 Task: Look for Airbnb properties in Starominskaya, Russia from 12nd December, 2023 to 16th December, 2023 for 2 adults. Place can be entire room with 1  bedroom having 1 bed and 1 bathroom. Property type can be hotel.
Action: Mouse moved to (474, 80)
Screenshot: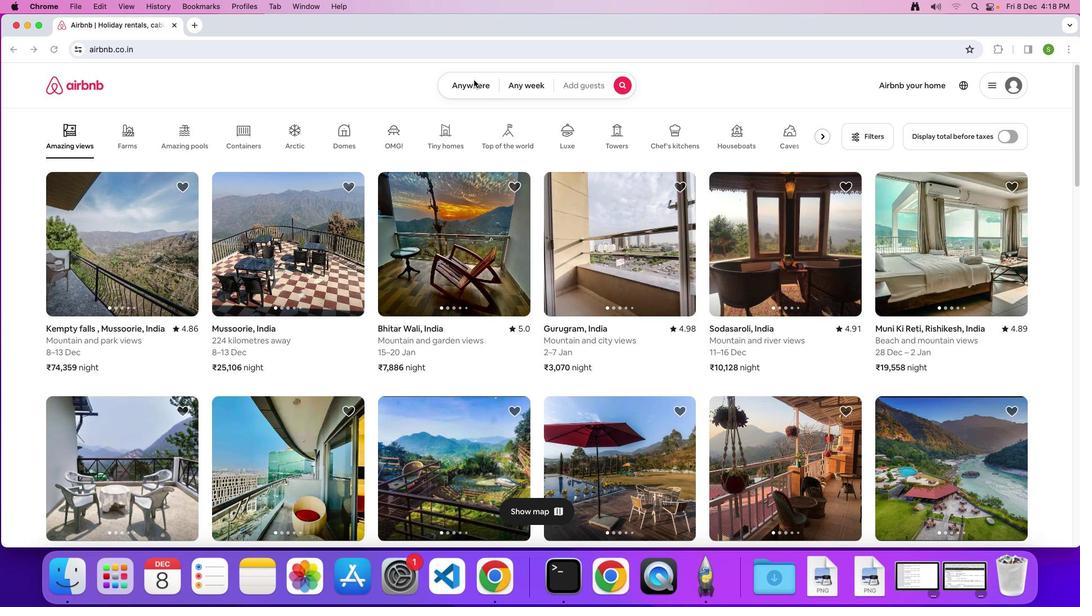 
Action: Mouse pressed left at (474, 80)
Screenshot: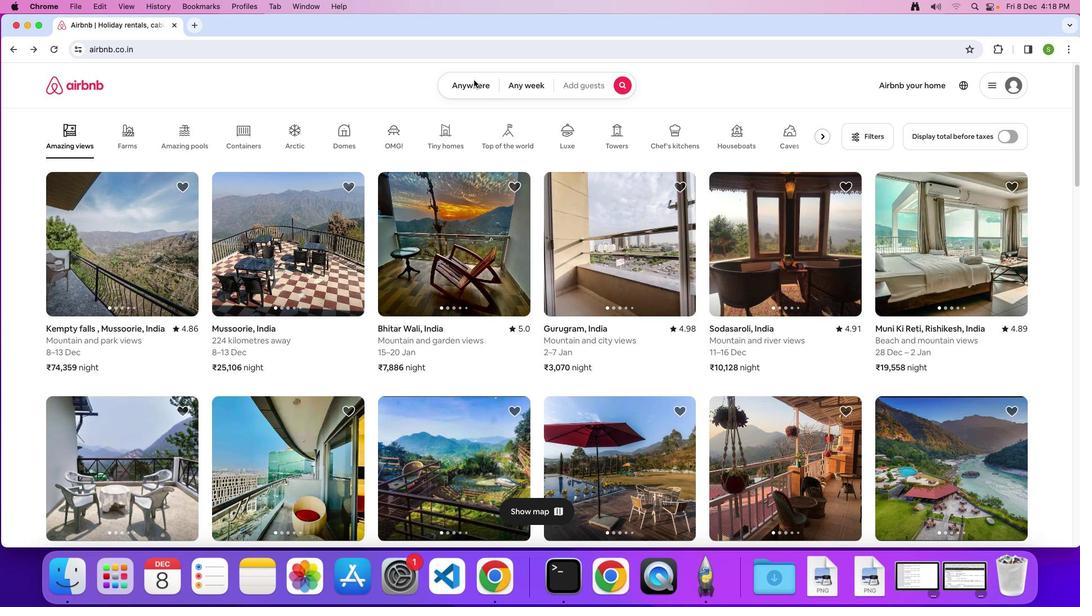 
Action: Mouse moved to (468, 85)
Screenshot: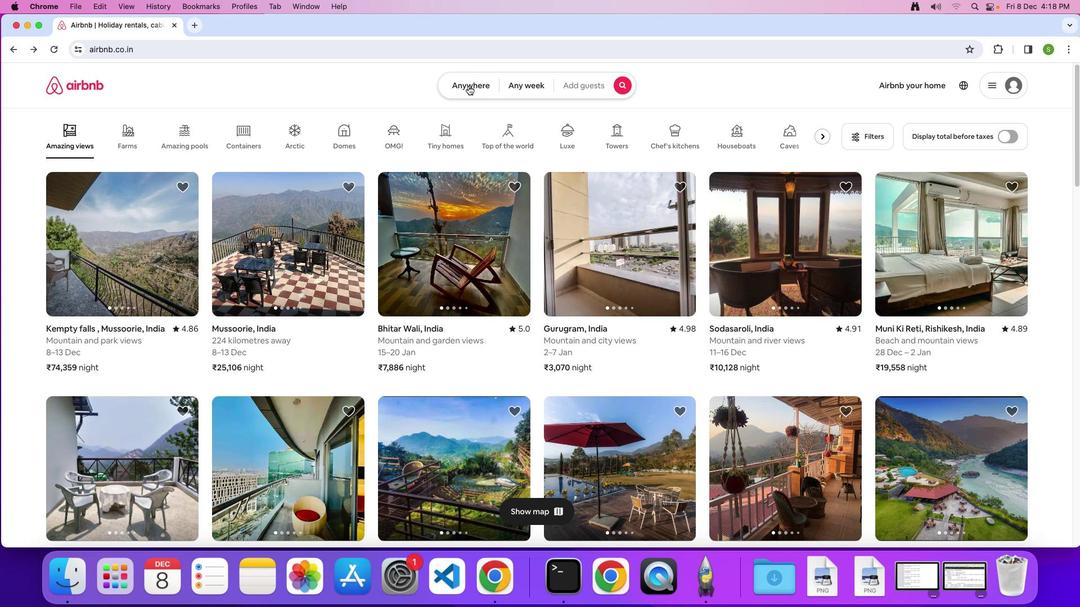 
Action: Mouse pressed left at (468, 85)
Screenshot: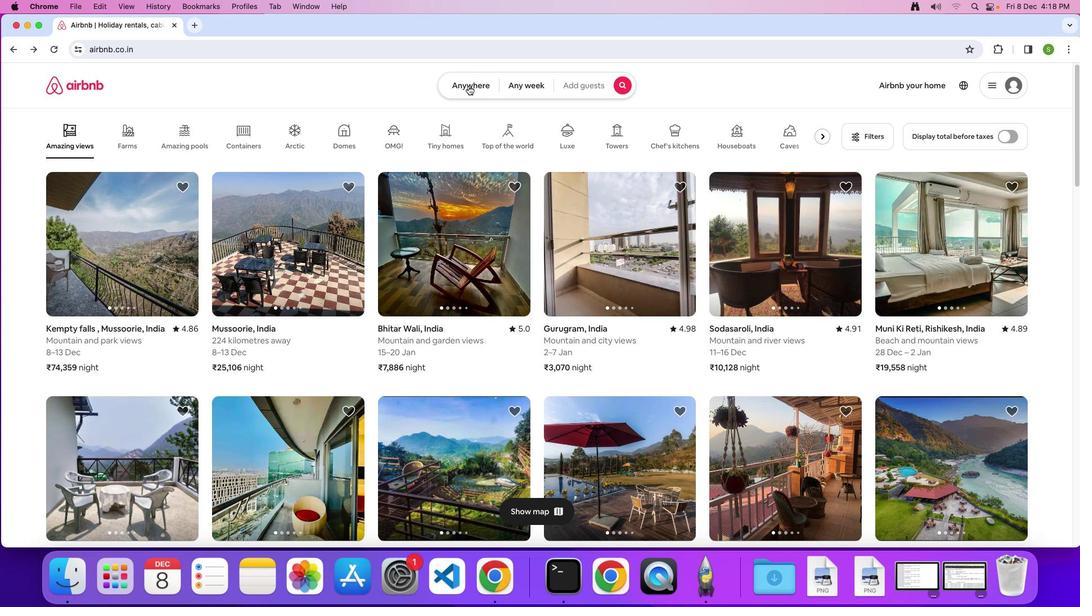 
Action: Mouse moved to (400, 132)
Screenshot: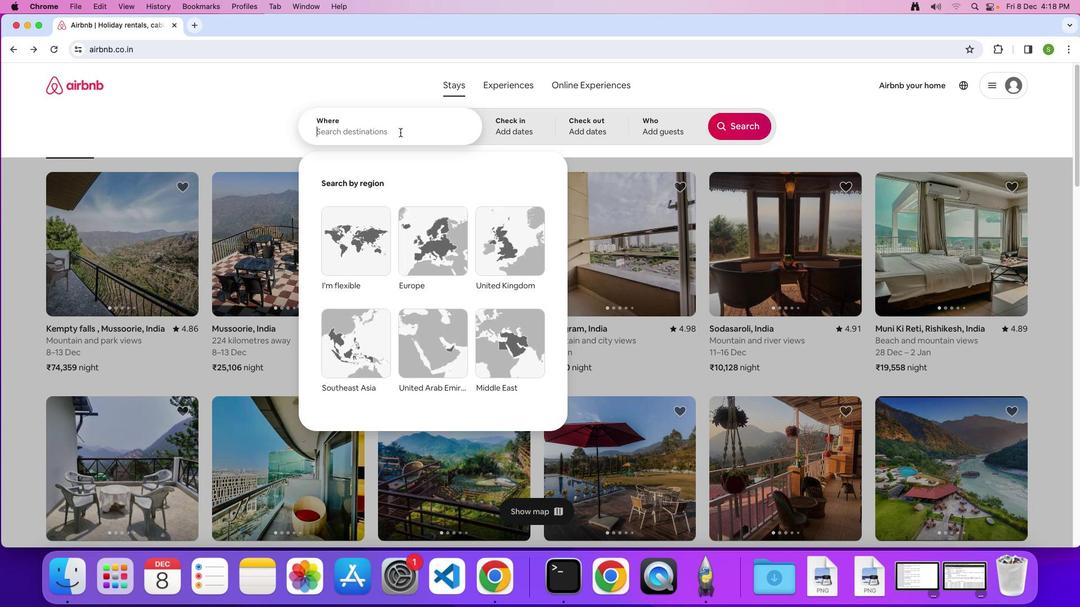 
Action: Mouse pressed left at (400, 132)
Screenshot: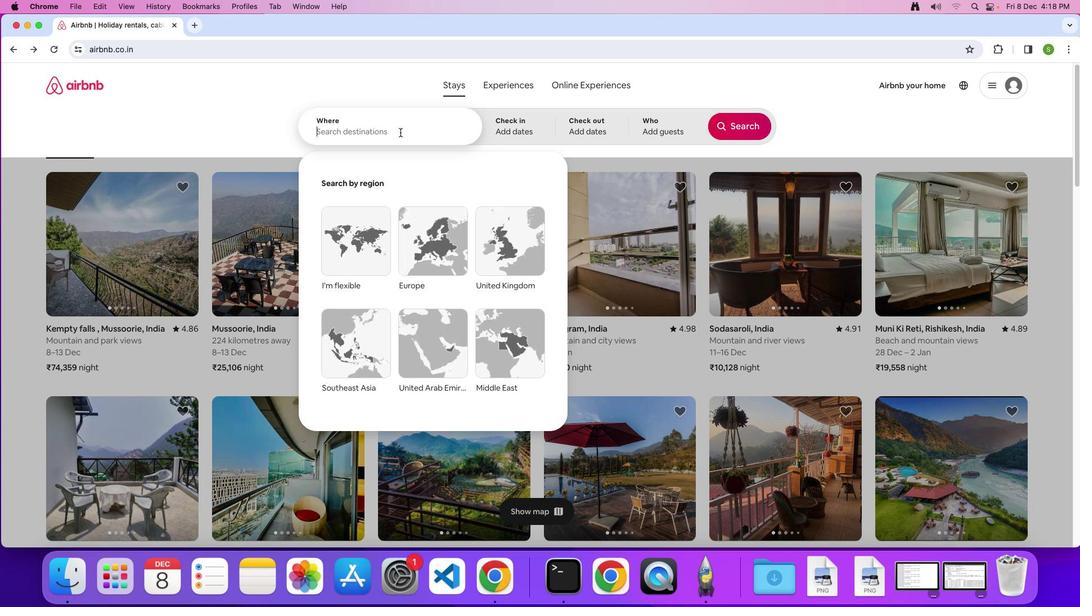 
Action: Mouse moved to (402, 131)
Screenshot: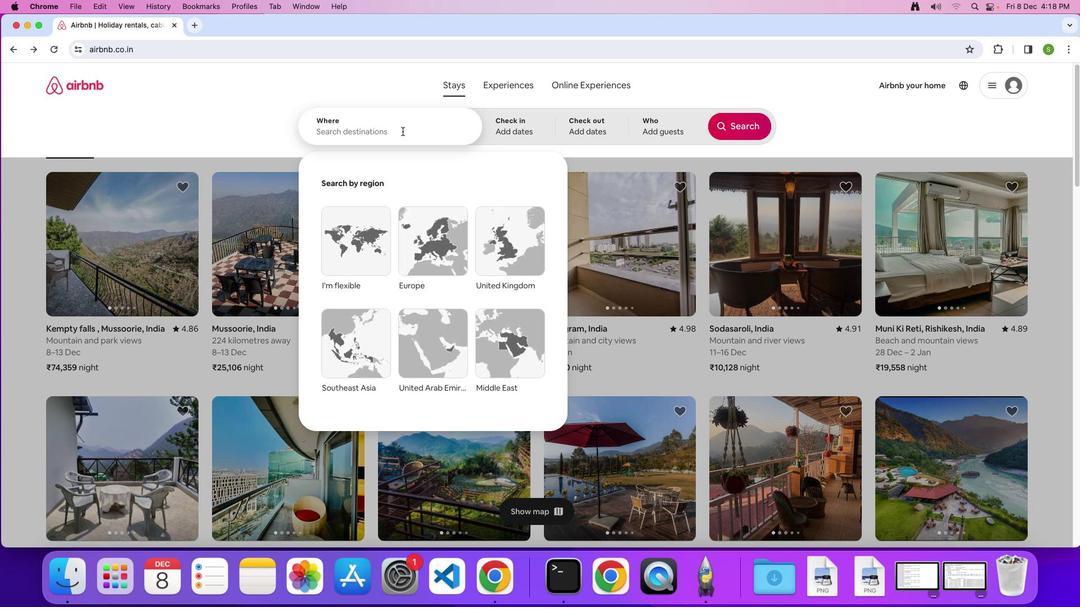 
Action: Key pressed 'S'Key.caps_lock't''a''r''o''m''i''n''s''k''a''y''a'','Key.spaceKey.shift'r'Key.backspaceKey.shift'R''u''s''s''i''a'Key.enter
Screenshot: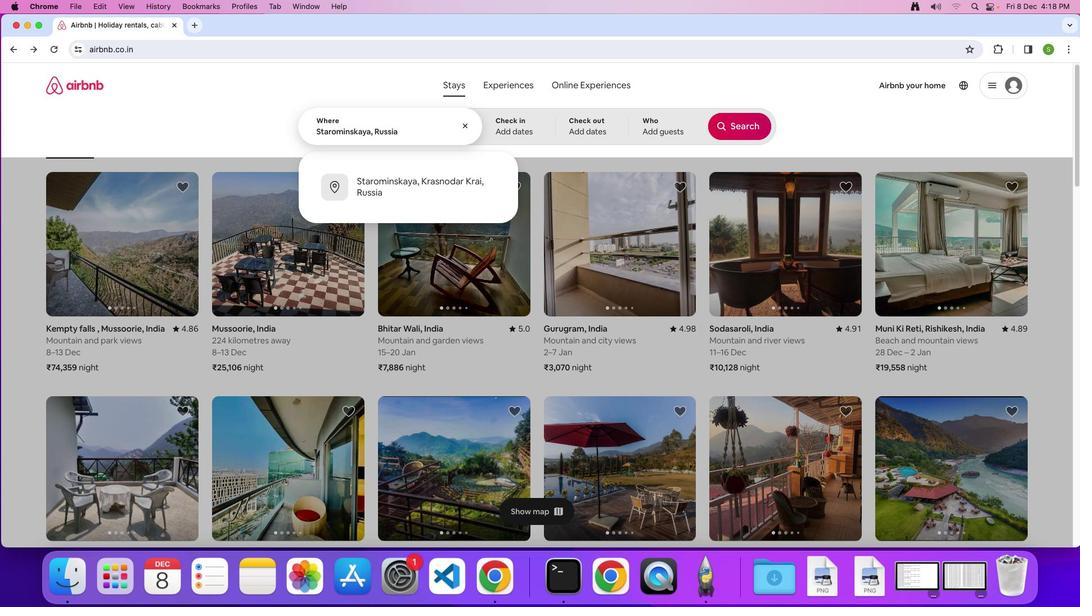 
Action: Mouse moved to (401, 324)
Screenshot: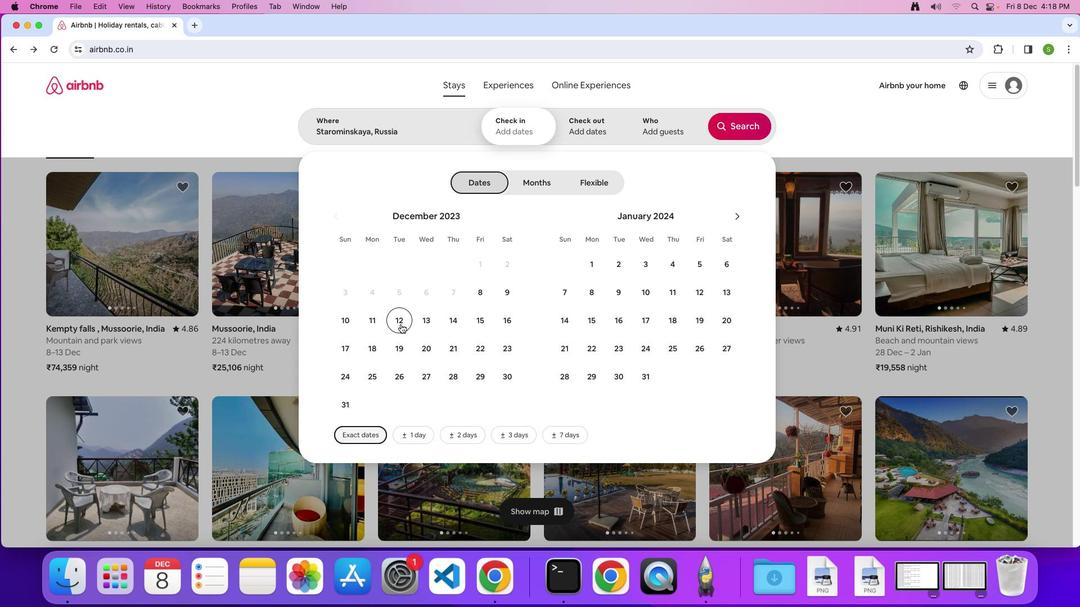 
Action: Mouse pressed left at (401, 324)
Screenshot: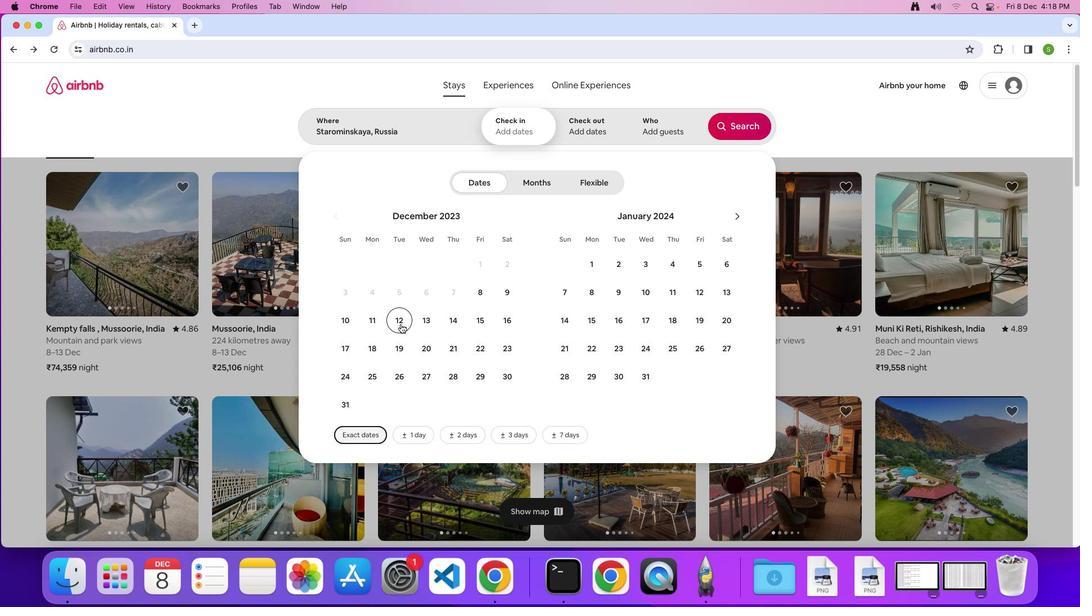 
Action: Mouse moved to (510, 326)
Screenshot: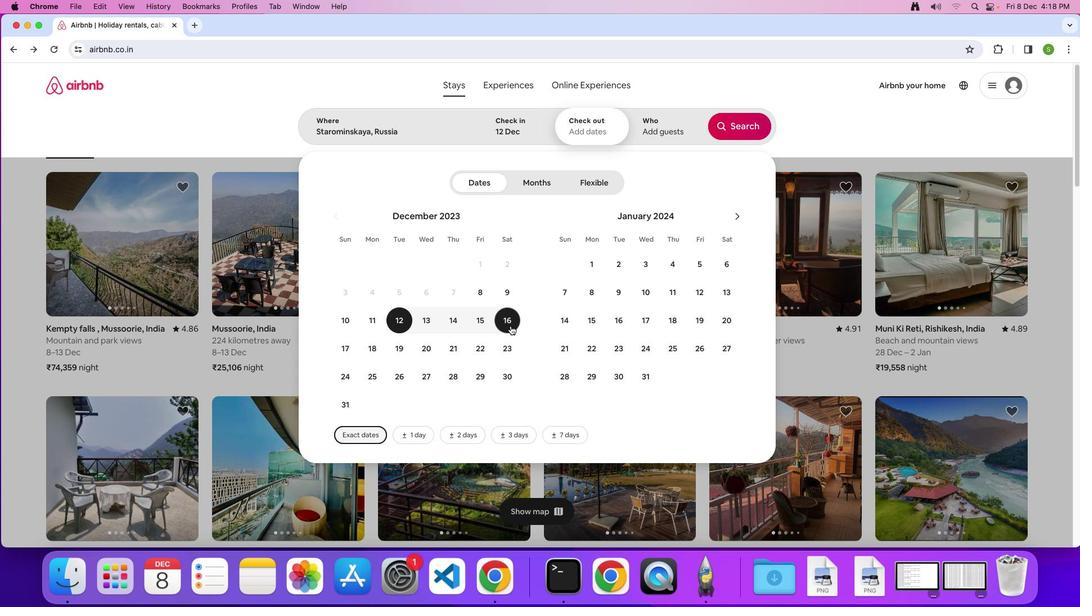 
Action: Mouse pressed left at (510, 326)
Screenshot: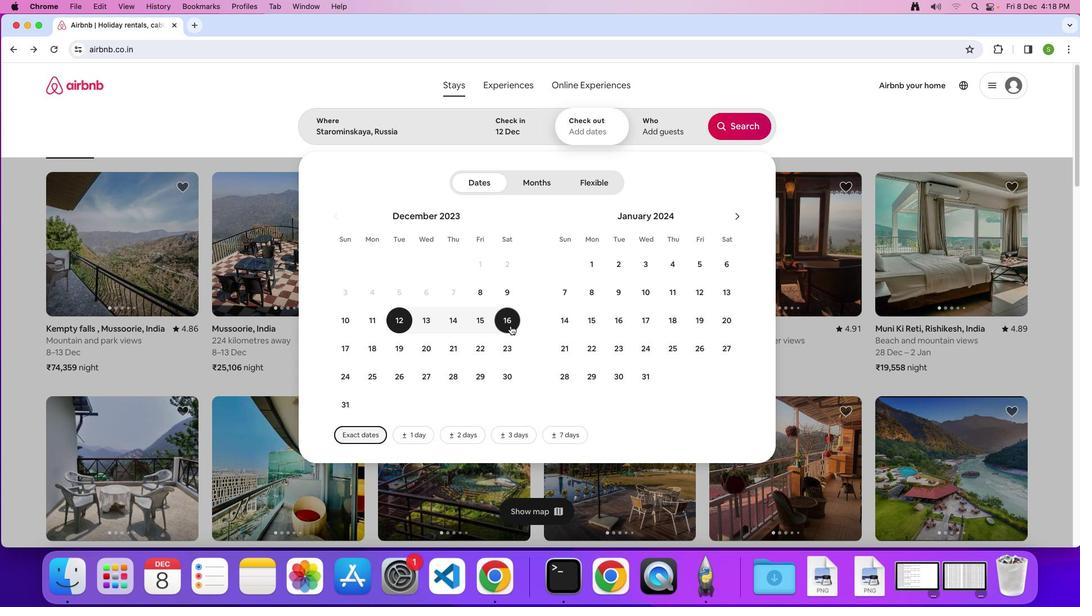 
Action: Mouse moved to (656, 135)
Screenshot: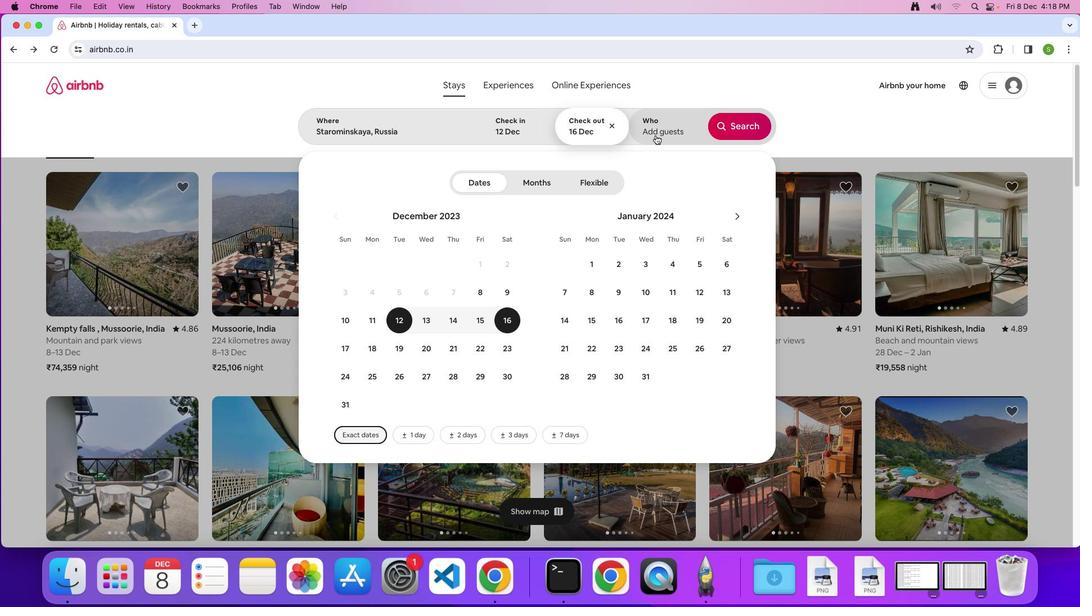 
Action: Mouse pressed left at (656, 135)
Screenshot: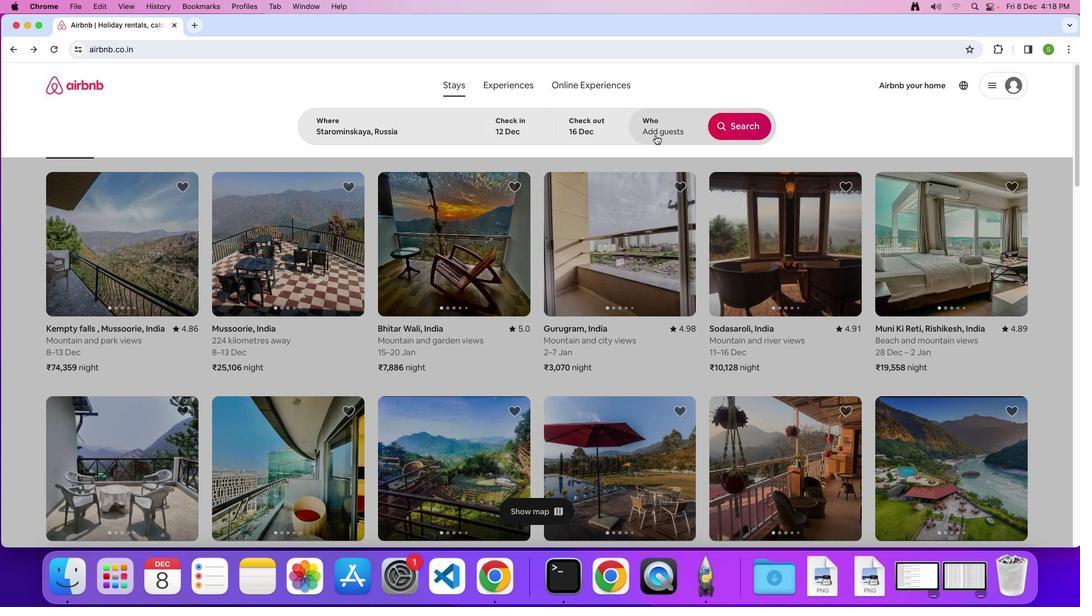
Action: Mouse moved to (743, 187)
Screenshot: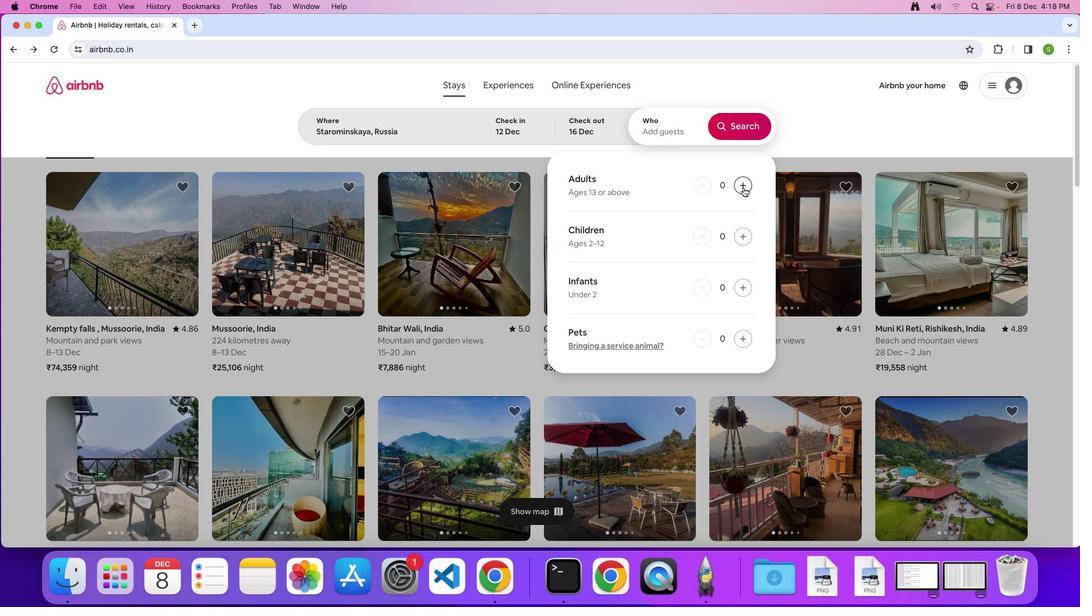 
Action: Mouse pressed left at (743, 187)
Screenshot: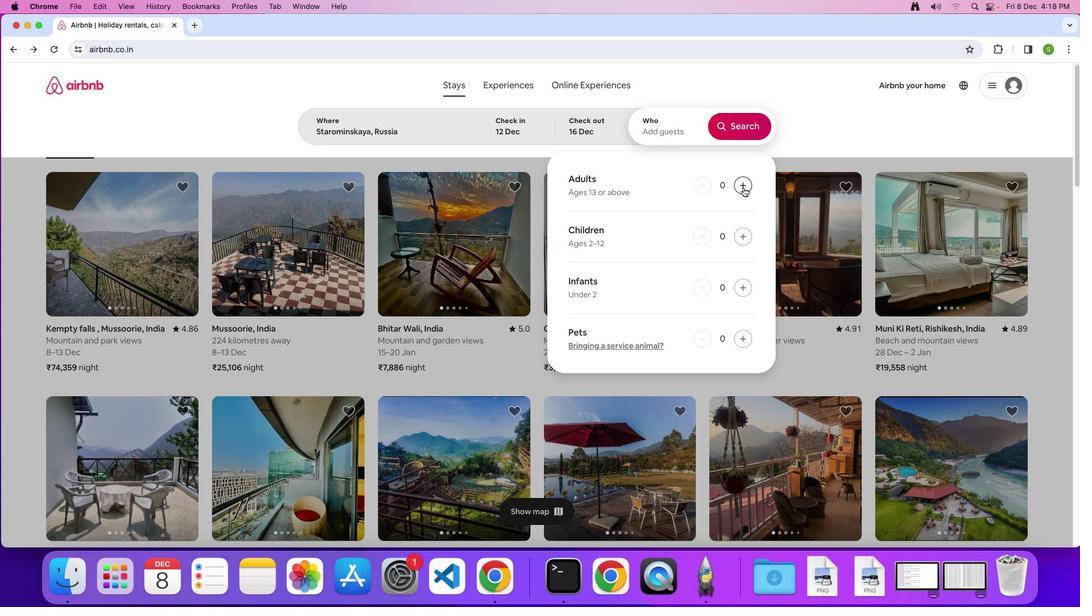 
Action: Mouse pressed left at (743, 187)
Screenshot: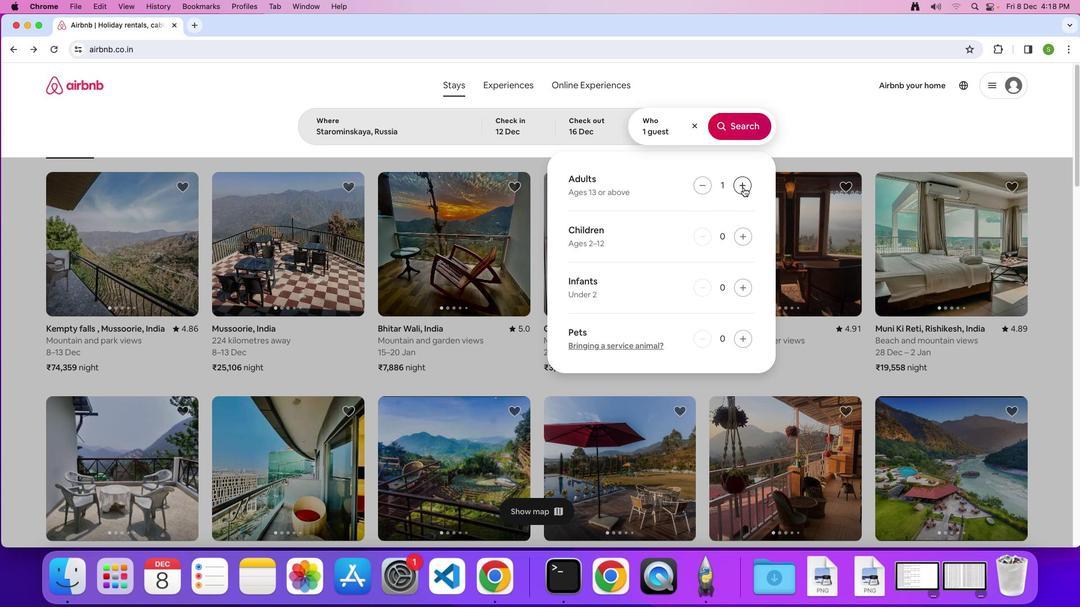 
Action: Mouse pressed left at (743, 187)
Screenshot: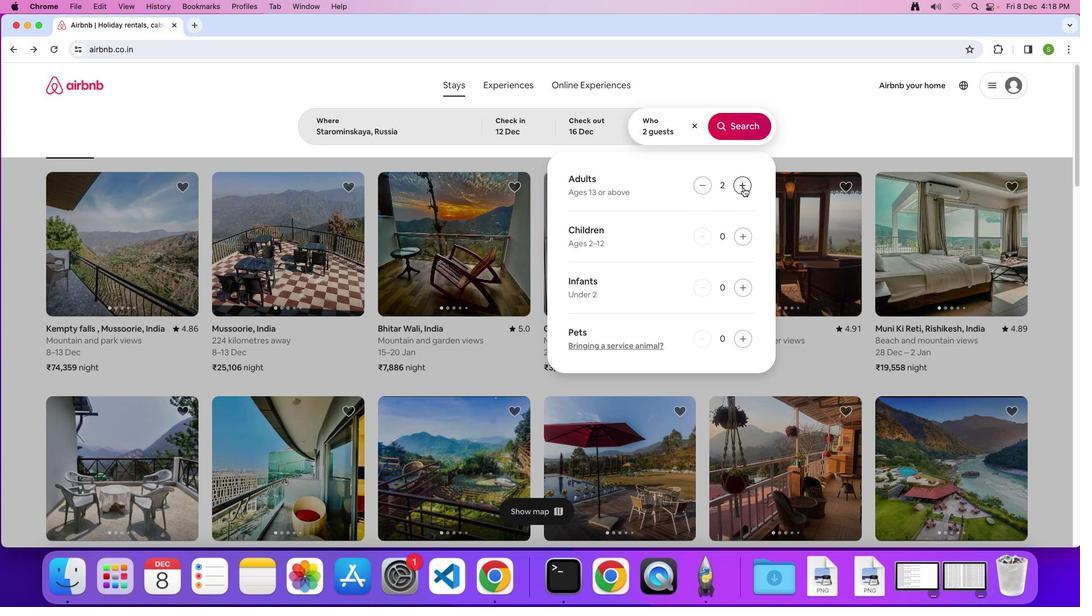 
Action: Mouse pressed left at (743, 187)
Screenshot: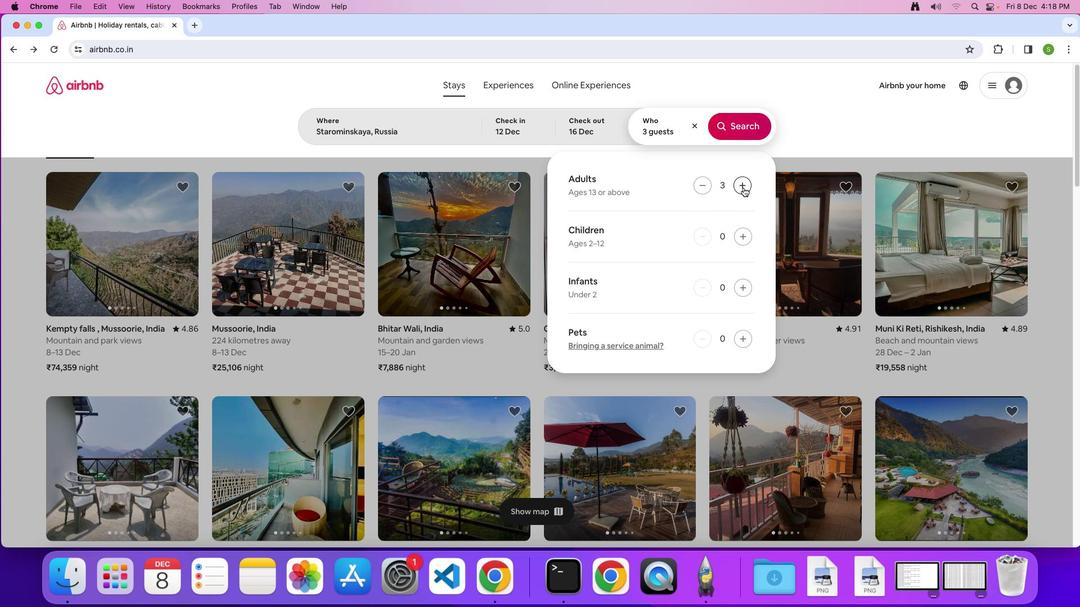 
Action: Mouse pressed left at (743, 187)
Screenshot: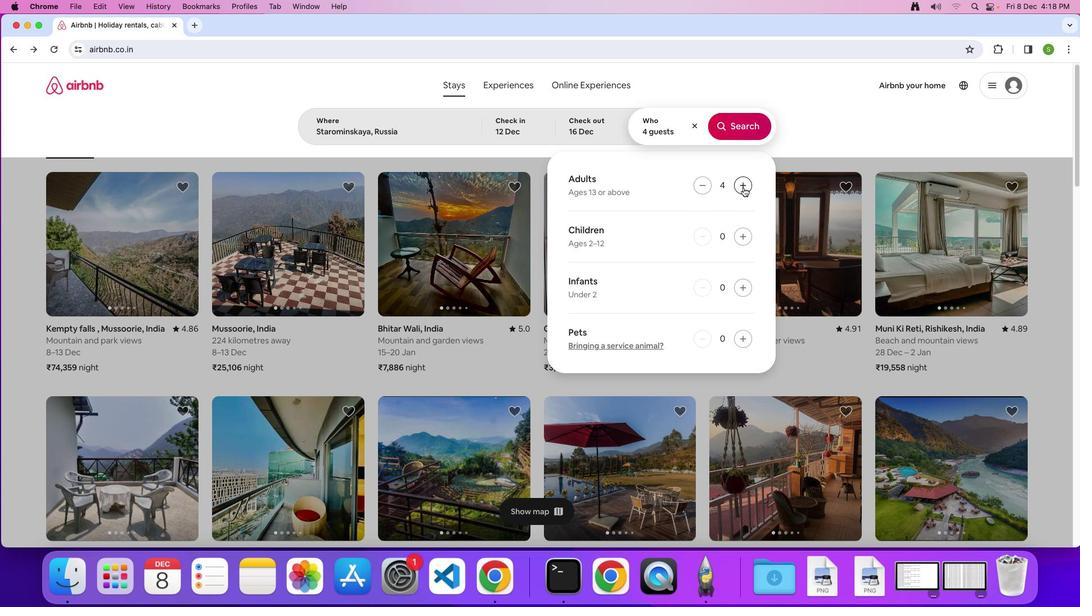 
Action: Mouse pressed left at (743, 187)
Screenshot: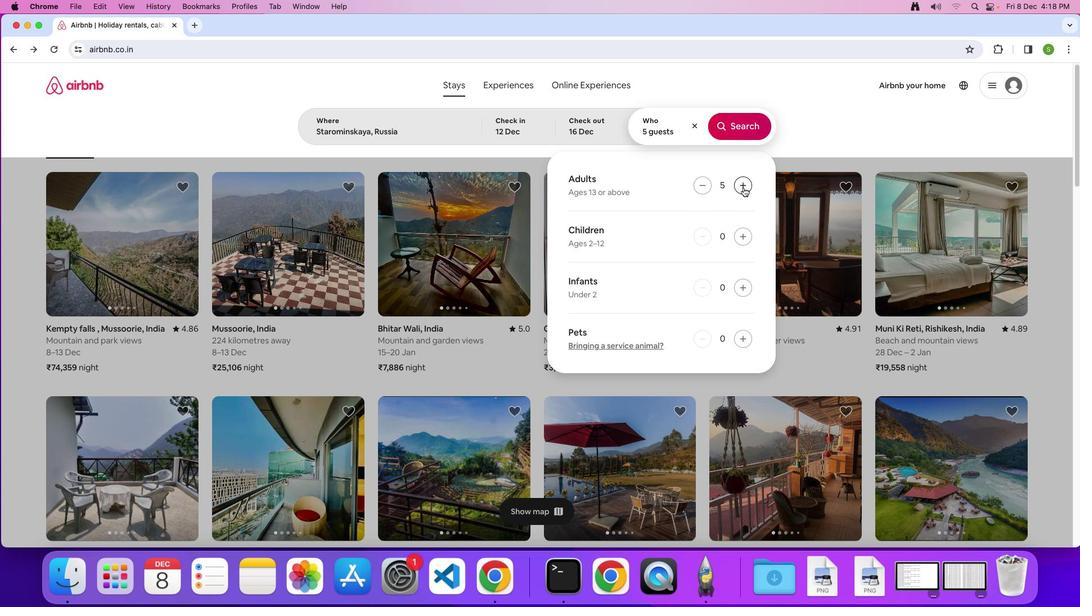 
Action: Mouse moved to (740, 129)
Screenshot: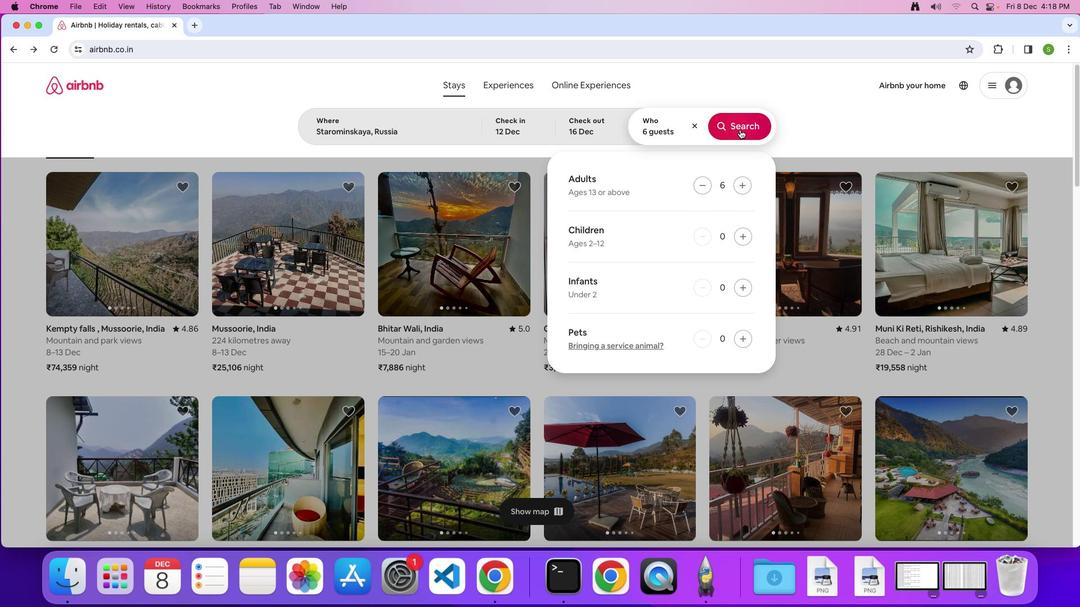 
Action: Mouse pressed left at (740, 129)
Screenshot: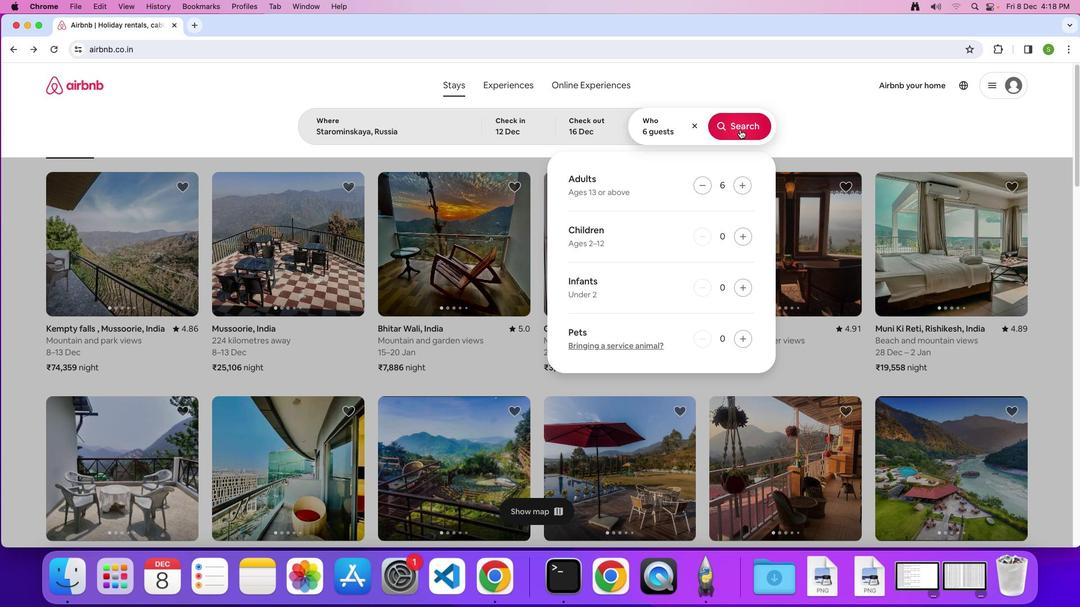 
Action: Mouse moved to (602, 89)
Screenshot: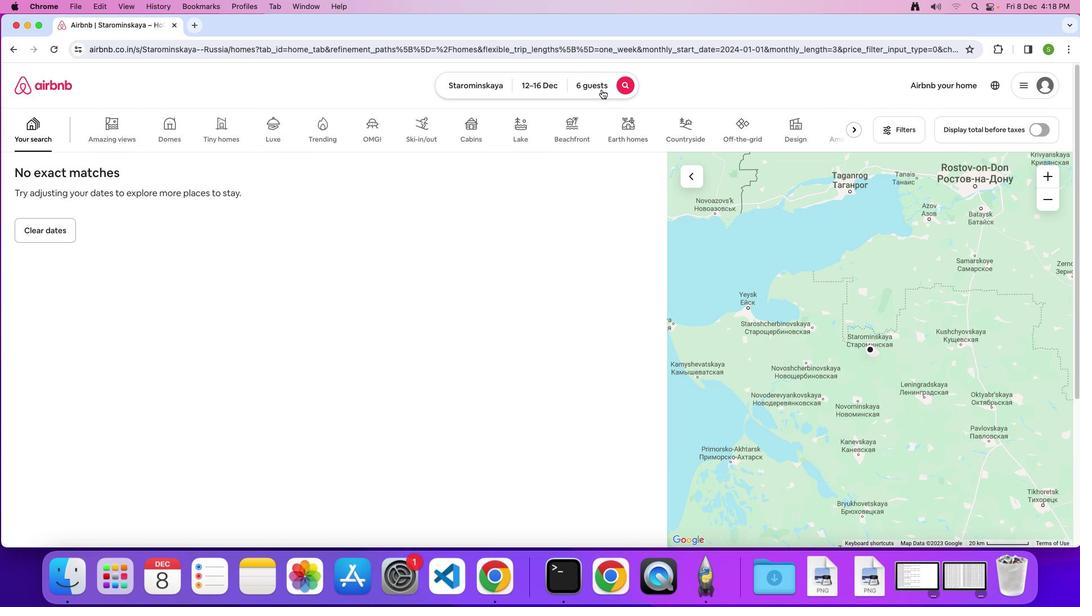 
Action: Mouse pressed left at (602, 89)
Screenshot: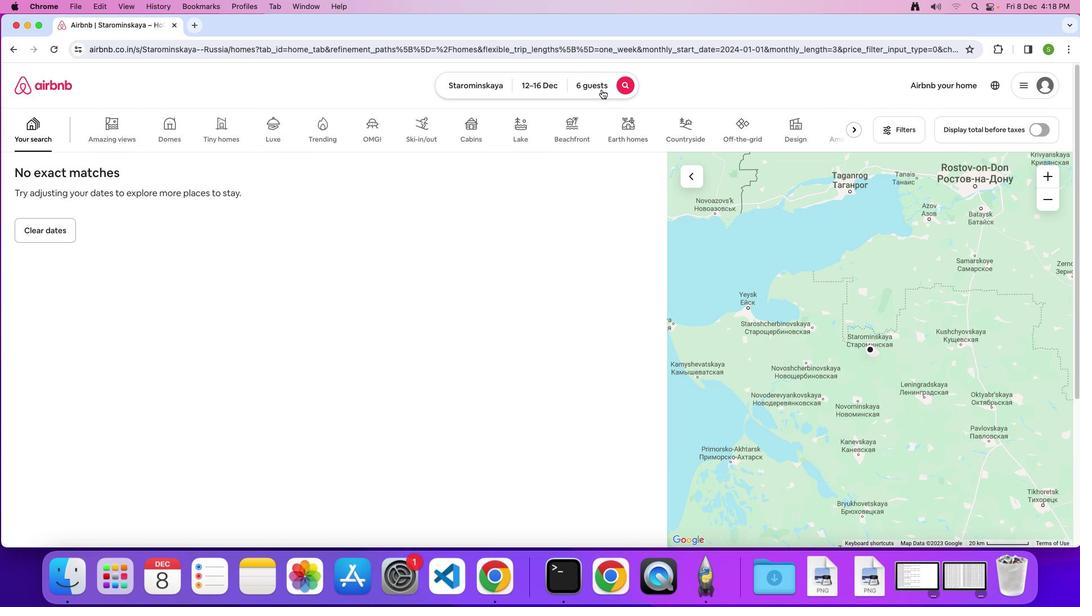 
Action: Mouse moved to (708, 185)
Screenshot: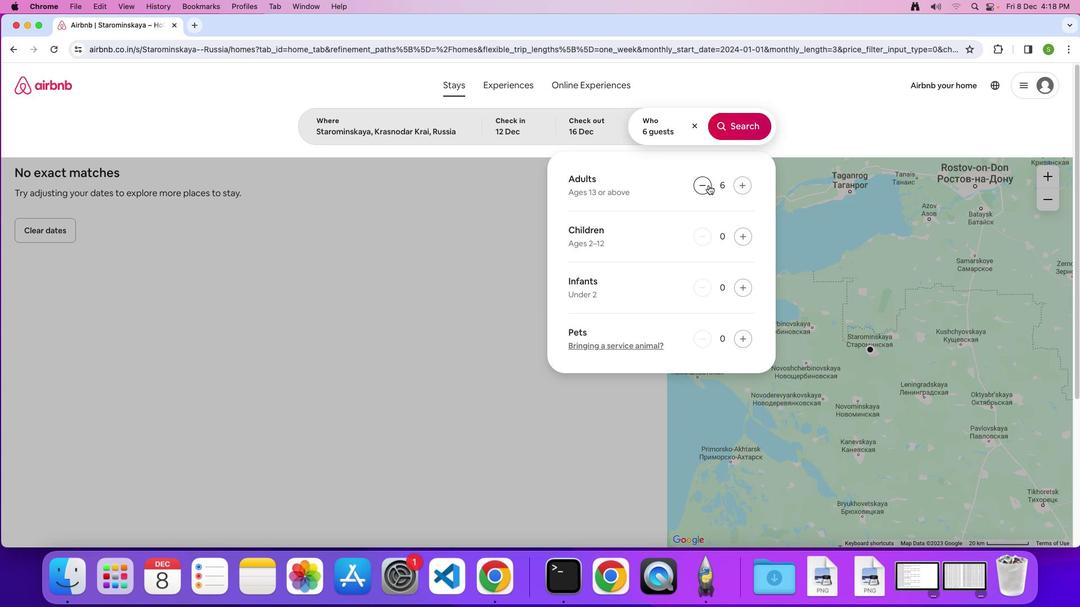 
Action: Mouse pressed left at (708, 185)
Screenshot: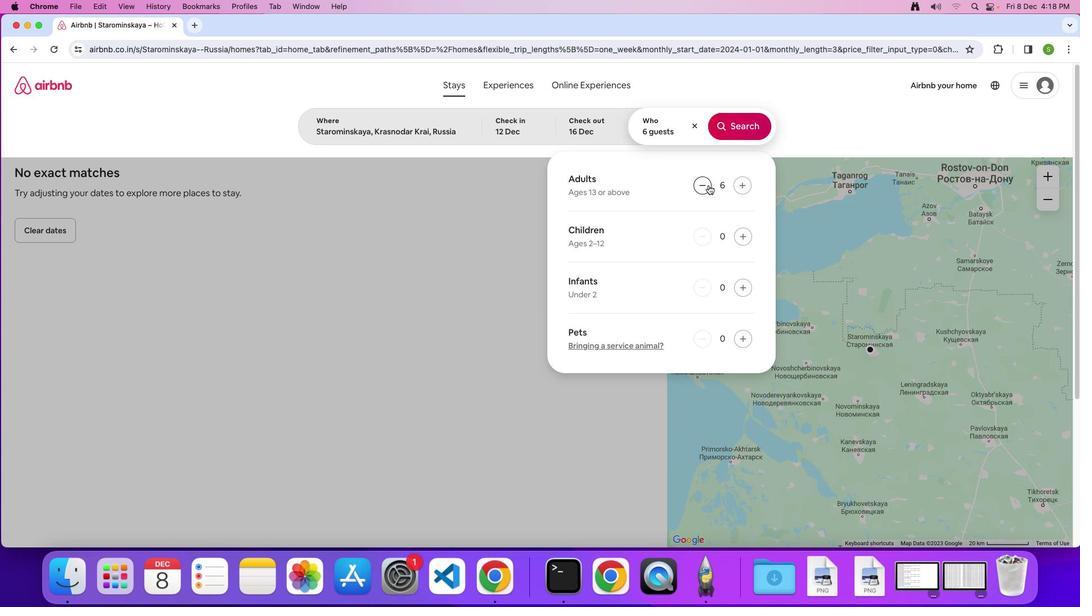 
Action: Mouse pressed left at (708, 185)
Screenshot: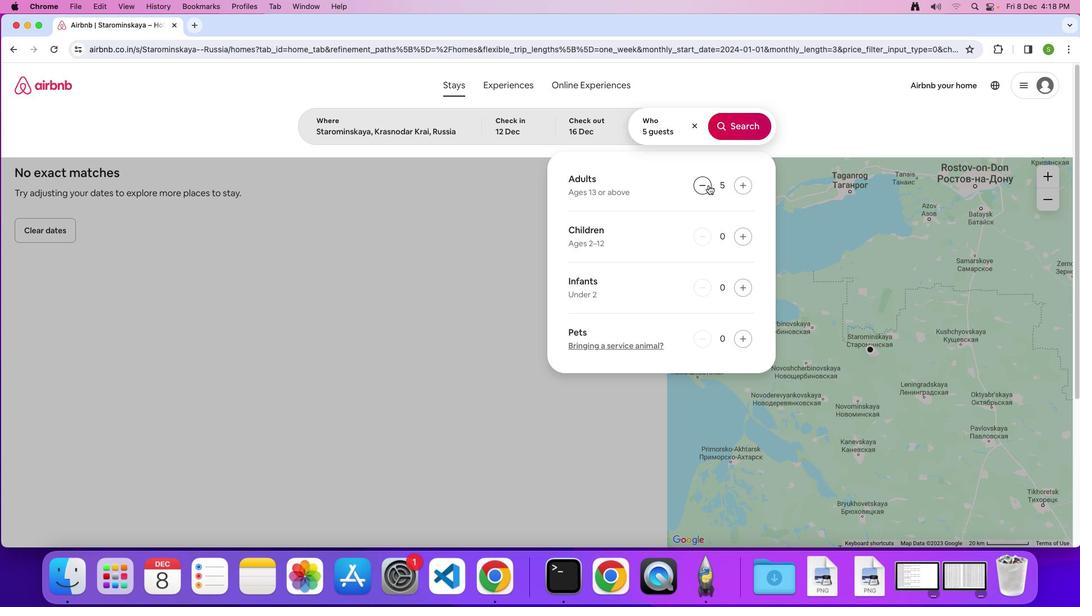 
Action: Mouse pressed left at (708, 185)
Screenshot: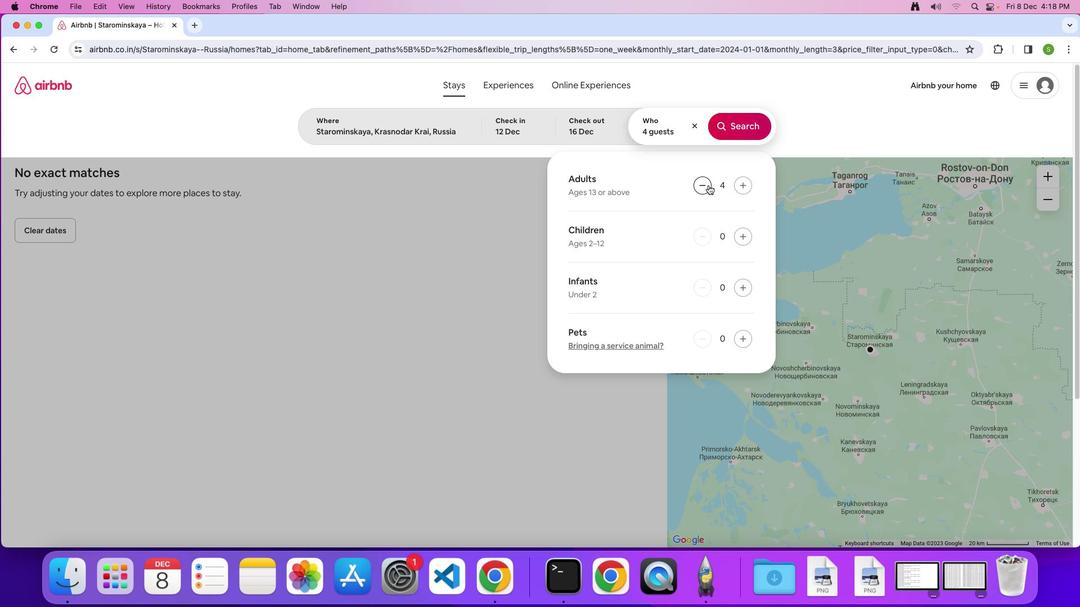 
Action: Mouse pressed left at (708, 185)
Screenshot: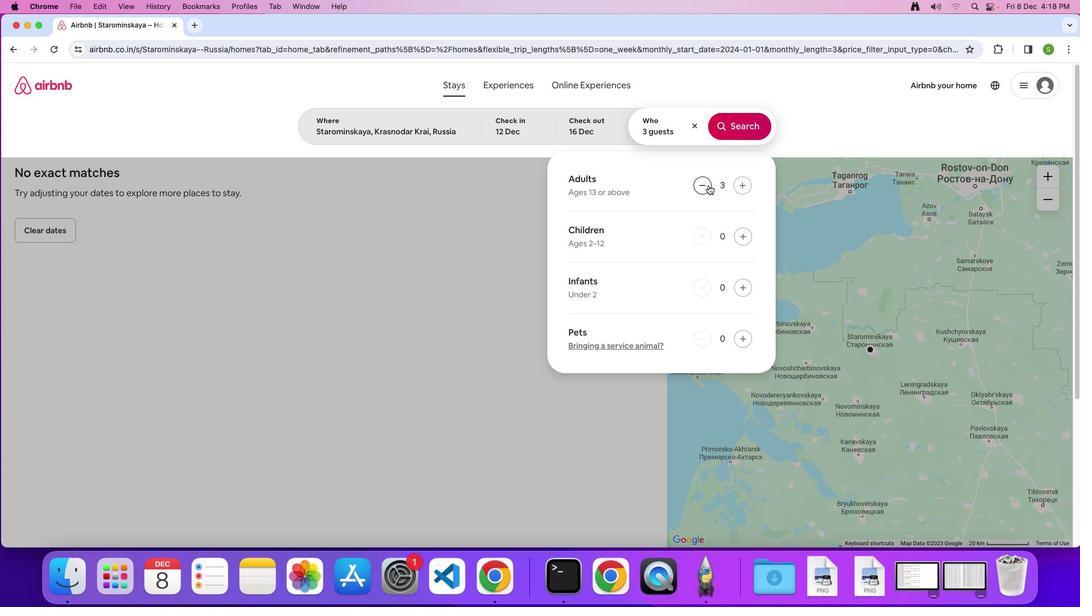 
Action: Mouse moved to (736, 134)
Screenshot: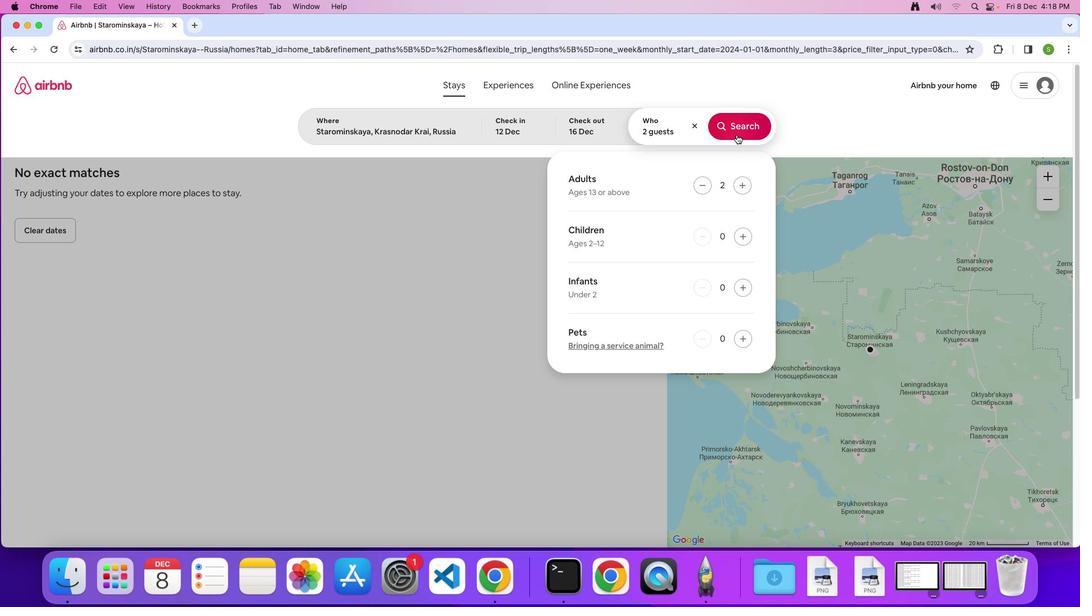 
Action: Mouse pressed left at (736, 134)
Screenshot: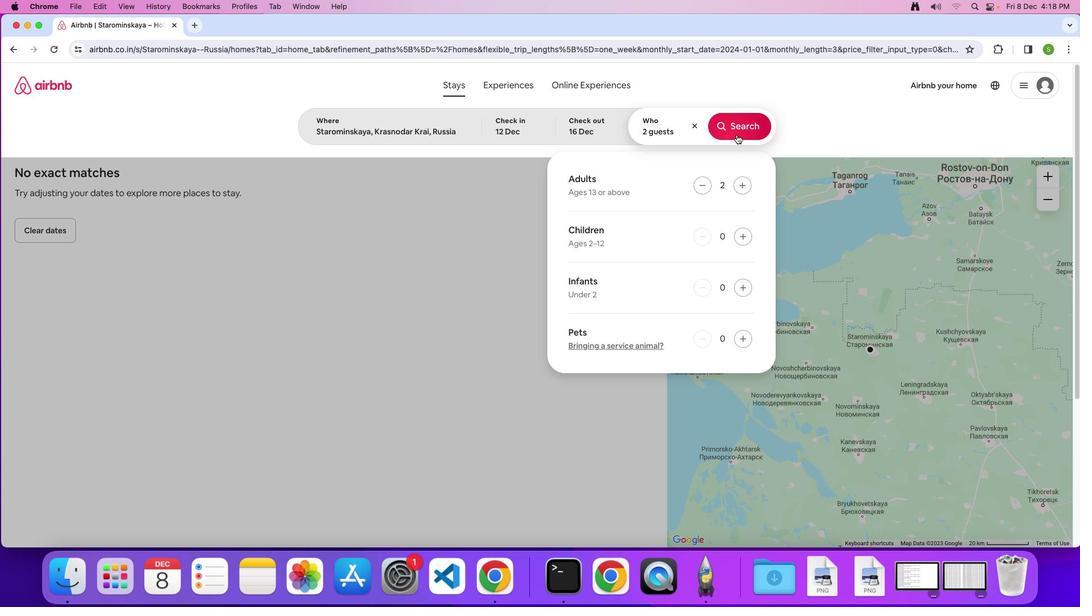 
Action: Mouse moved to (904, 123)
Screenshot: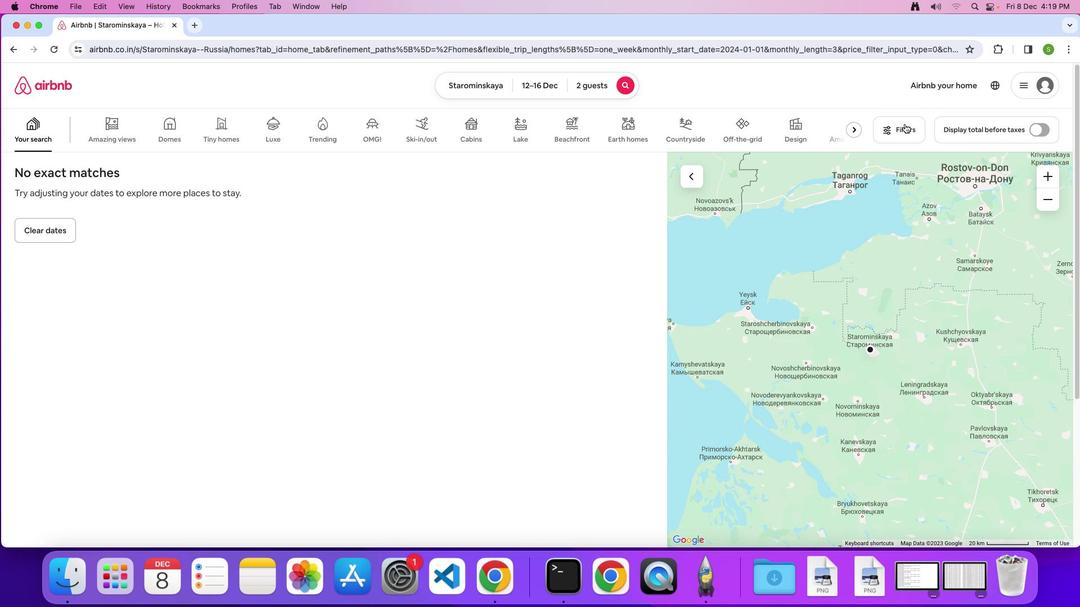 
Action: Mouse pressed left at (904, 123)
Screenshot: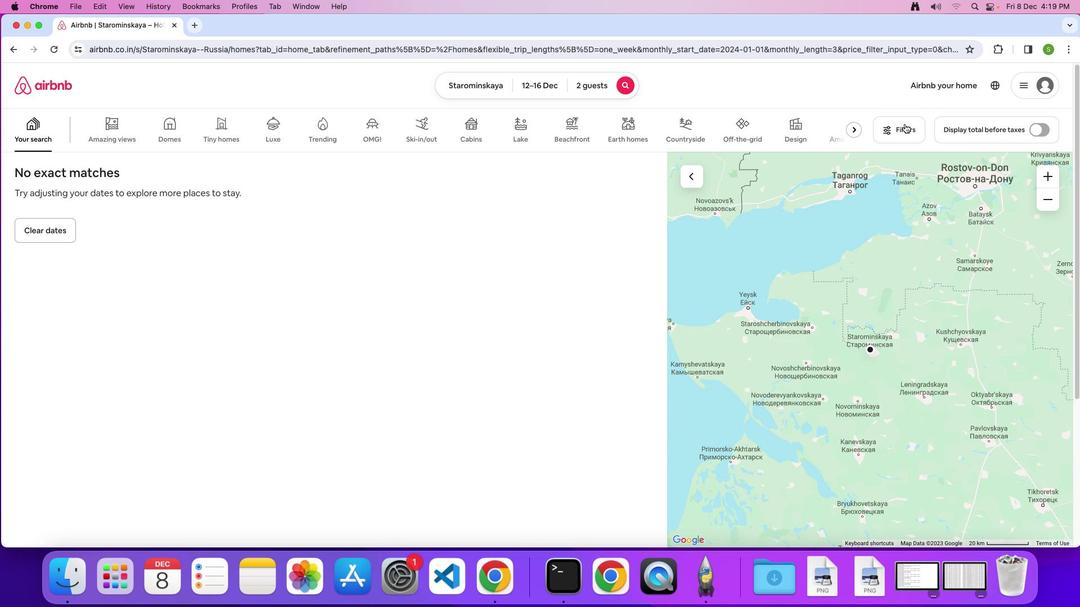 
Action: Mouse moved to (546, 320)
Screenshot: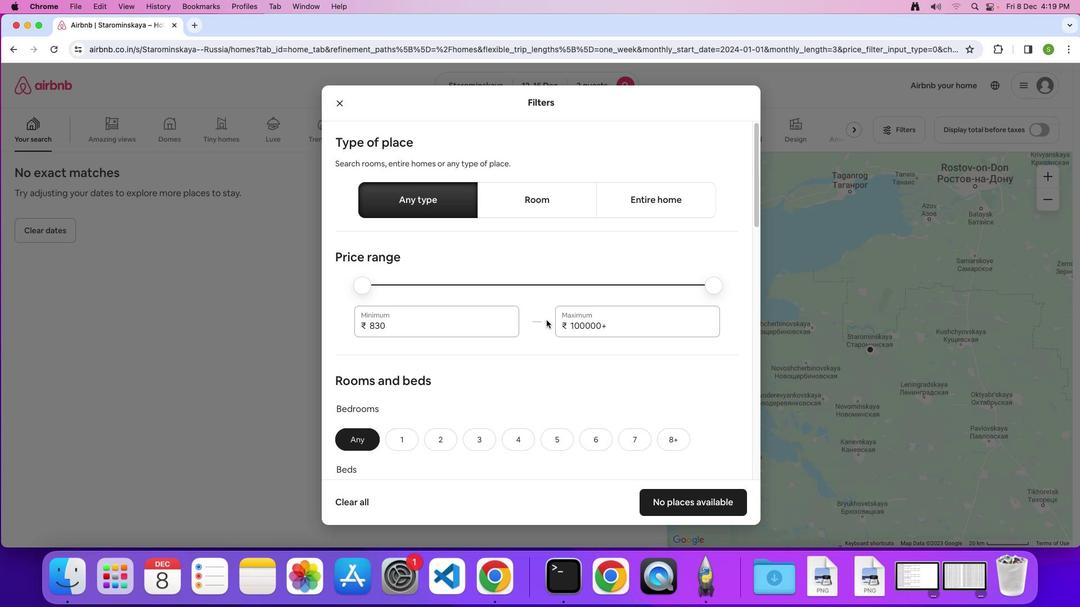 
Action: Mouse scrolled (546, 320) with delta (0, 0)
Screenshot: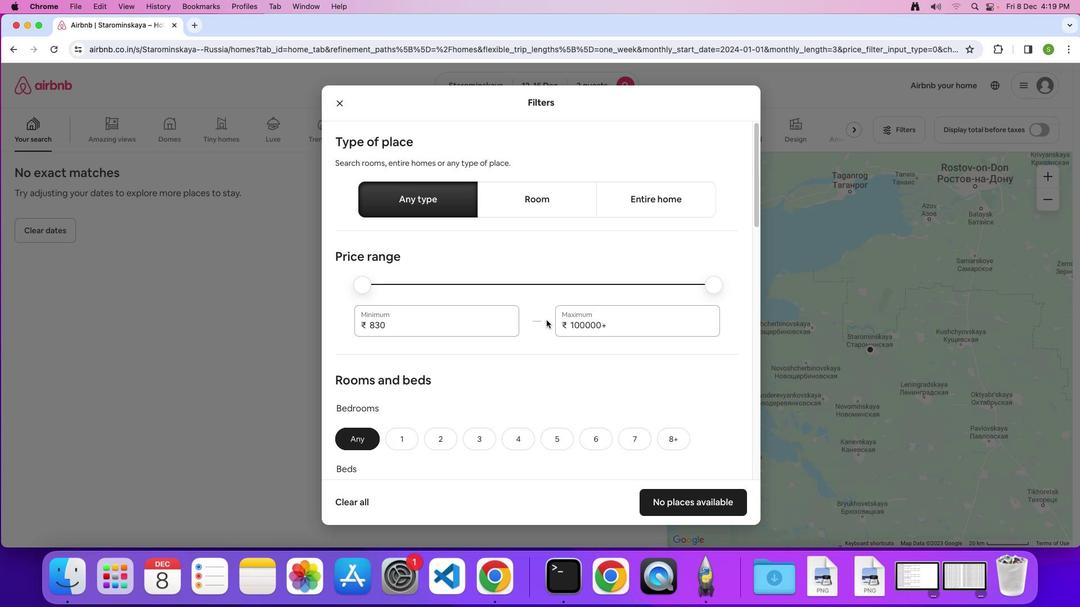 
Action: Mouse scrolled (546, 320) with delta (0, 0)
Screenshot: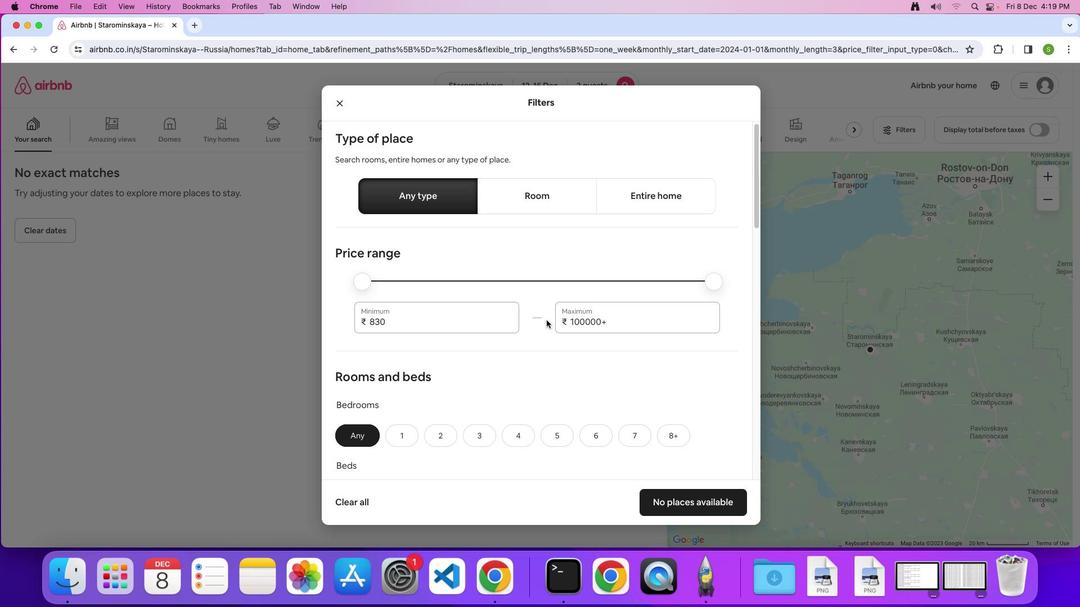 
Action: Mouse scrolled (546, 320) with delta (0, 0)
Screenshot: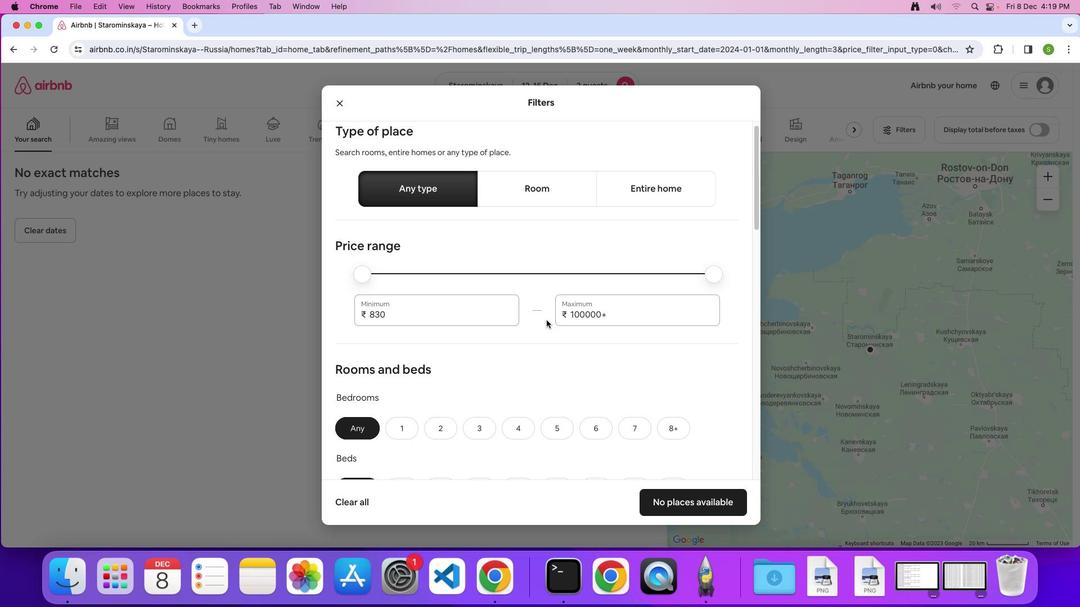 
Action: Mouse scrolled (546, 320) with delta (0, 0)
Screenshot: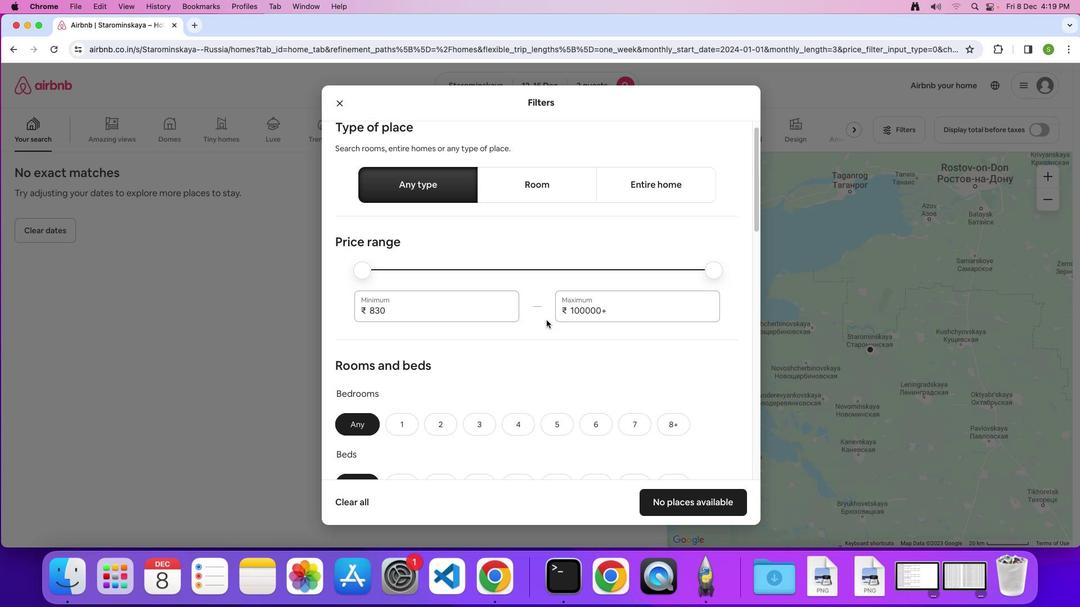 
Action: Mouse scrolled (546, 320) with delta (0, 0)
Screenshot: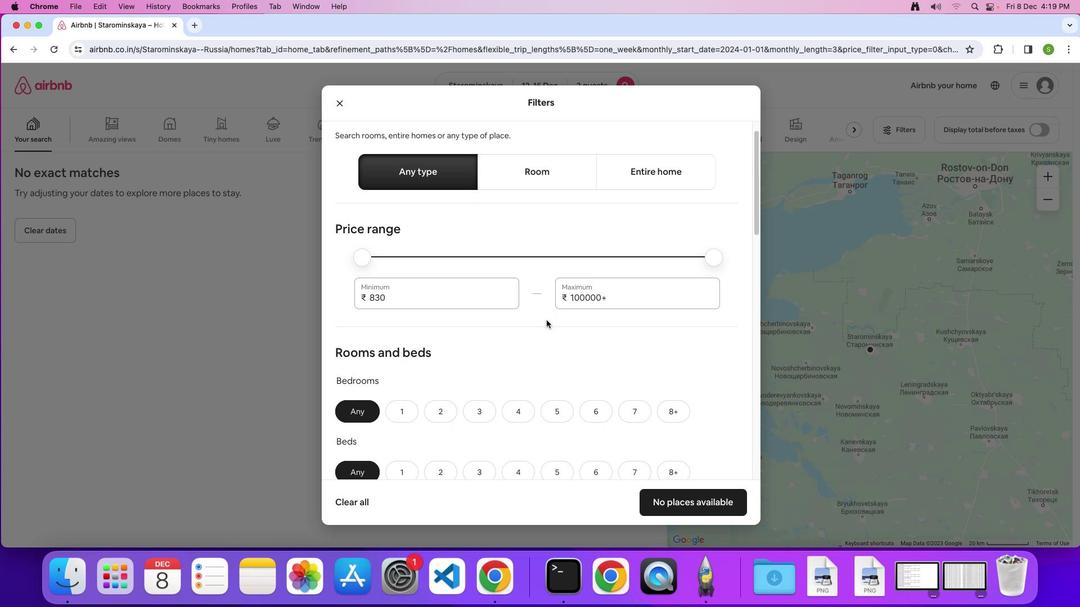 
Action: Mouse scrolled (546, 320) with delta (0, 0)
Screenshot: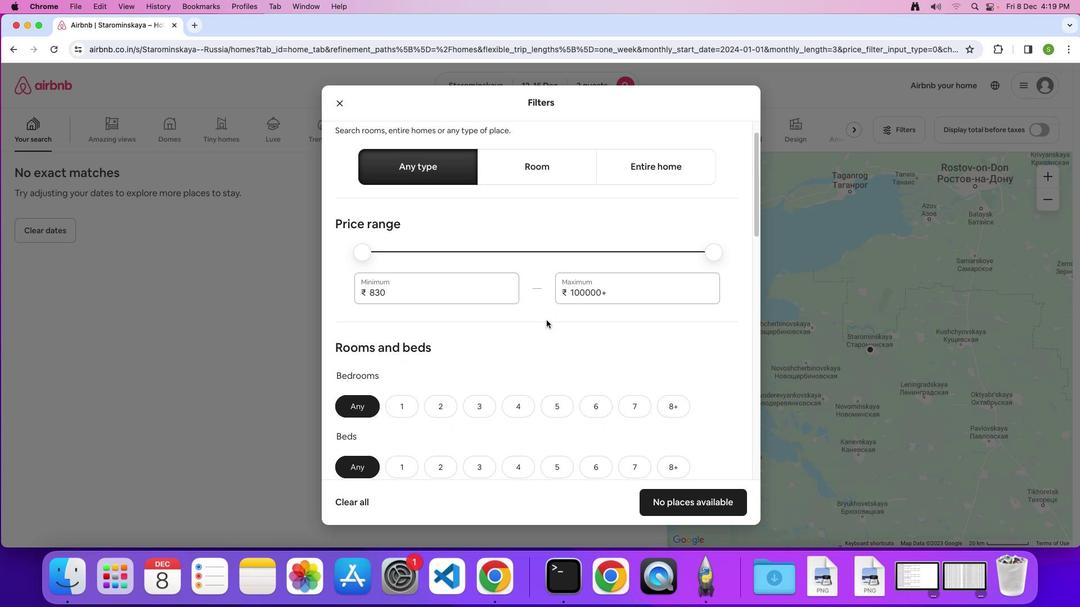 
Action: Mouse scrolled (546, 320) with delta (0, 0)
Screenshot: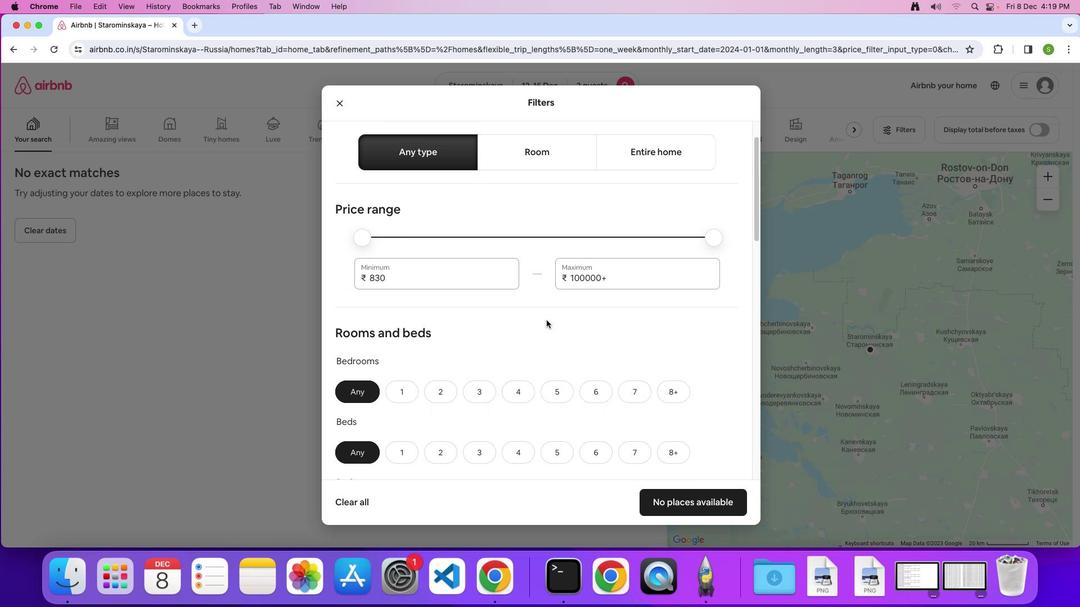 
Action: Mouse scrolled (546, 320) with delta (0, 0)
Screenshot: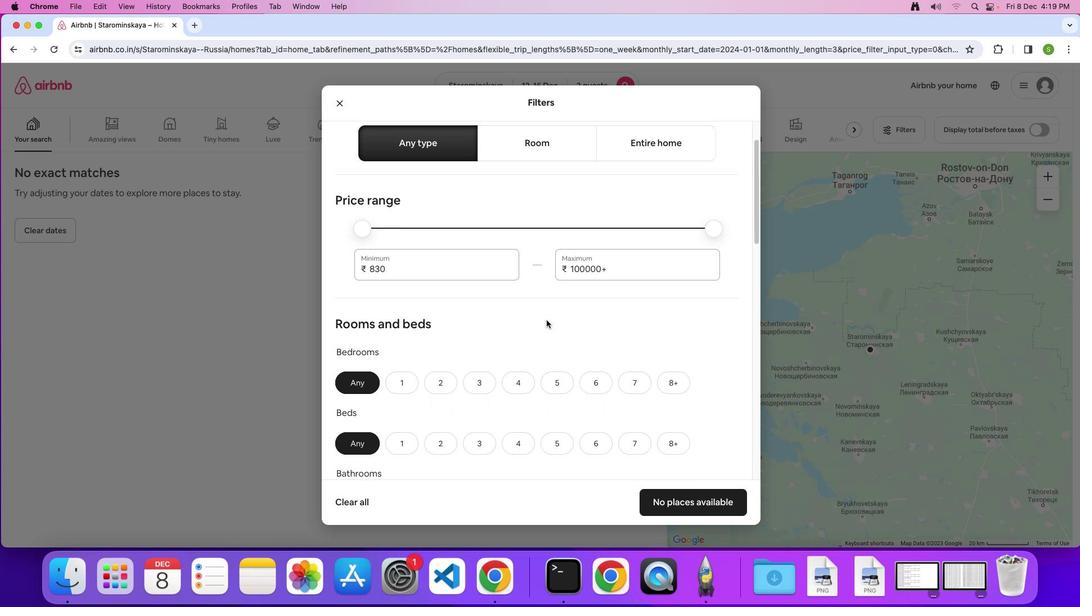 
Action: Mouse scrolled (546, 320) with delta (0, 0)
Screenshot: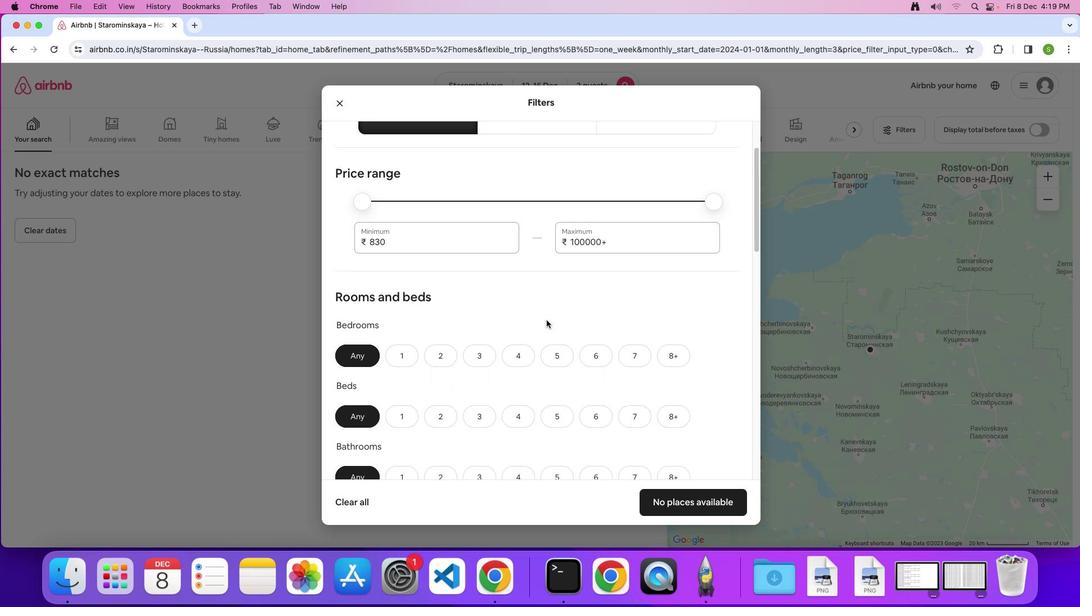 
Action: Mouse scrolled (546, 320) with delta (0, 0)
Screenshot: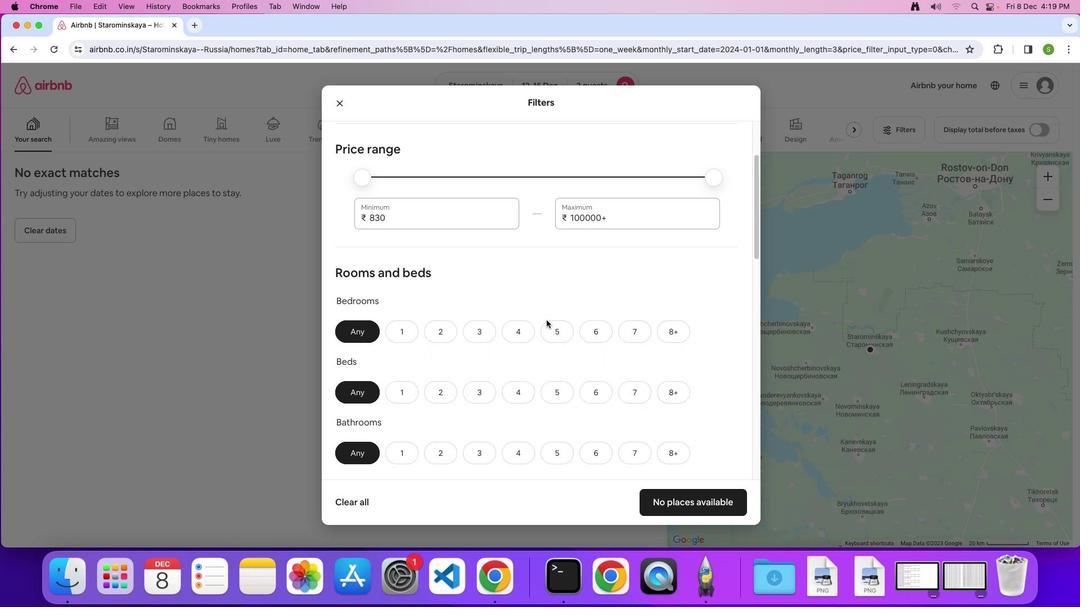 
Action: Mouse scrolled (546, 320) with delta (0, 0)
Screenshot: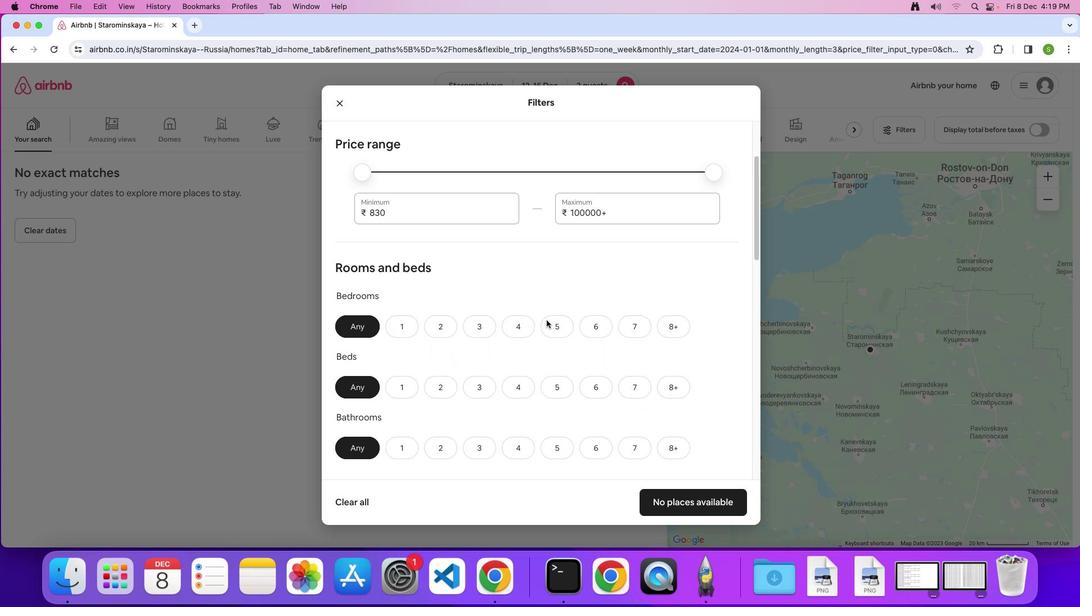 
Action: Mouse scrolled (546, 320) with delta (0, 0)
Screenshot: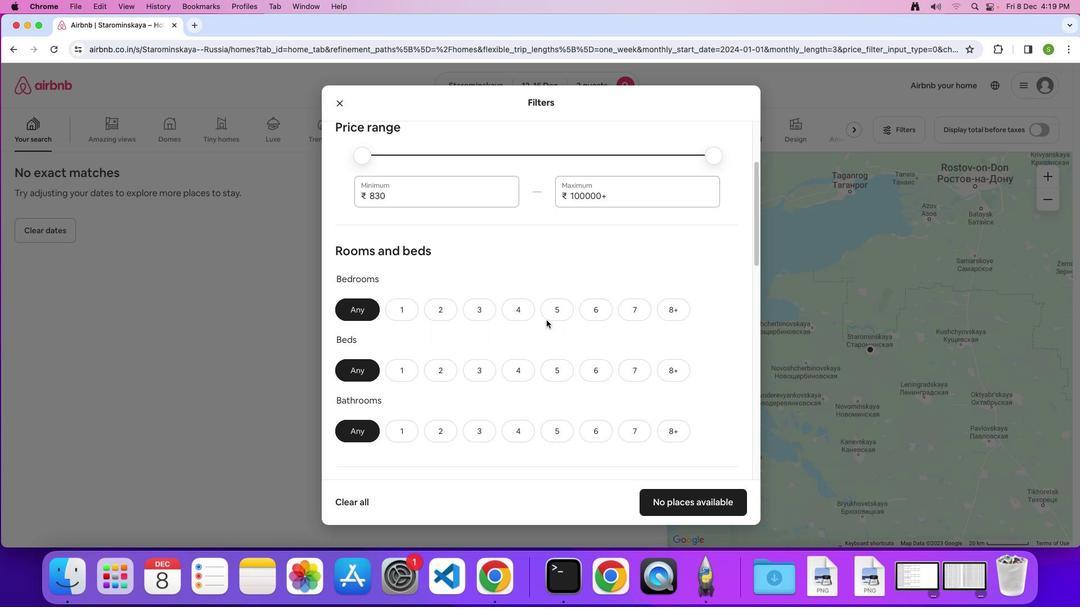 
Action: Mouse scrolled (546, 320) with delta (0, 0)
Screenshot: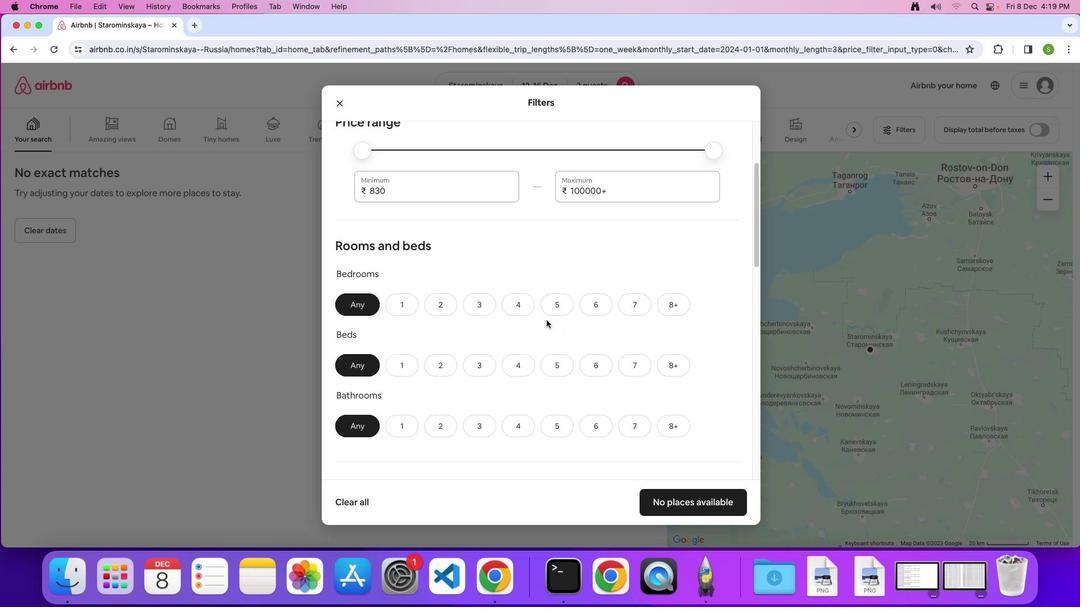 
Action: Mouse scrolled (546, 320) with delta (0, 0)
Screenshot: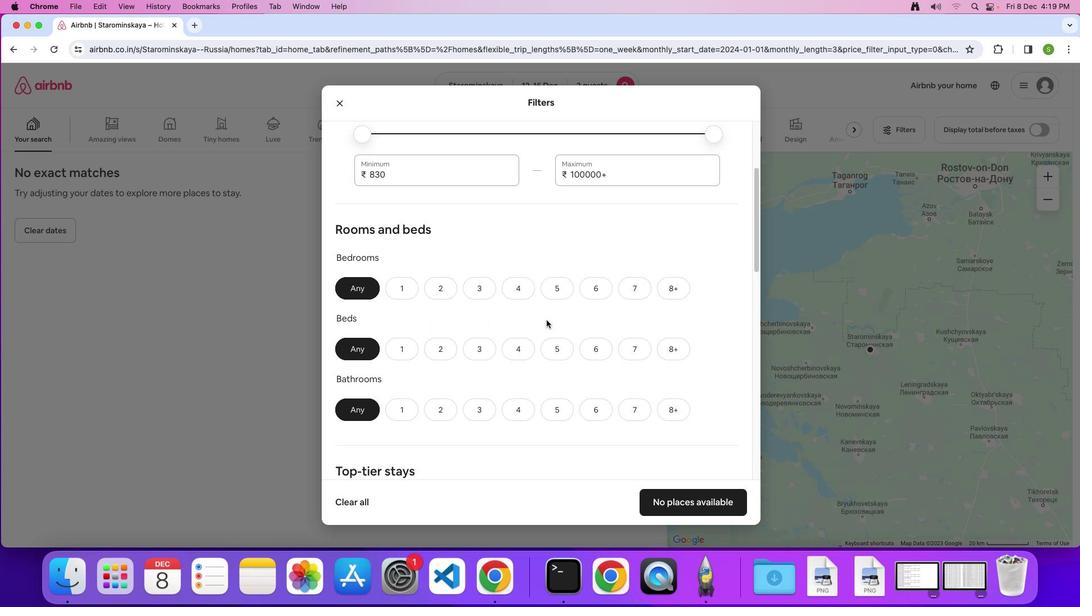 
Action: Mouse scrolled (546, 320) with delta (0, 0)
Screenshot: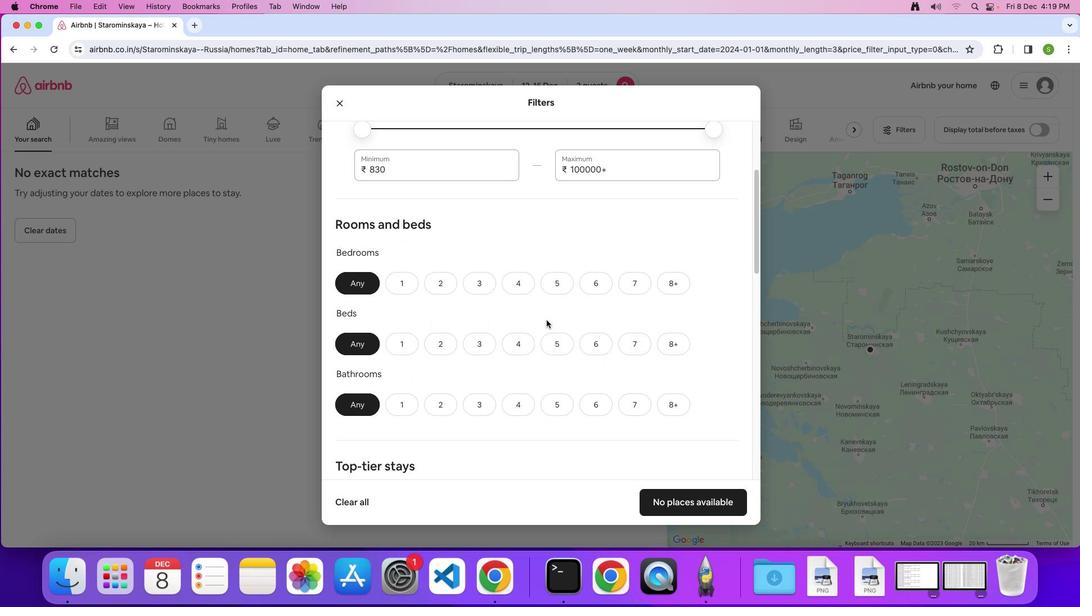 
Action: Mouse scrolled (546, 320) with delta (0, 0)
Screenshot: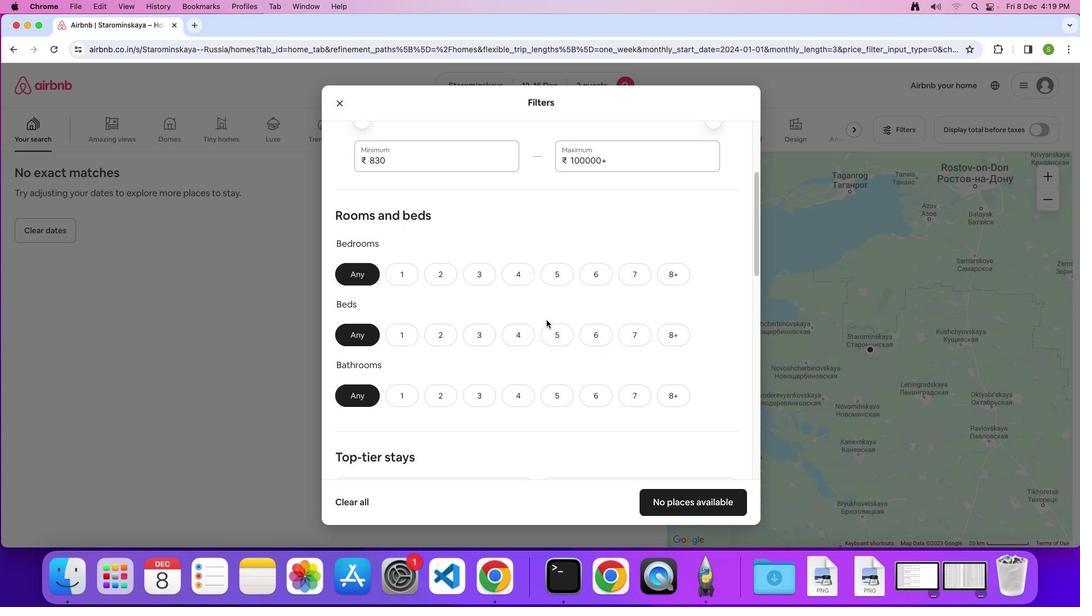 
Action: Mouse scrolled (546, 320) with delta (0, 0)
Screenshot: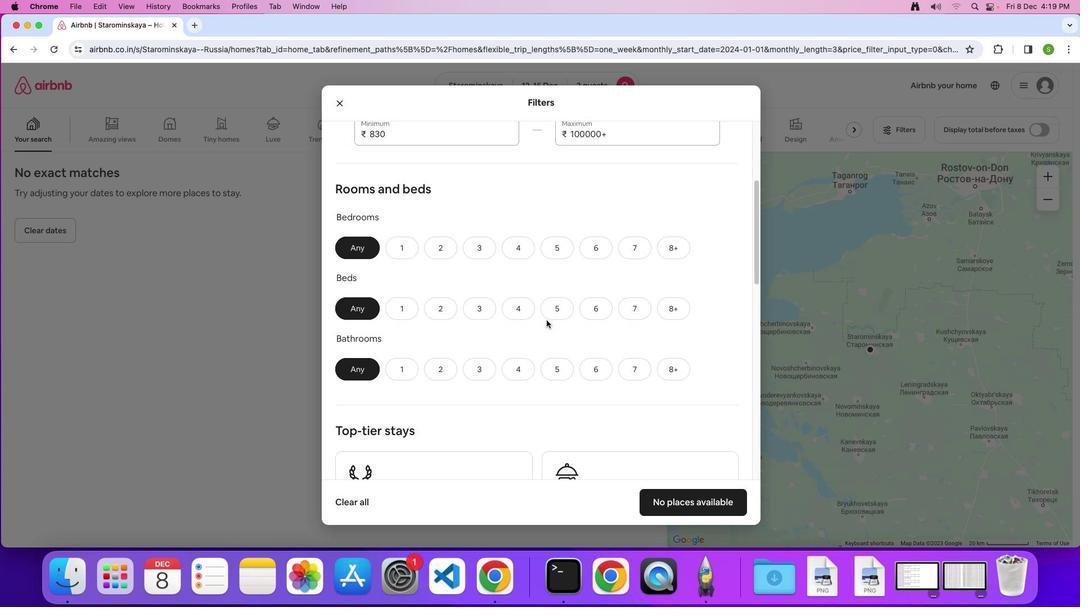 
Action: Mouse scrolled (546, 320) with delta (0, 0)
Screenshot: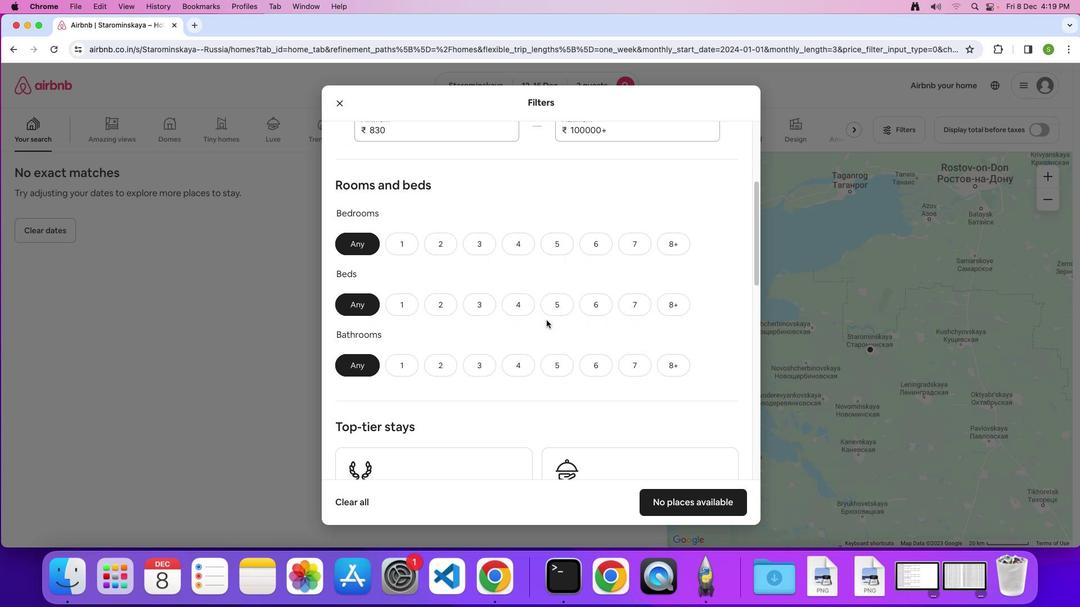 
Action: Mouse moved to (411, 237)
Screenshot: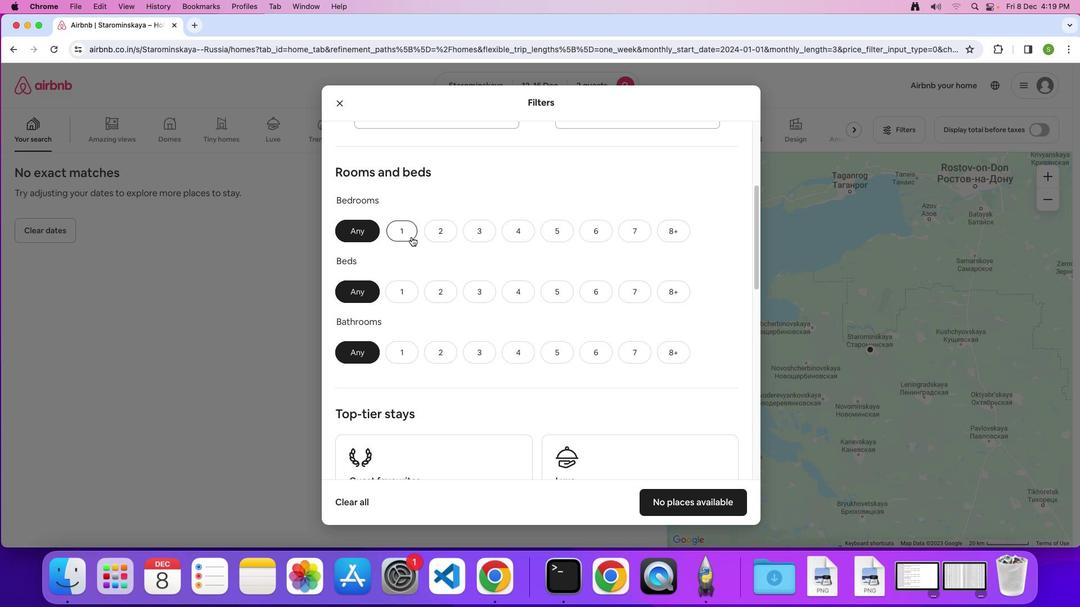 
Action: Mouse pressed left at (411, 237)
Screenshot: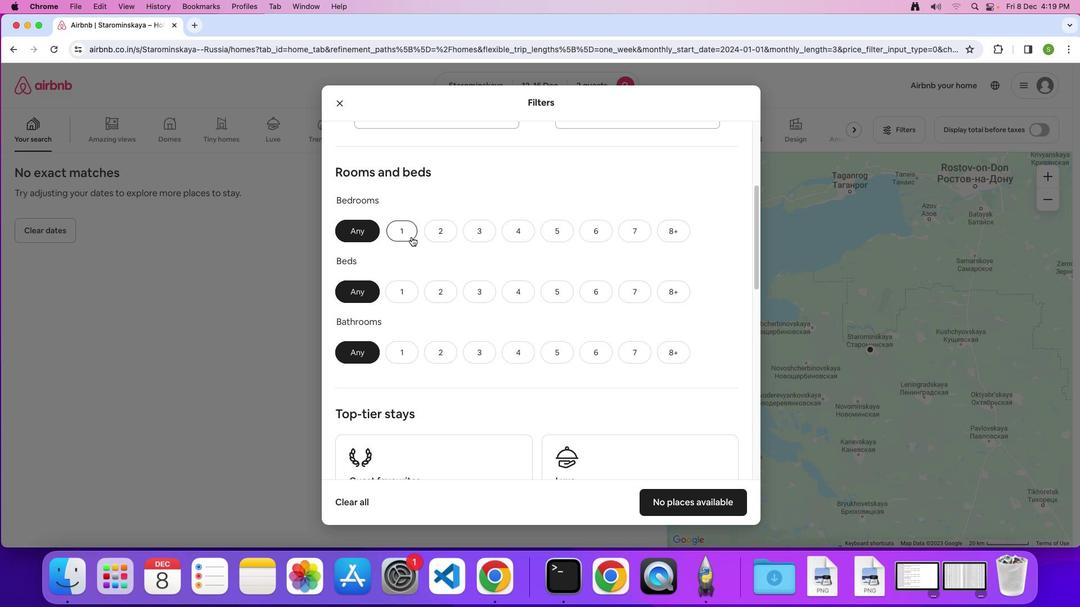 
Action: Mouse moved to (407, 296)
Screenshot: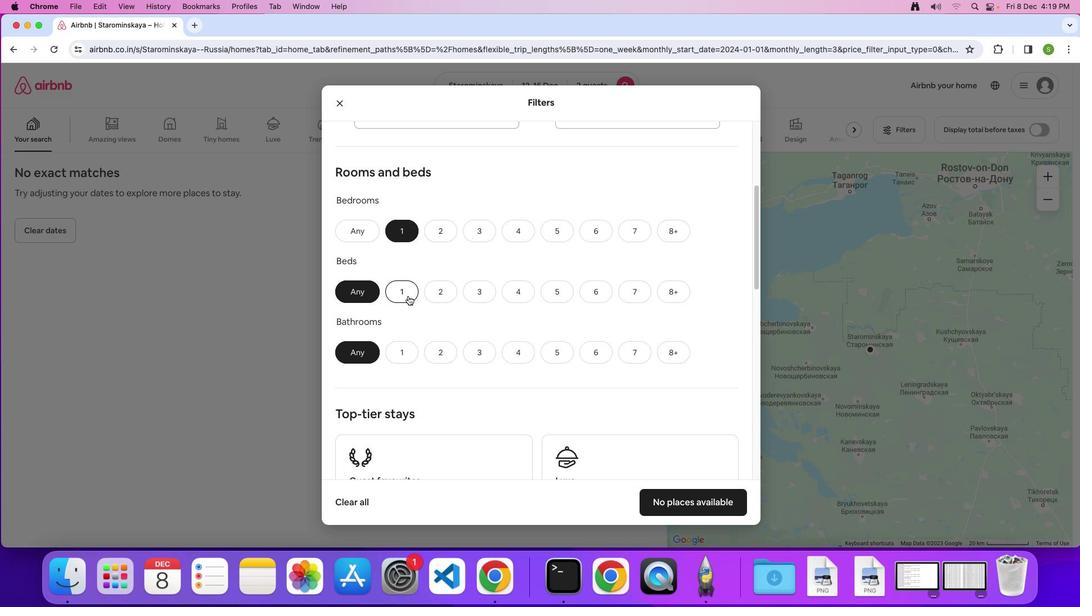 
Action: Mouse pressed left at (407, 296)
Screenshot: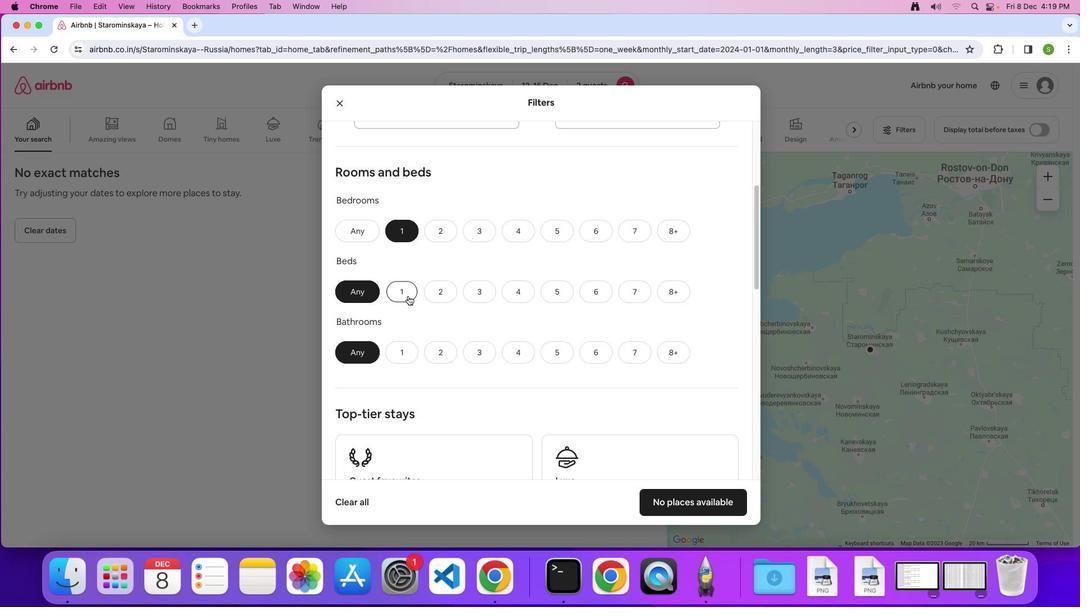 
Action: Mouse moved to (408, 351)
Screenshot: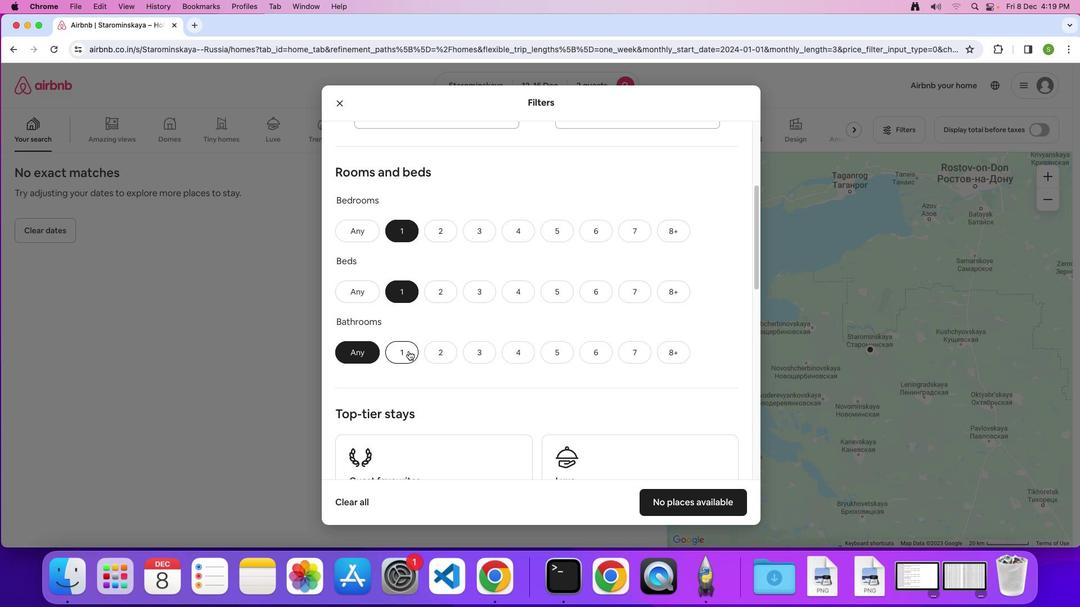 
Action: Mouse pressed left at (408, 351)
Screenshot: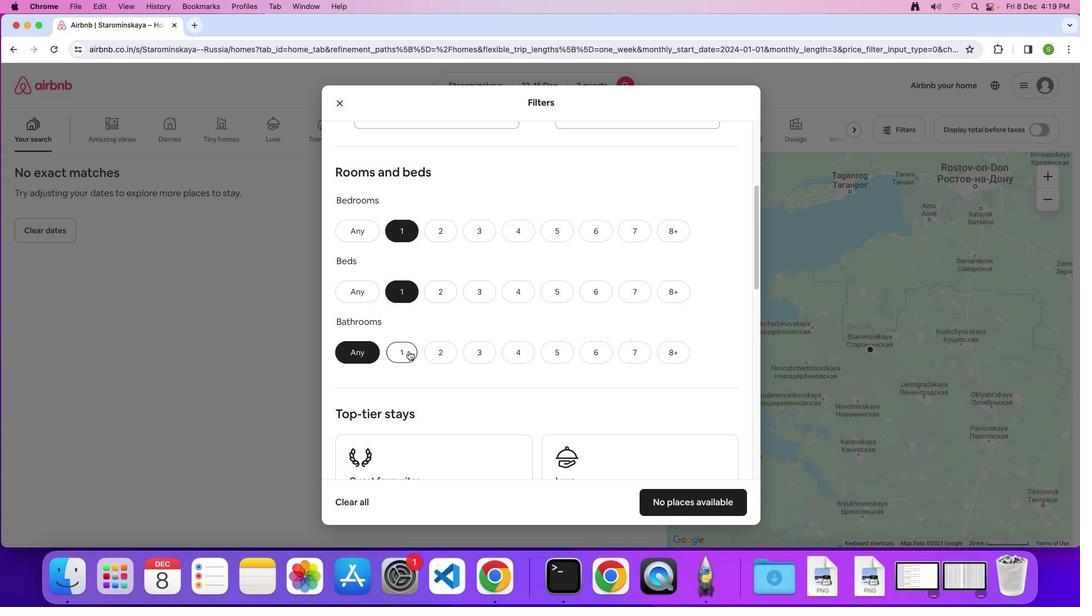 
Action: Mouse moved to (546, 324)
Screenshot: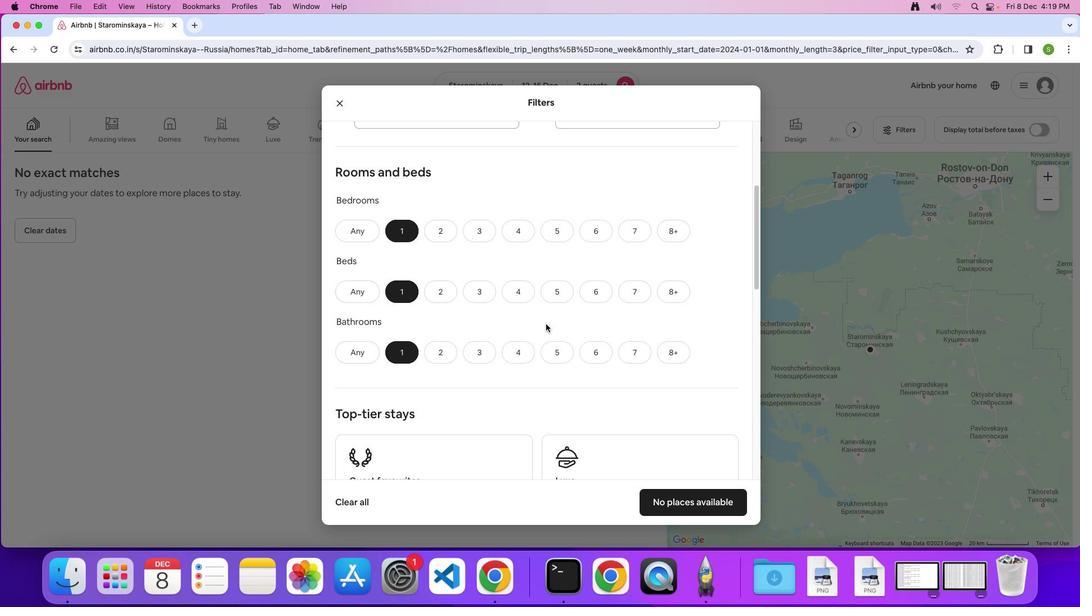 
Action: Mouse scrolled (546, 324) with delta (0, 0)
Screenshot: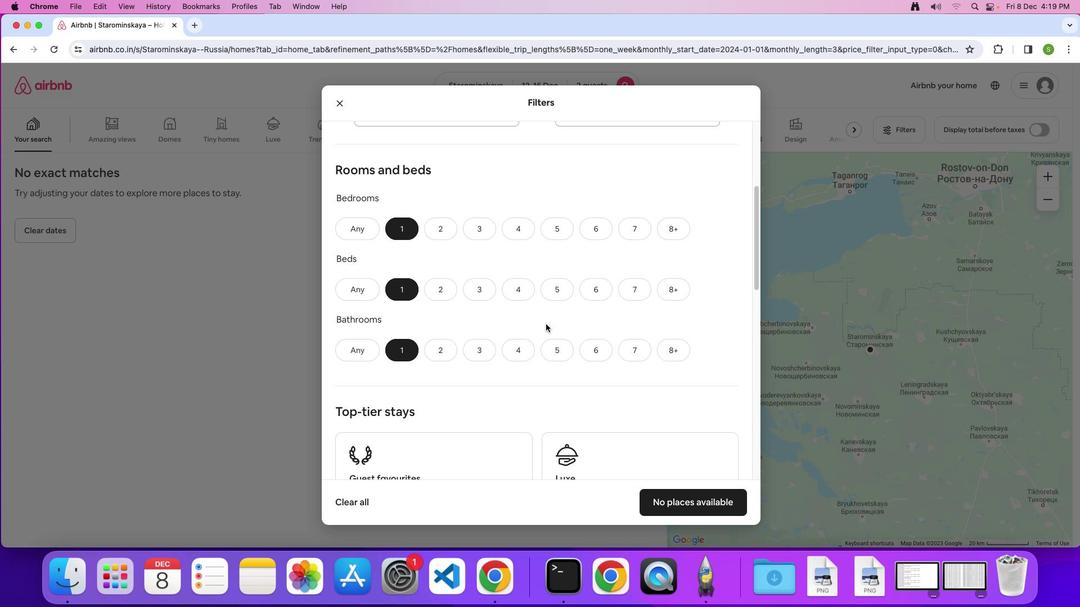 
Action: Mouse scrolled (546, 324) with delta (0, 0)
Screenshot: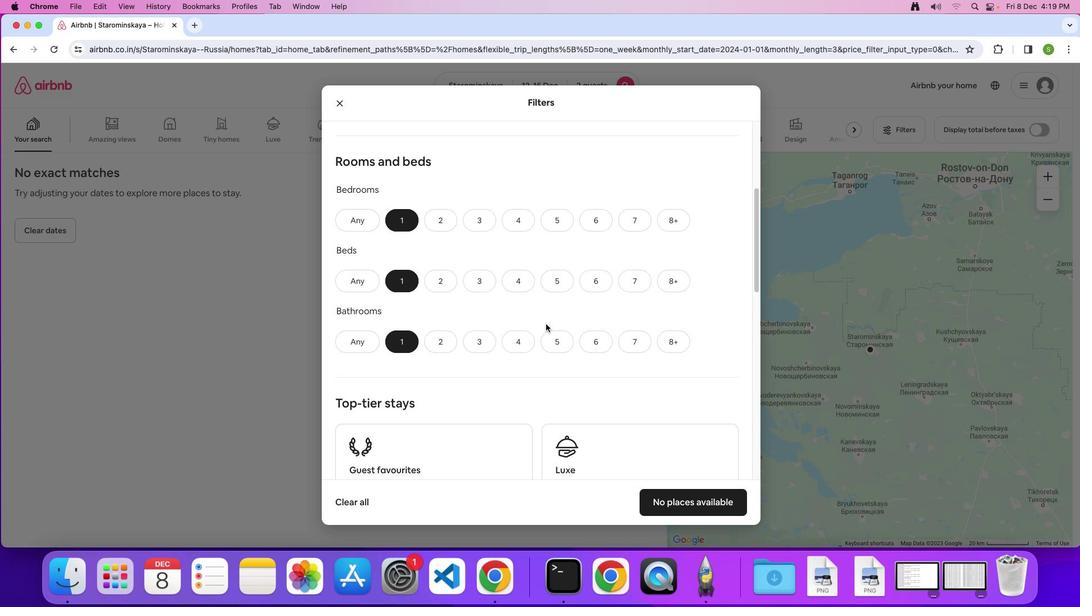 
Action: Mouse moved to (546, 324)
Screenshot: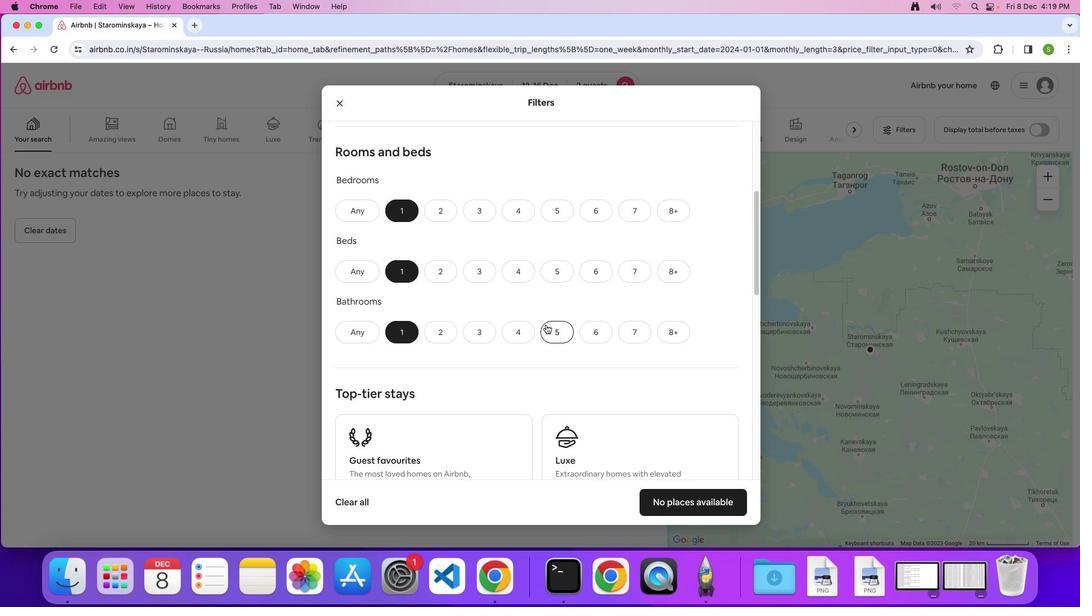 
Action: Mouse scrolled (546, 324) with delta (0, 0)
Screenshot: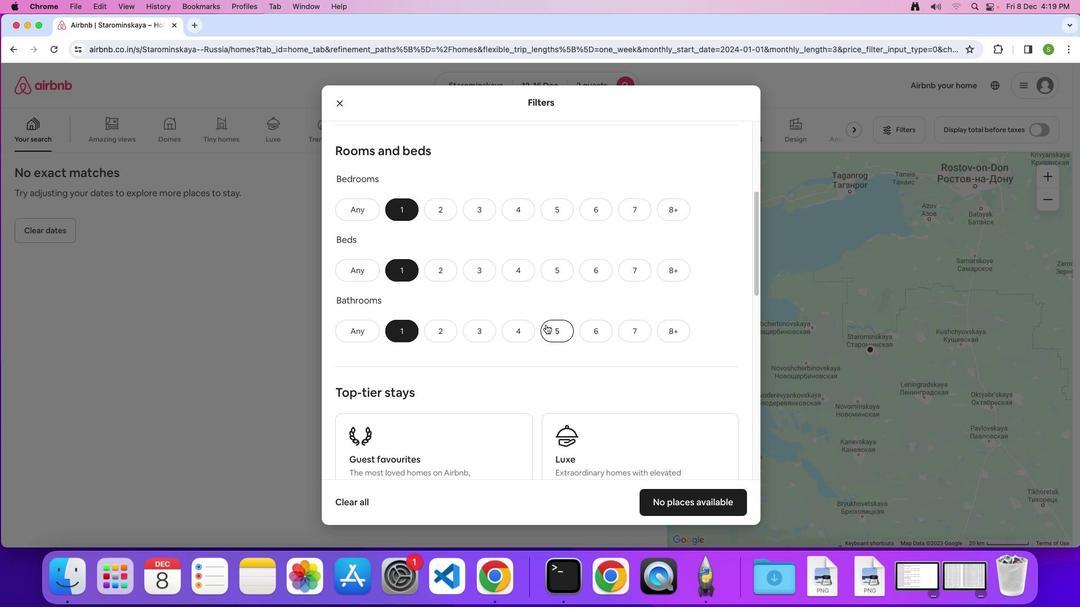 
Action: Mouse scrolled (546, 324) with delta (0, 0)
Screenshot: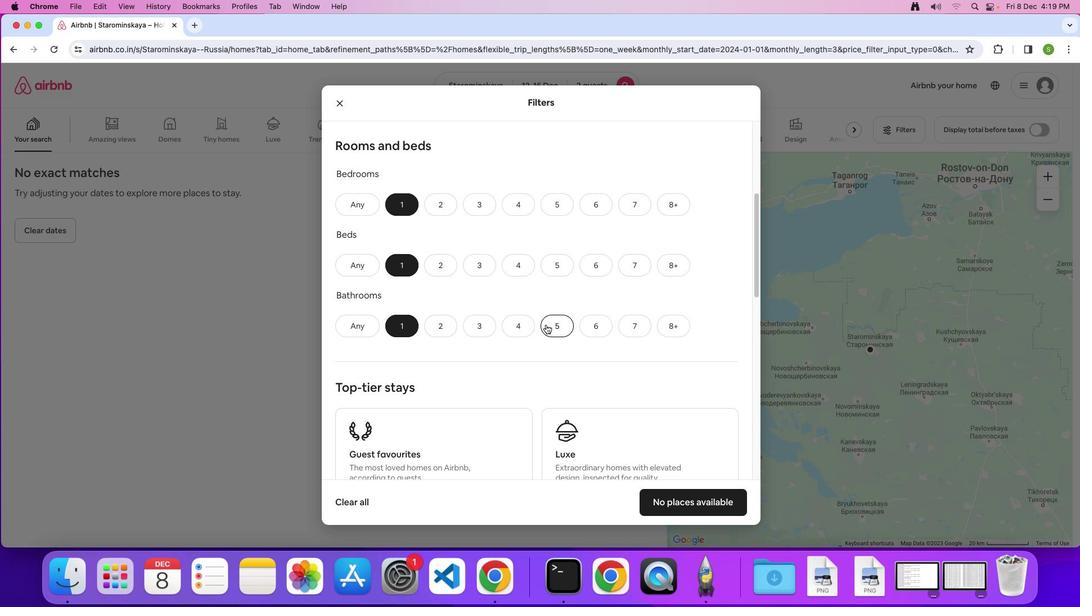 
Action: Mouse scrolled (546, 324) with delta (0, -1)
Screenshot: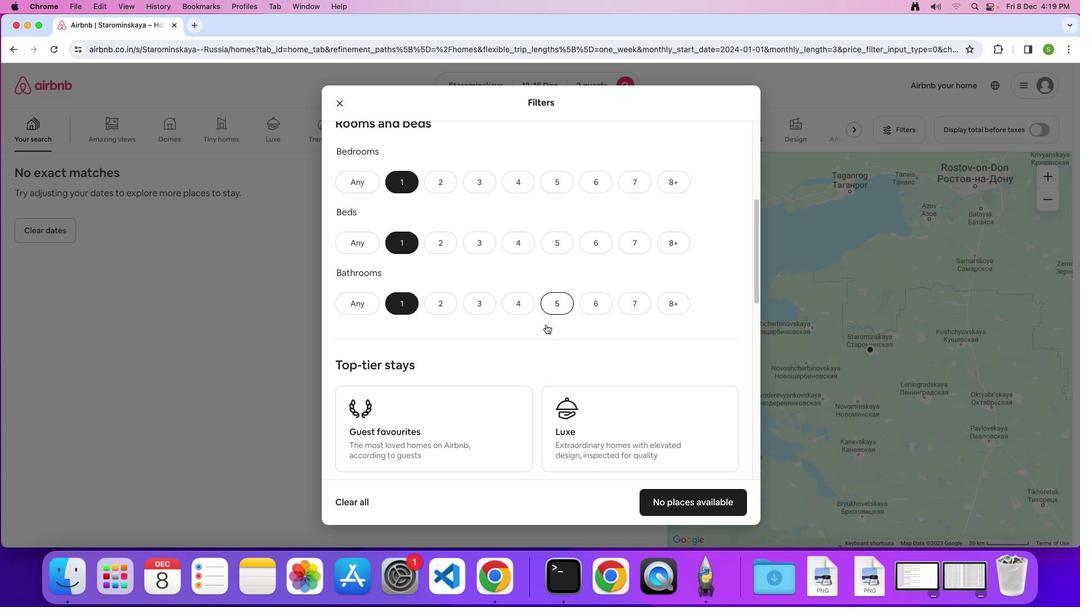 
Action: Mouse scrolled (546, 324) with delta (0, 0)
Screenshot: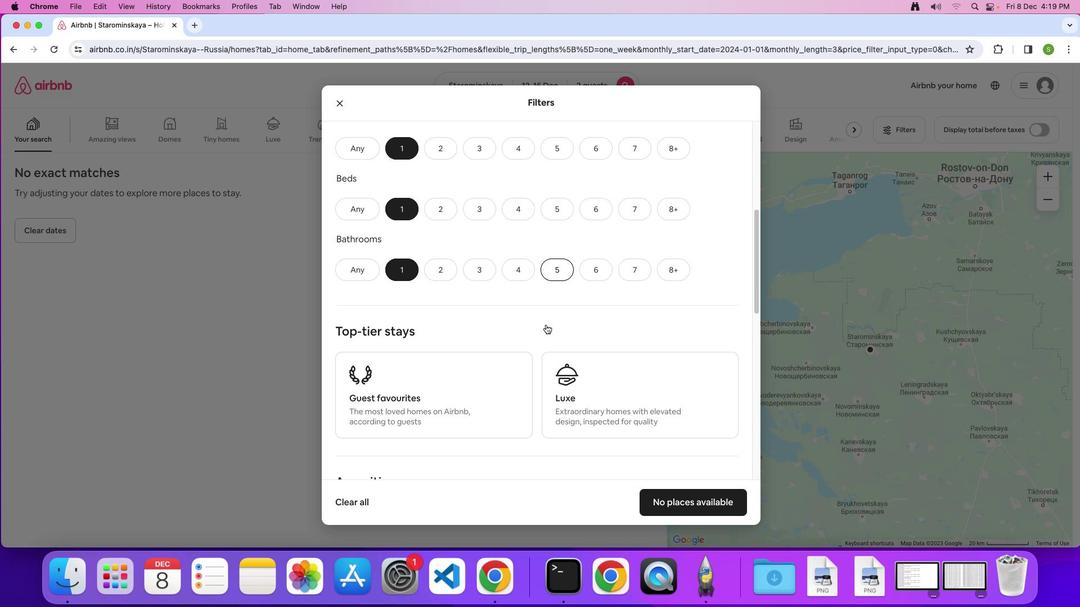 
Action: Mouse scrolled (546, 324) with delta (0, 0)
Screenshot: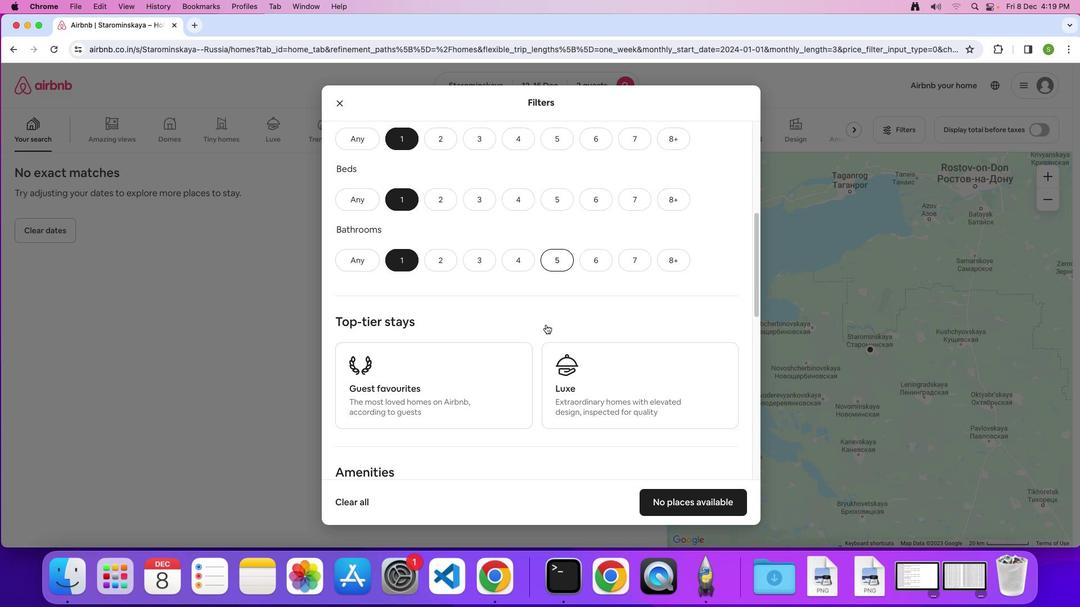 
Action: Mouse scrolled (546, 324) with delta (0, 0)
Screenshot: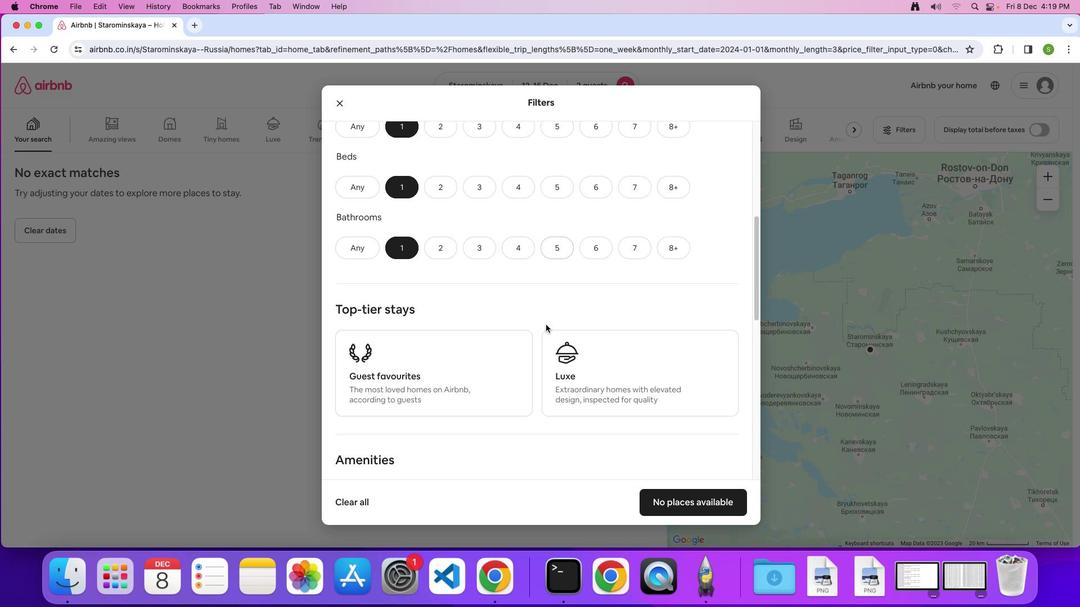 
Action: Mouse scrolled (546, 324) with delta (0, 0)
Screenshot: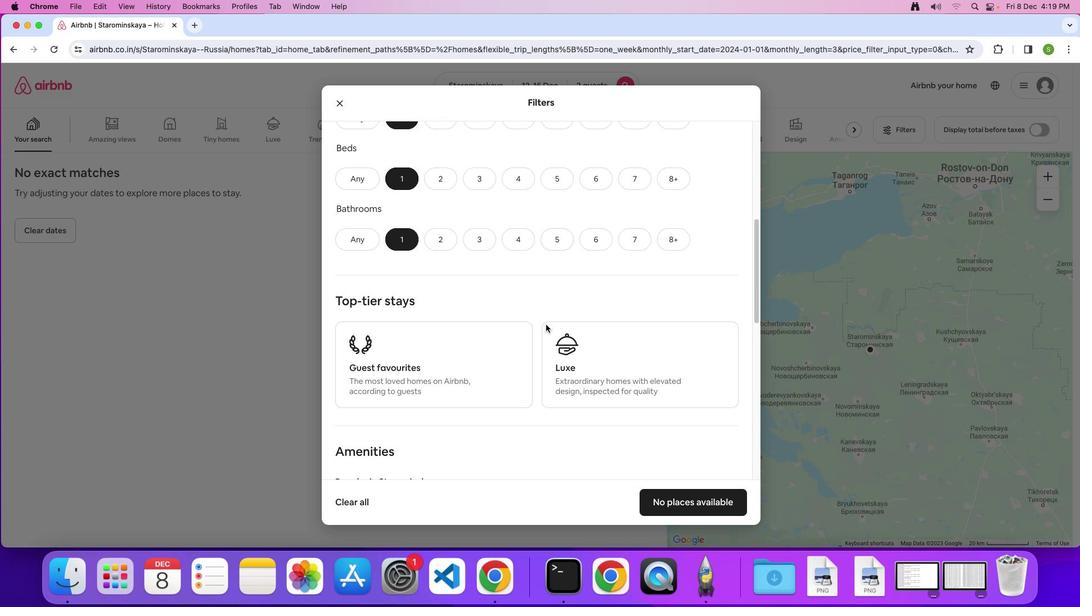 
Action: Mouse scrolled (546, 324) with delta (0, 0)
Screenshot: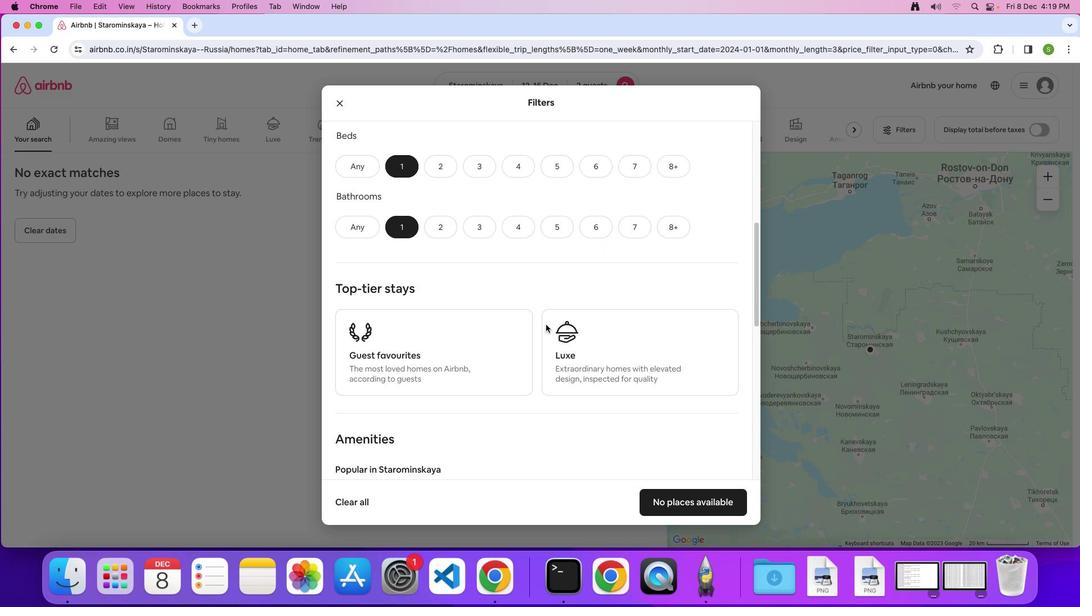 
Action: Mouse scrolled (546, 324) with delta (0, 0)
Screenshot: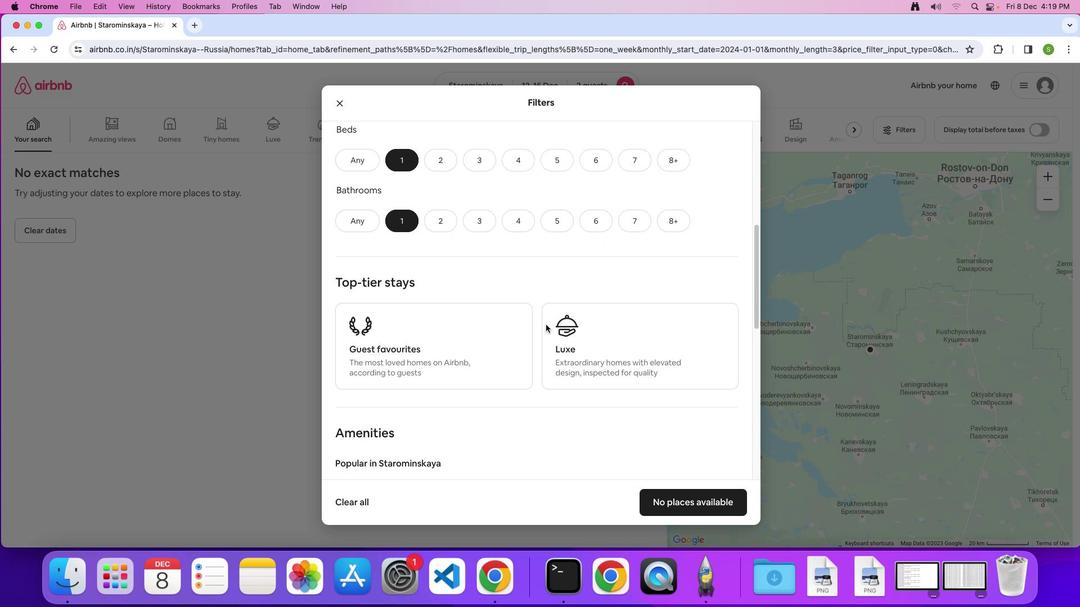 
Action: Mouse scrolled (546, 324) with delta (0, -1)
Screenshot: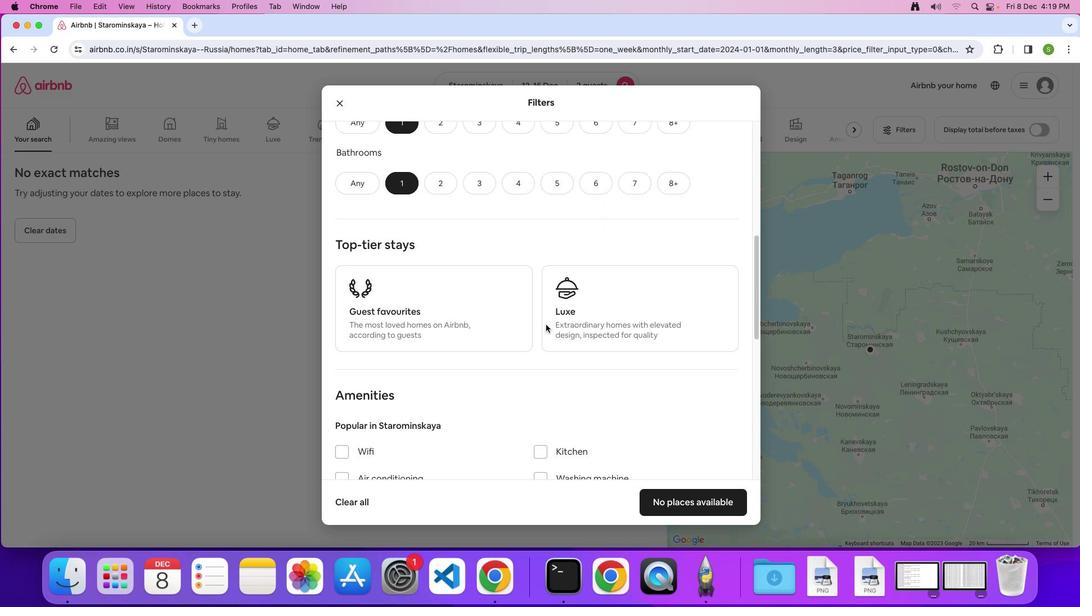 
Action: Mouse scrolled (546, 324) with delta (0, 0)
Screenshot: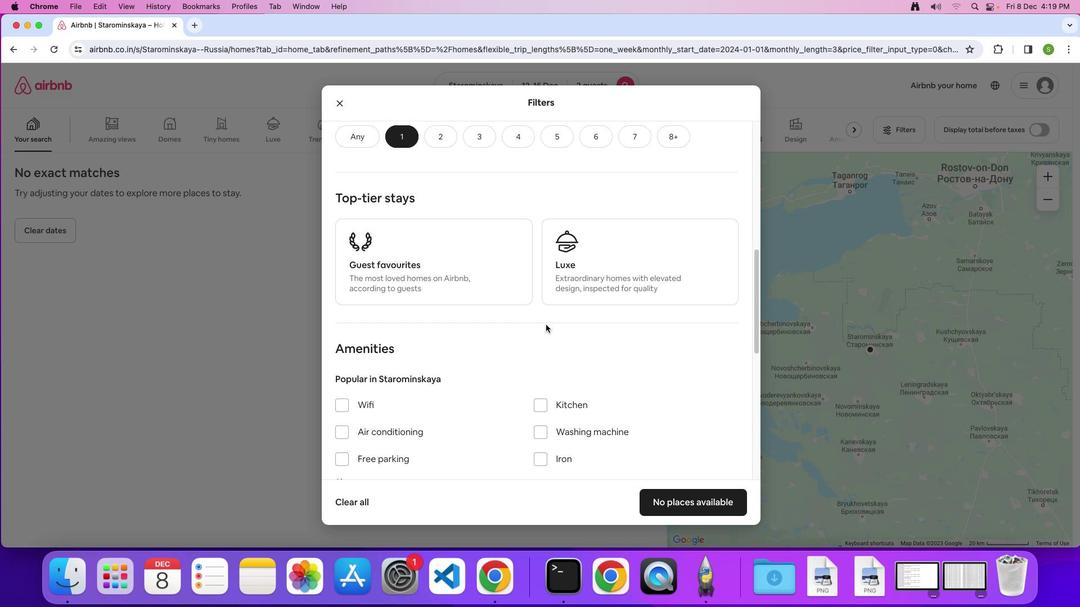 
Action: Mouse scrolled (546, 324) with delta (0, 0)
Screenshot: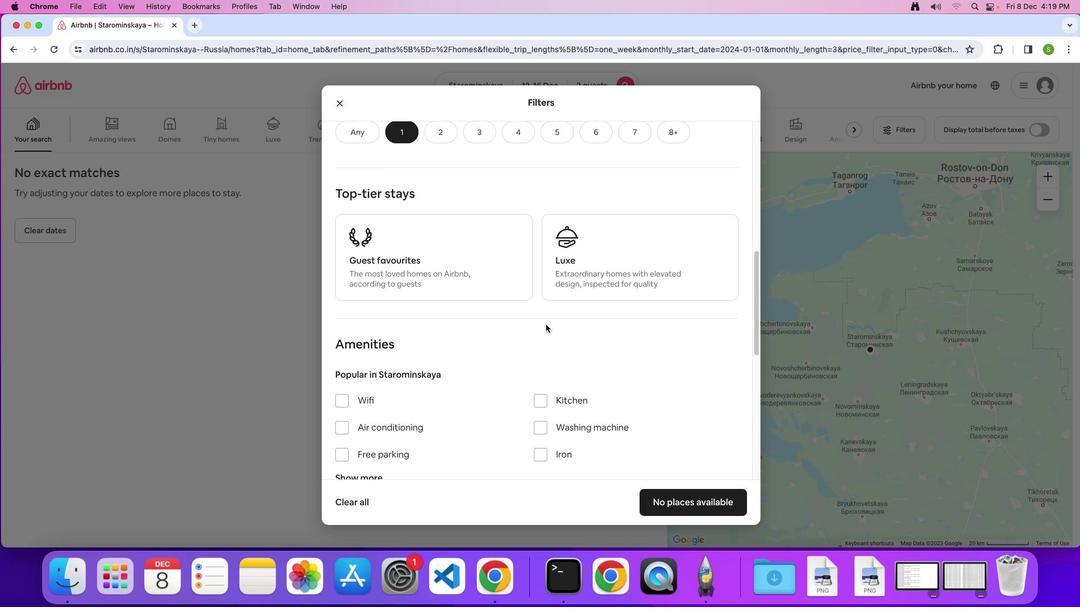 
Action: Mouse scrolled (546, 324) with delta (0, 0)
Screenshot: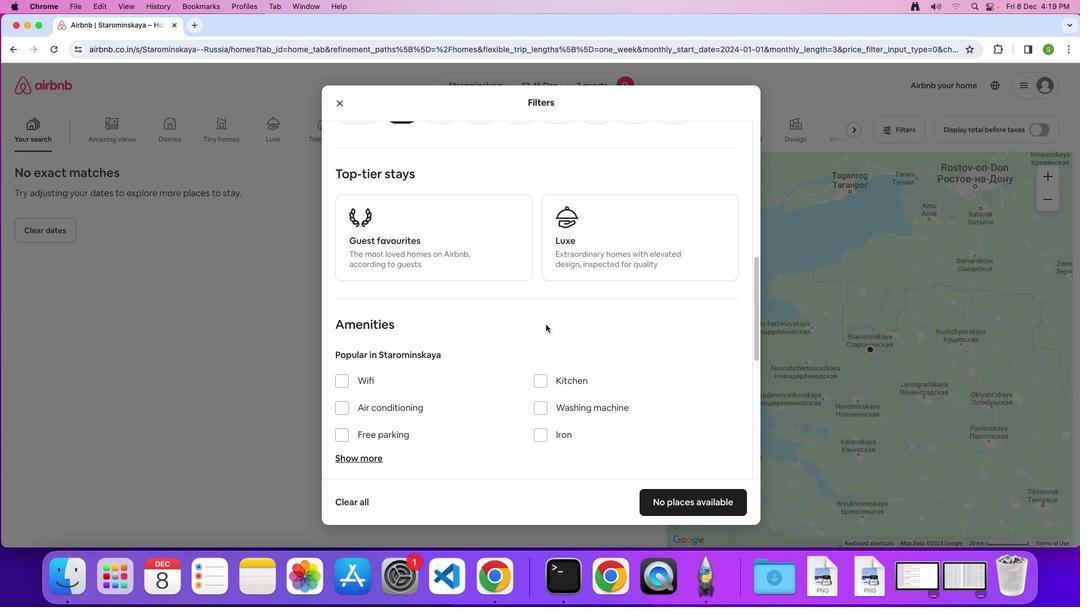 
Action: Mouse scrolled (546, 324) with delta (0, 0)
Screenshot: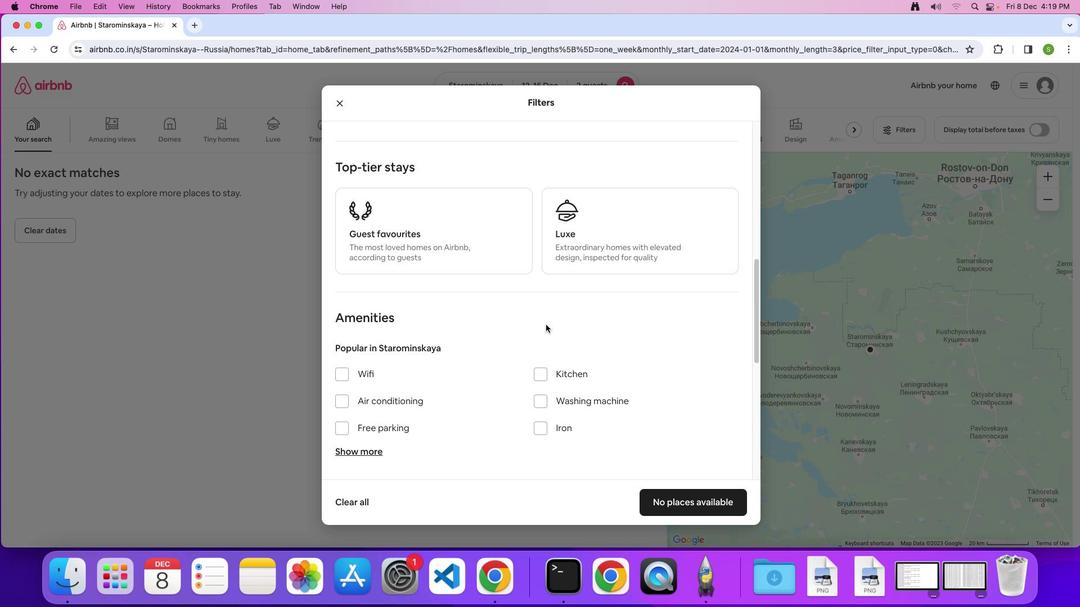 
Action: Mouse scrolled (546, 324) with delta (0, -1)
Screenshot: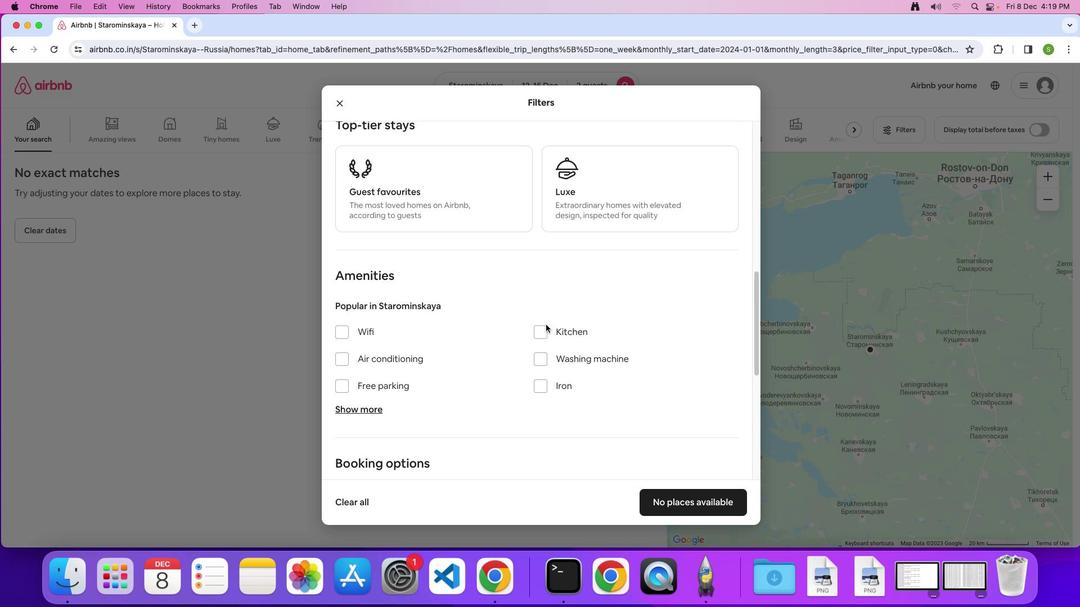 
Action: Mouse scrolled (546, 324) with delta (0, 0)
Screenshot: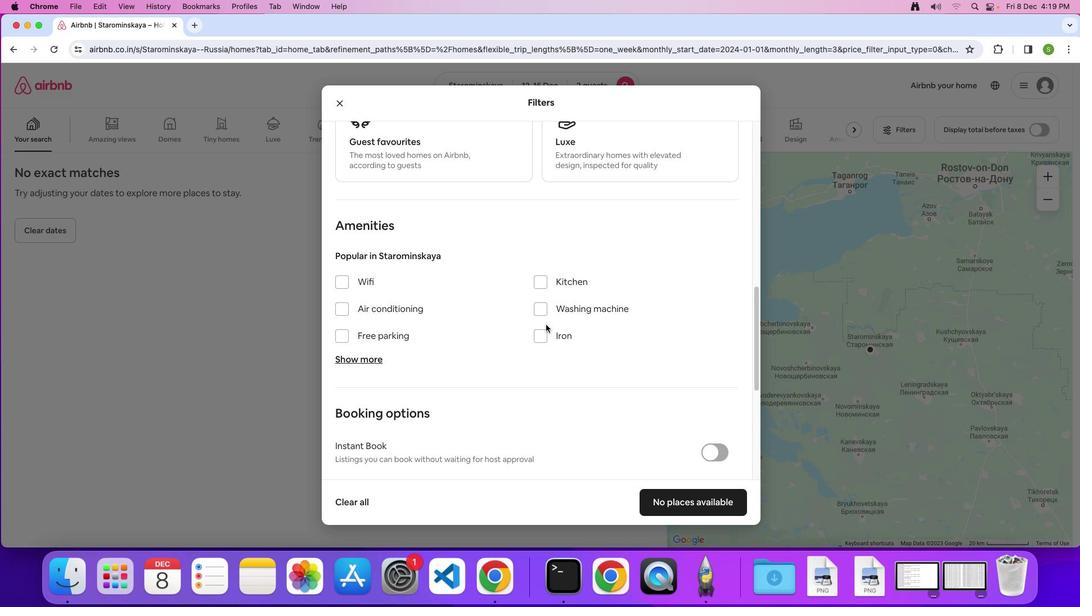 
Action: Mouse scrolled (546, 324) with delta (0, 0)
Screenshot: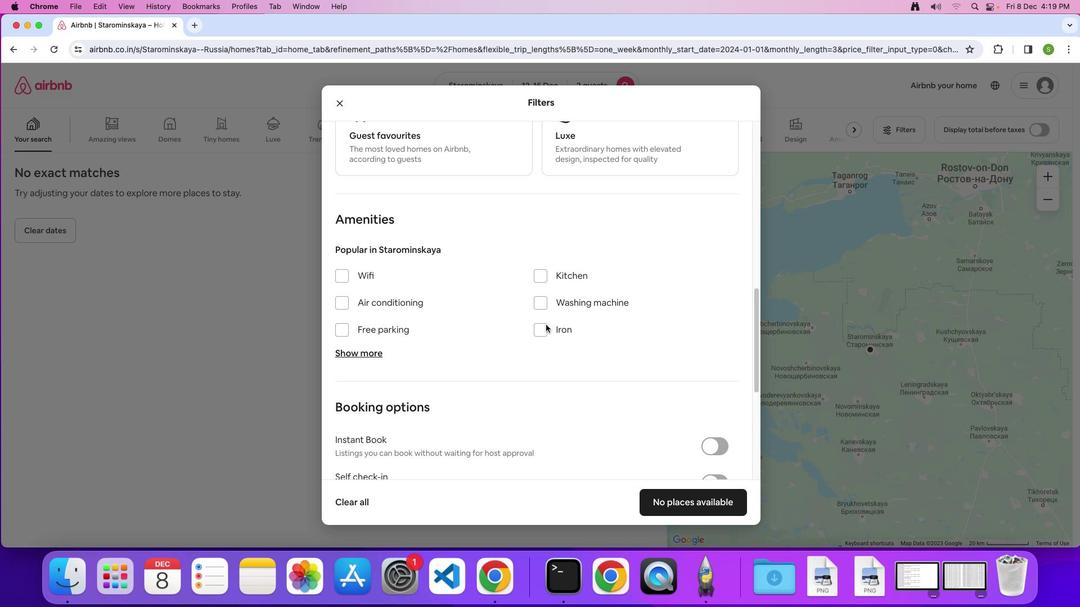 
Action: Mouse scrolled (546, 324) with delta (0, -1)
Screenshot: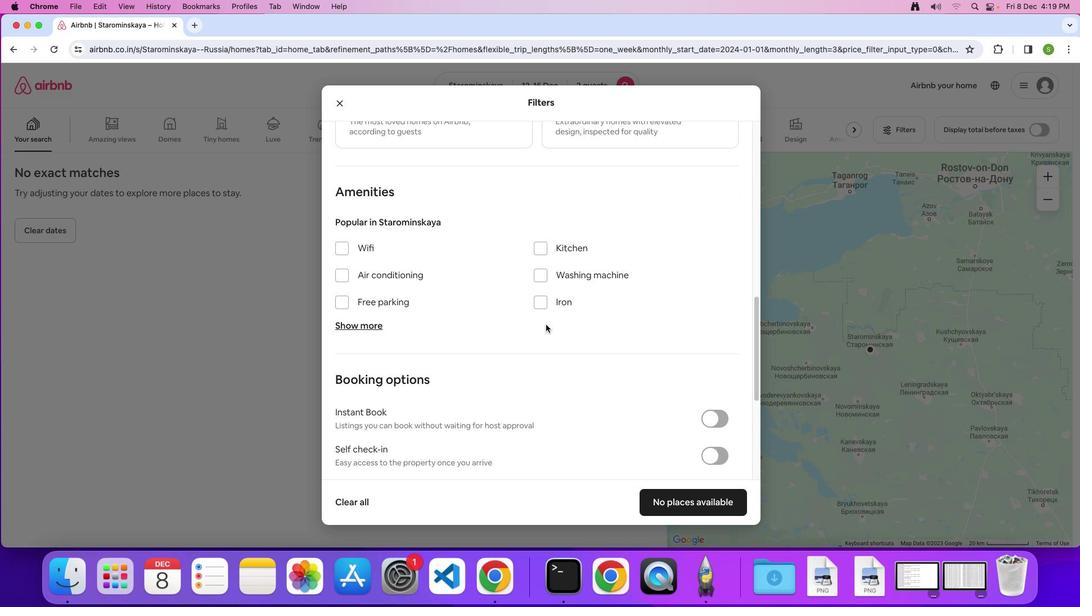 
Action: Mouse scrolled (546, 324) with delta (0, 0)
Screenshot: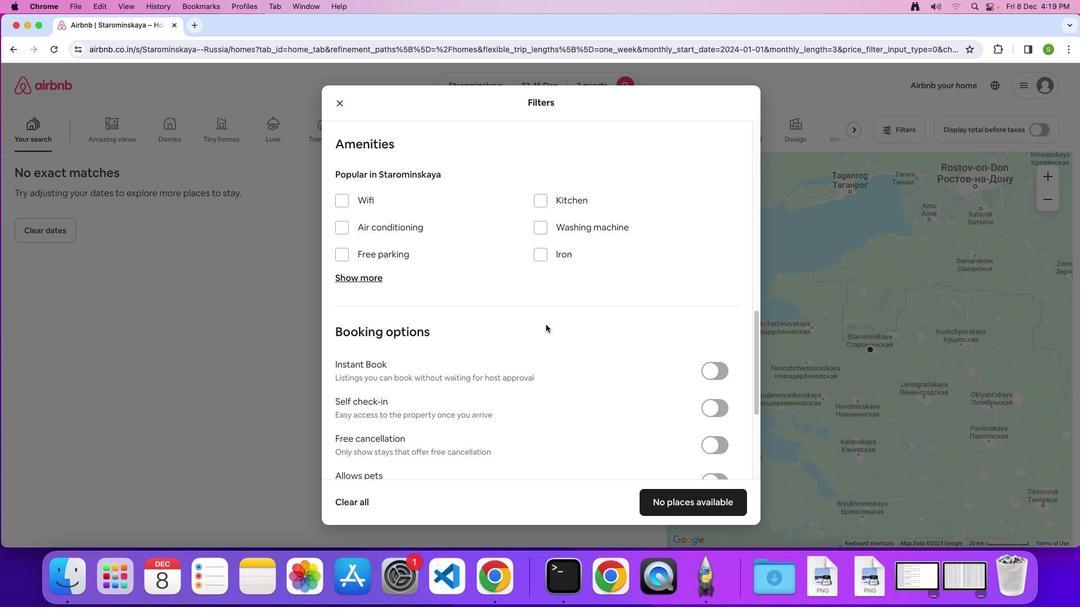 
Action: Mouse scrolled (546, 324) with delta (0, 0)
Screenshot: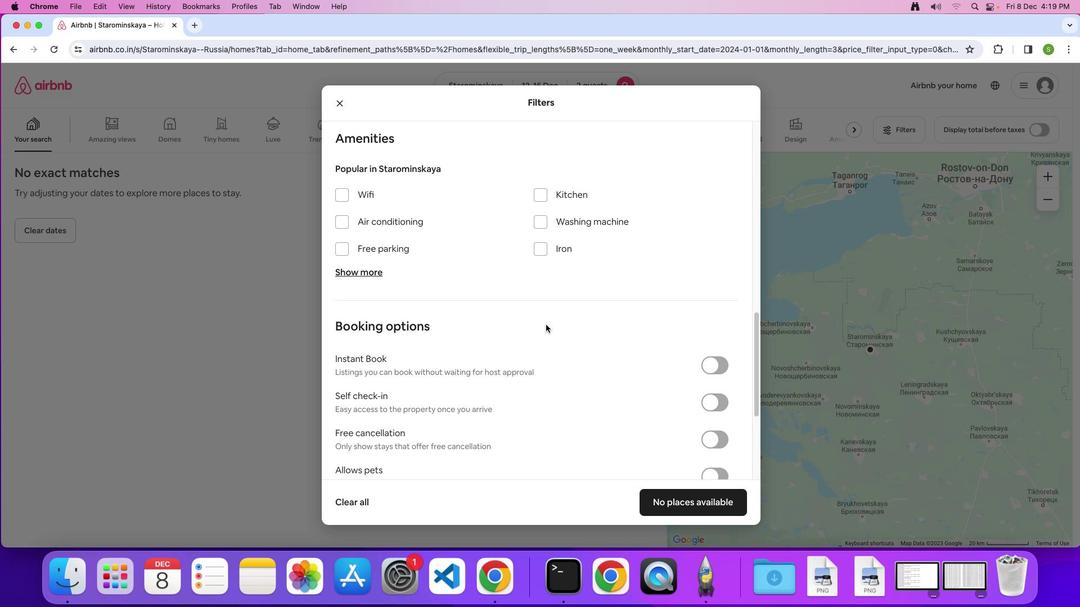 
Action: Mouse scrolled (546, 324) with delta (0, 0)
Screenshot: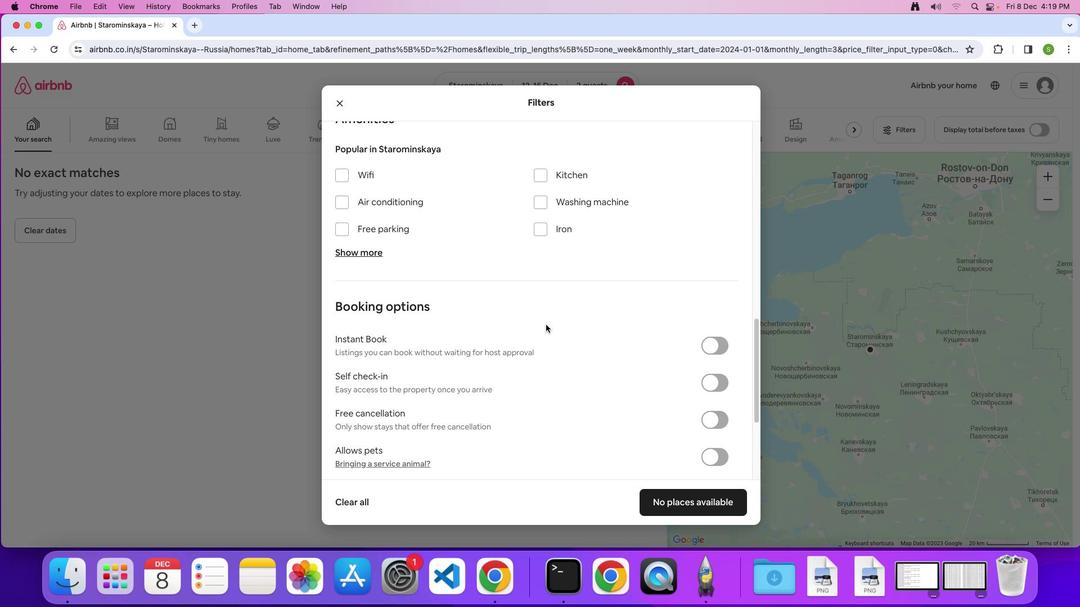
Action: Mouse scrolled (546, 324) with delta (0, 0)
Screenshot: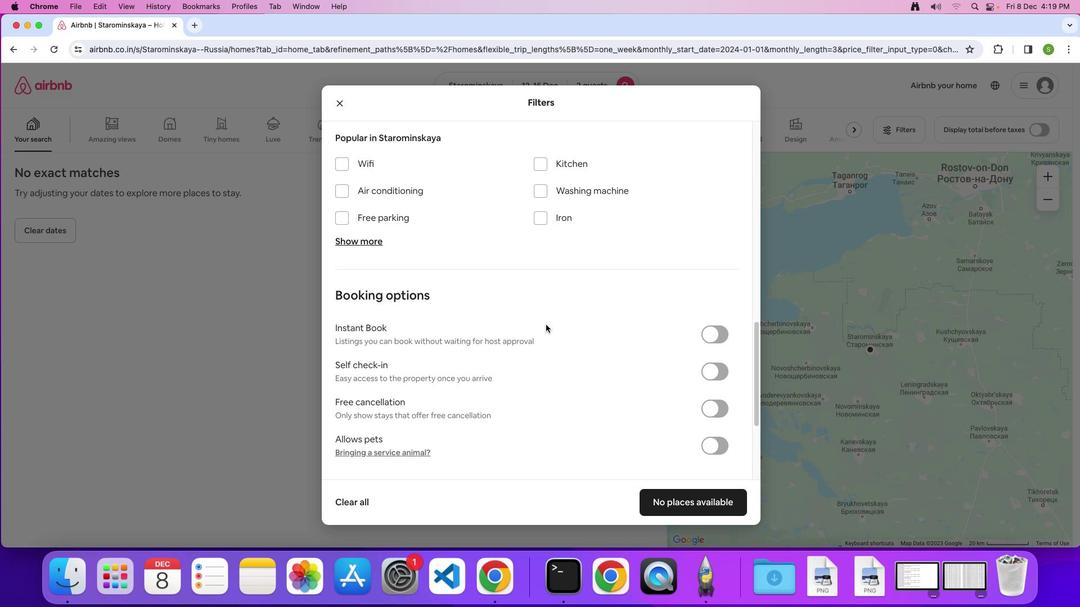 
Action: Mouse scrolled (546, 324) with delta (0, -1)
Screenshot: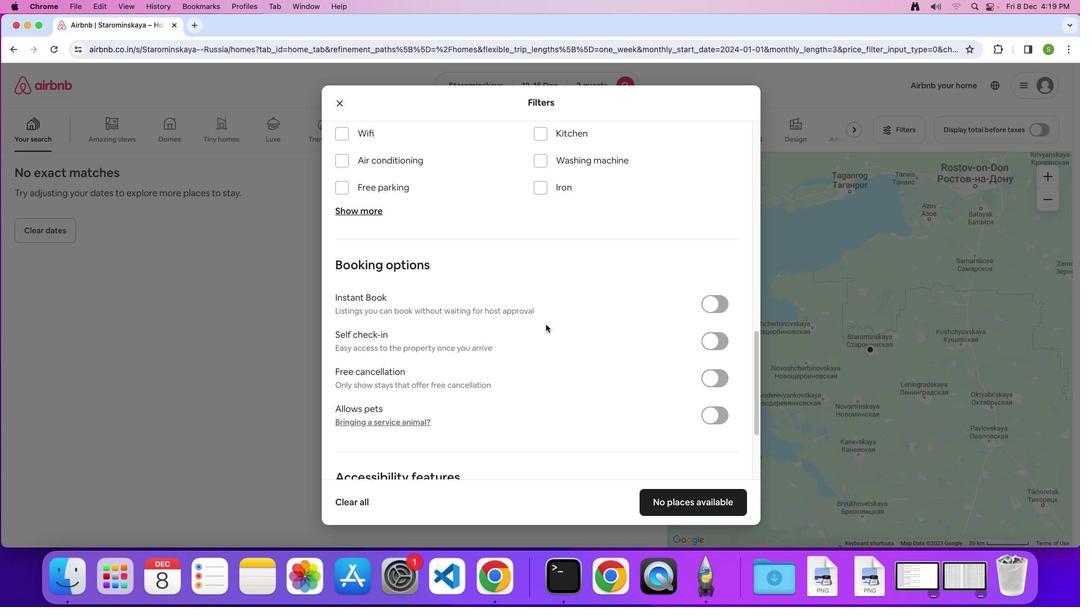 
Action: Mouse scrolled (546, 324) with delta (0, 0)
Screenshot: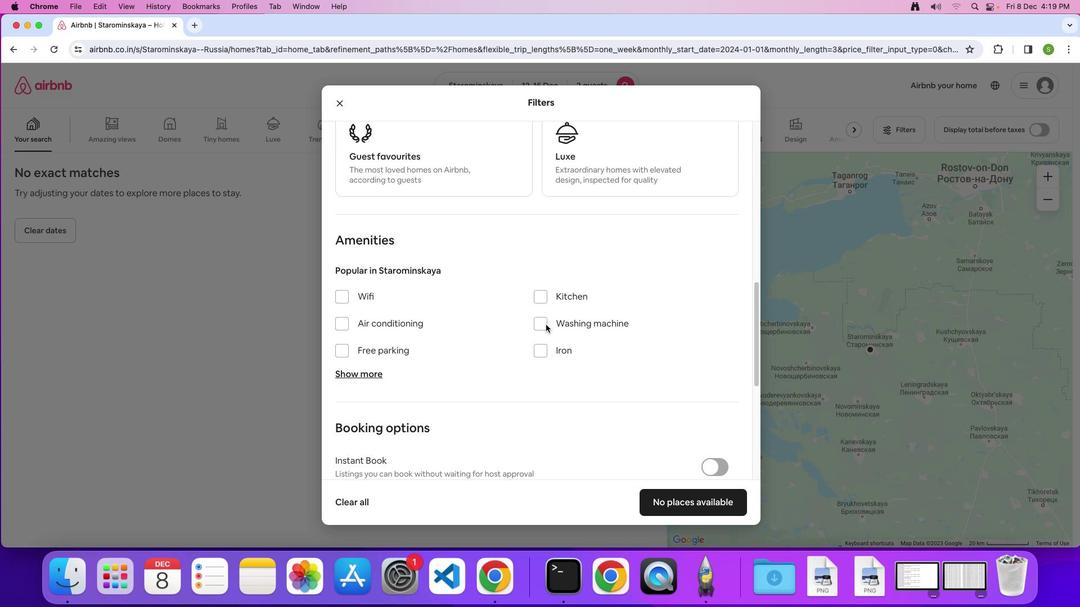
Action: Mouse scrolled (546, 324) with delta (0, 0)
Screenshot: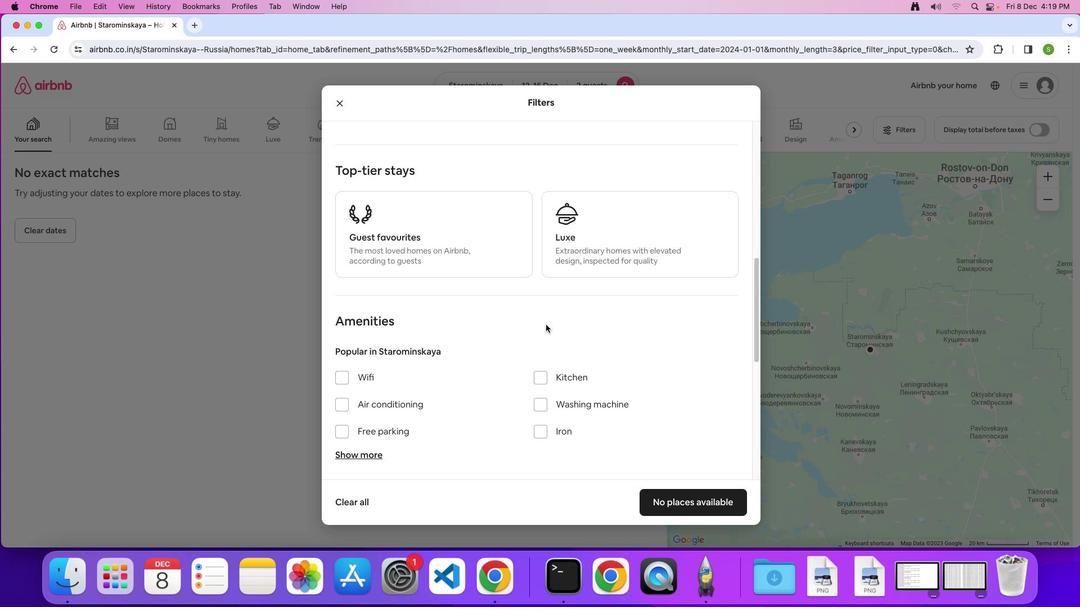 
Action: Mouse scrolled (546, 324) with delta (0, 2)
Screenshot: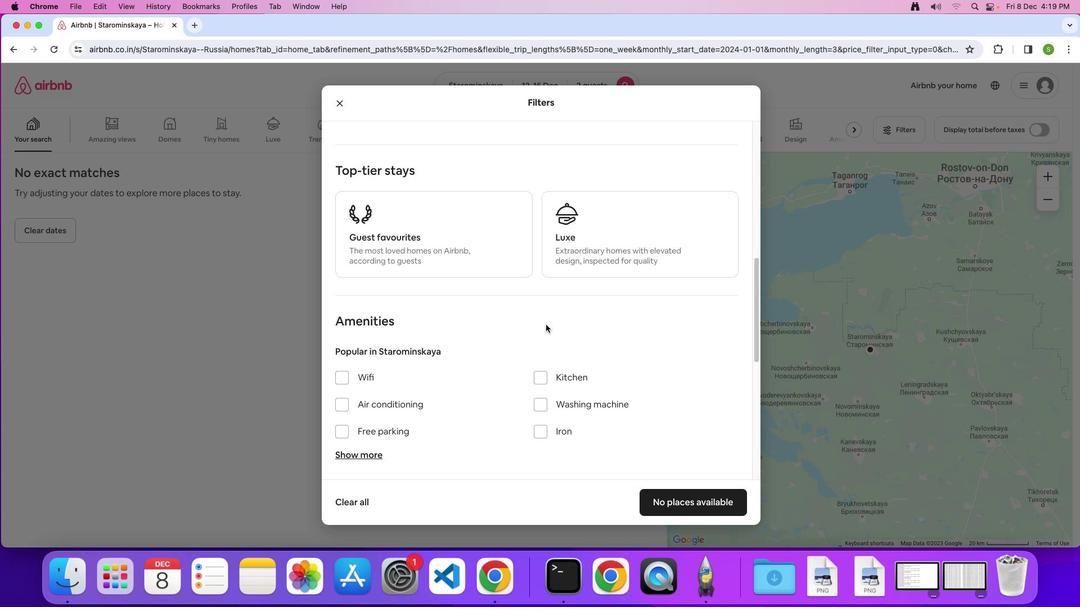
Action: Mouse scrolled (546, 324) with delta (0, 4)
Screenshot: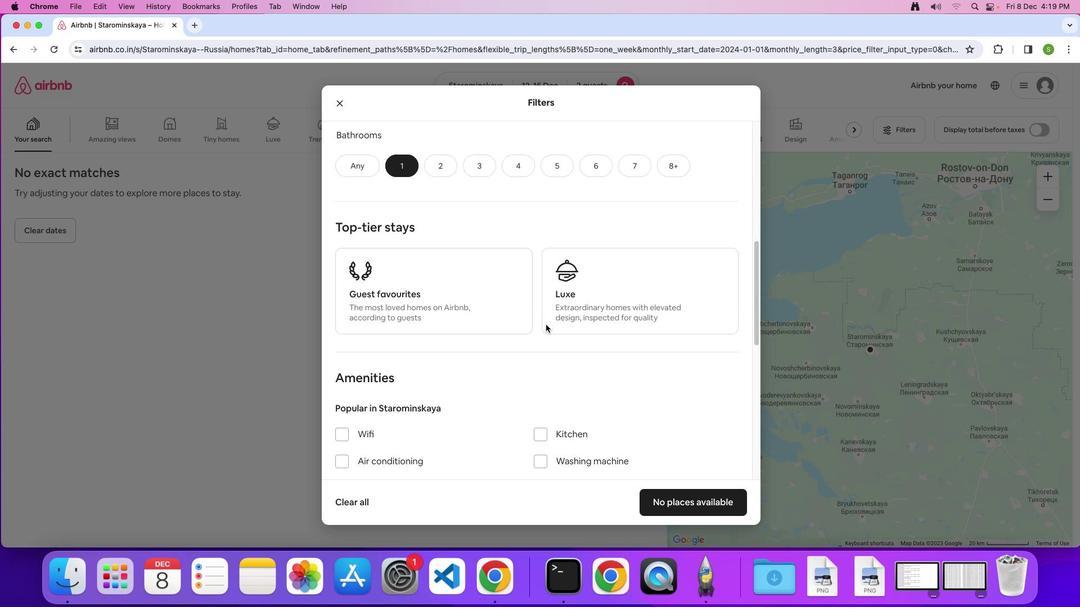 
Action: Mouse scrolled (546, 324) with delta (0, 0)
Screenshot: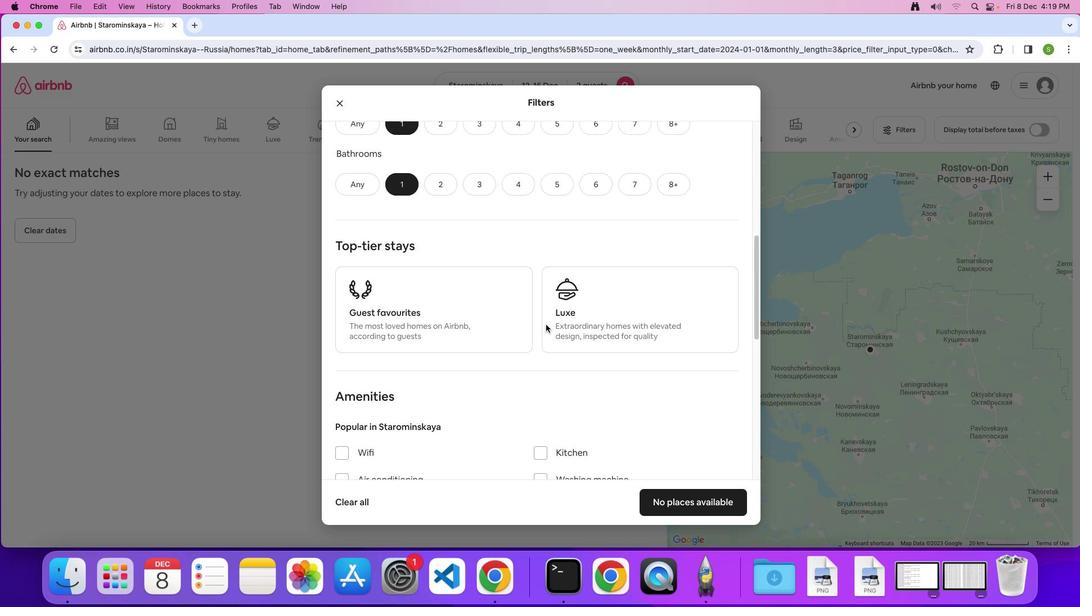 
Action: Mouse scrolled (546, 324) with delta (0, 0)
Screenshot: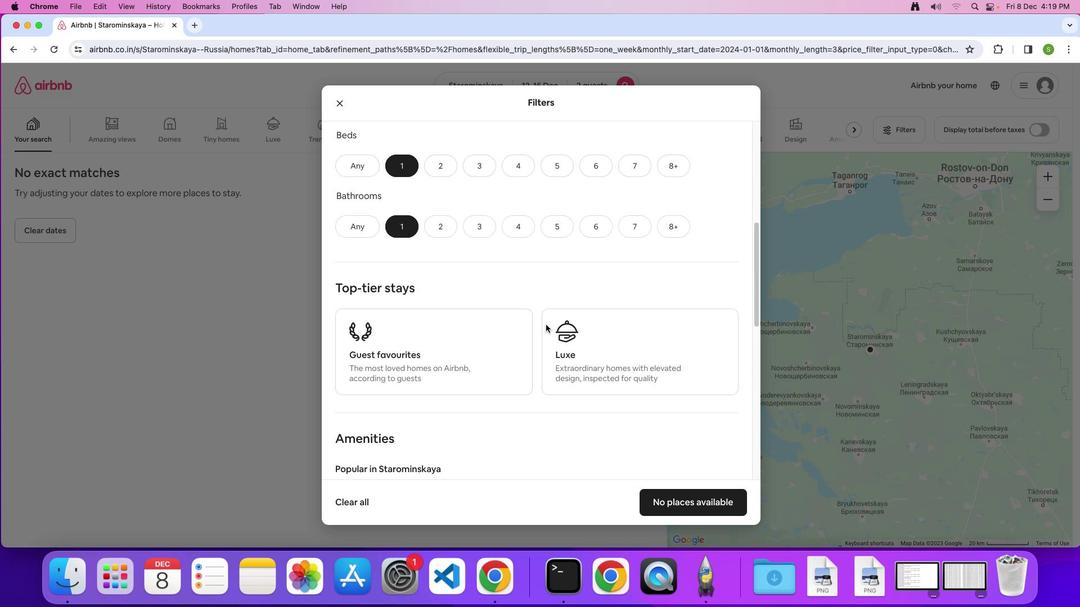 
Action: Mouse scrolled (546, 324) with delta (0, 2)
Screenshot: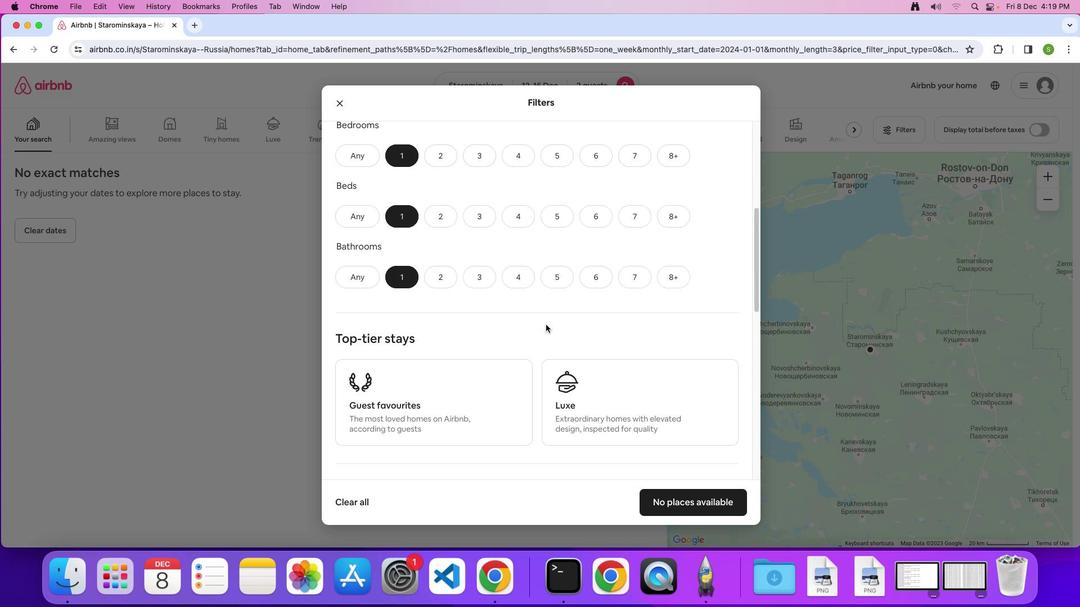 
Action: Mouse scrolled (546, 324) with delta (0, 0)
Screenshot: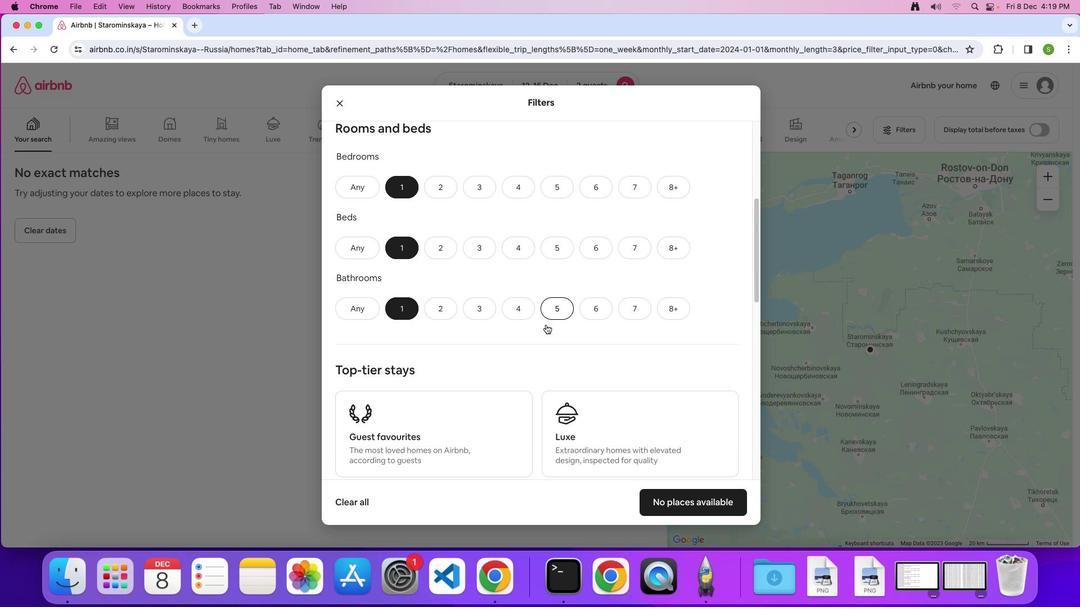 
Action: Mouse scrolled (546, 324) with delta (0, 0)
Screenshot: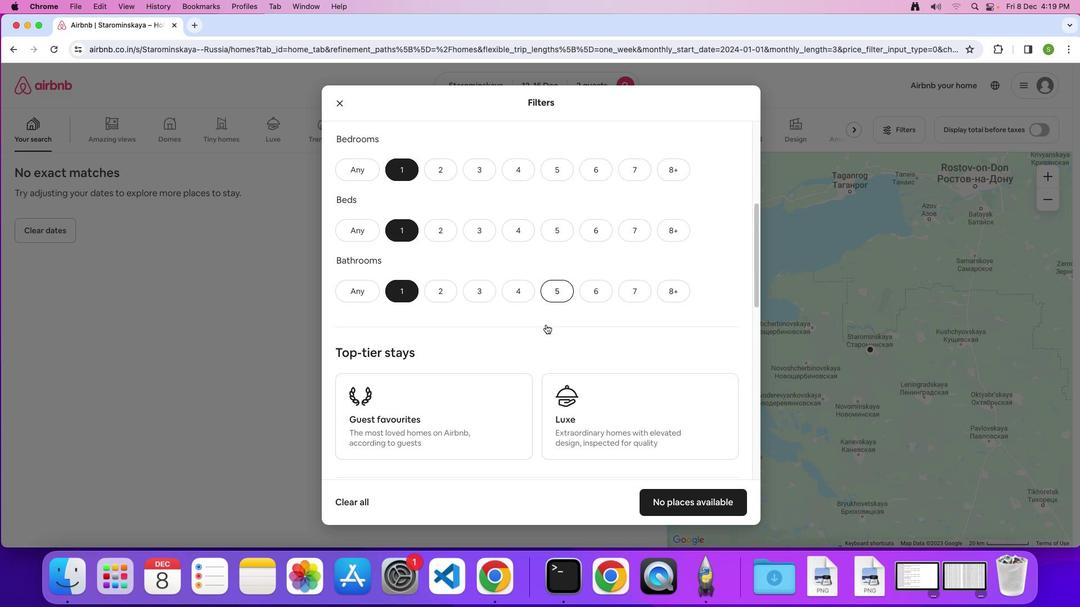 
Action: Mouse scrolled (546, 324) with delta (0, -1)
Screenshot: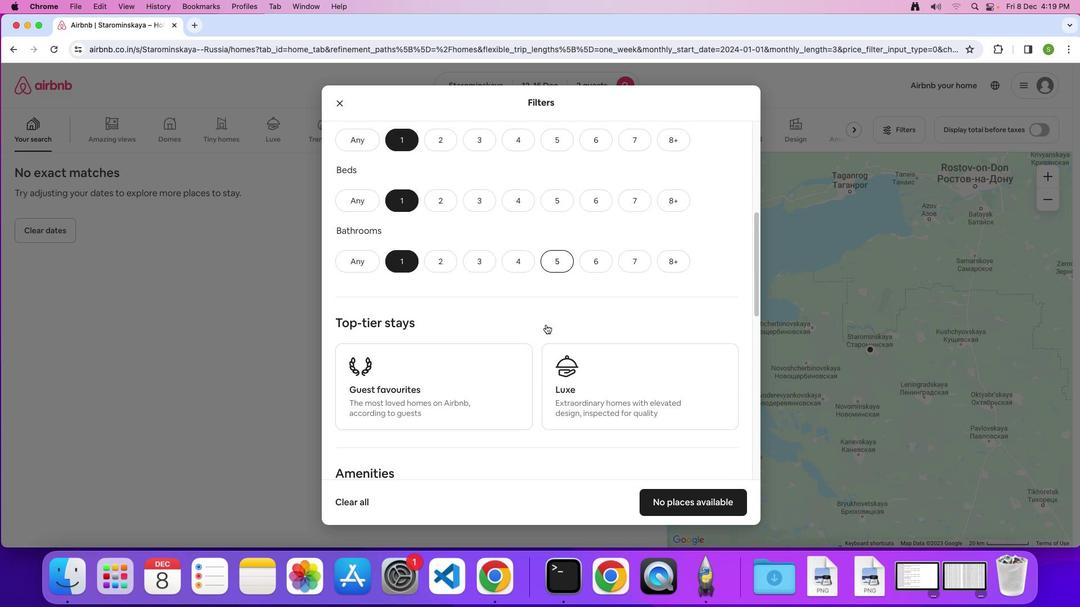 
Action: Mouse scrolled (546, 324) with delta (0, 0)
Screenshot: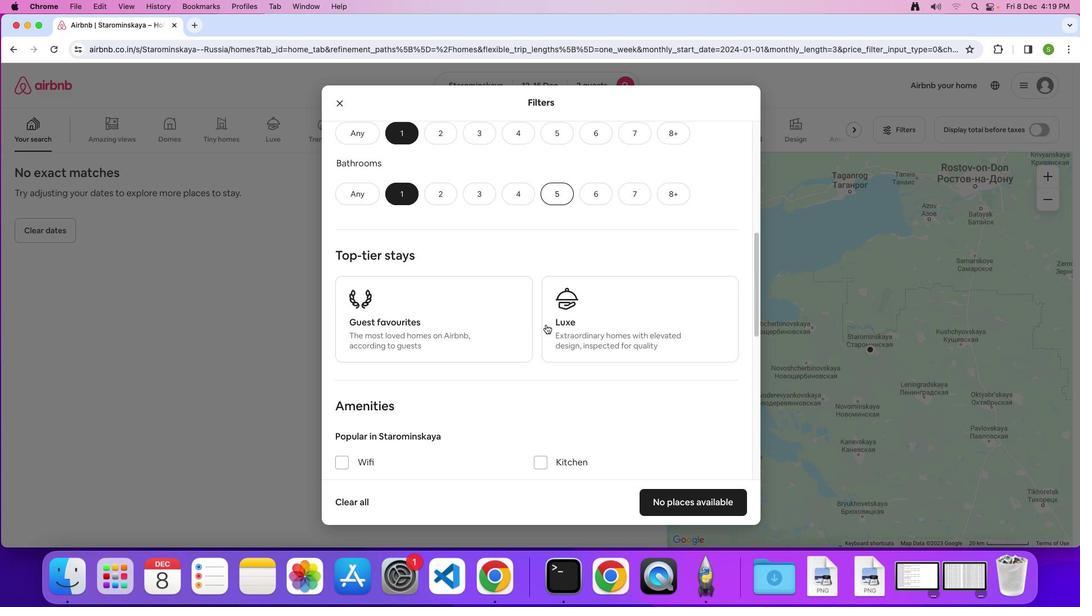 
Action: Mouse scrolled (546, 324) with delta (0, 0)
Screenshot: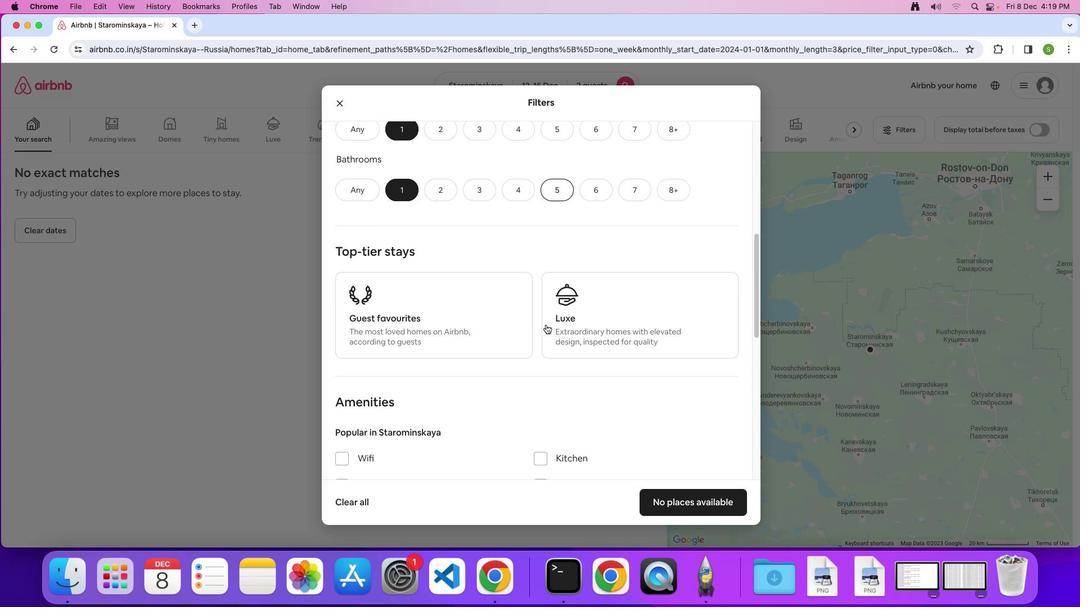 
Action: Mouse scrolled (546, 324) with delta (0, 0)
Screenshot: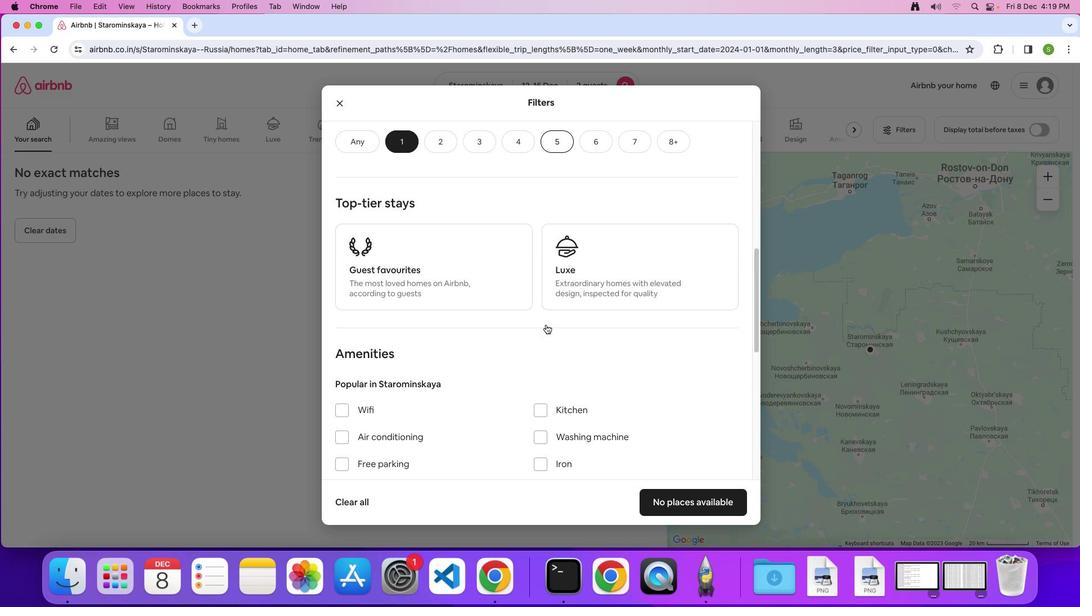 
Action: Mouse scrolled (546, 324) with delta (0, 0)
Screenshot: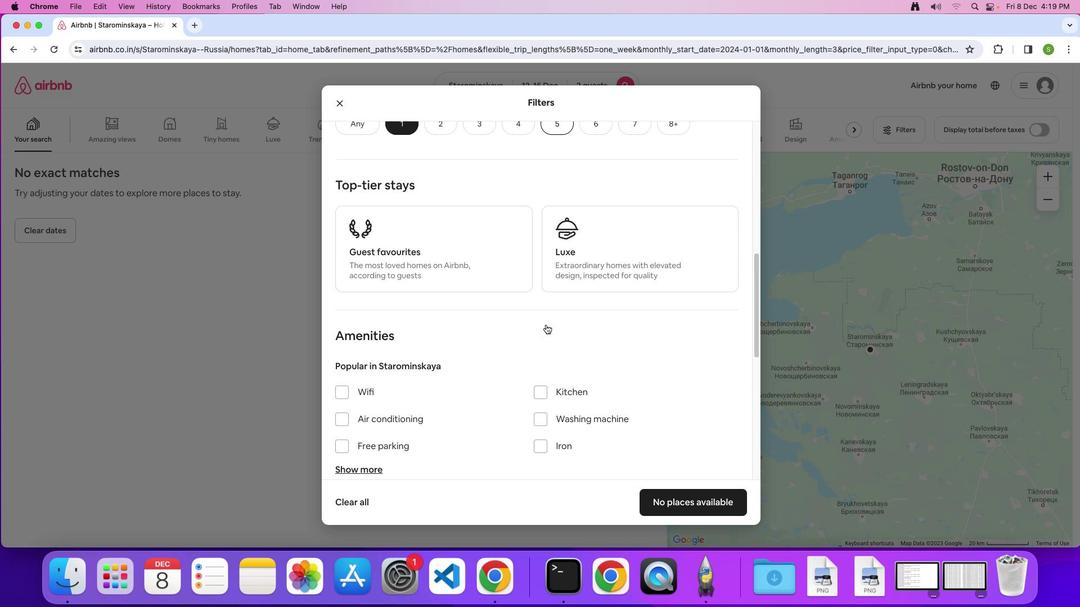 
Action: Mouse scrolled (546, 324) with delta (0, -2)
Screenshot: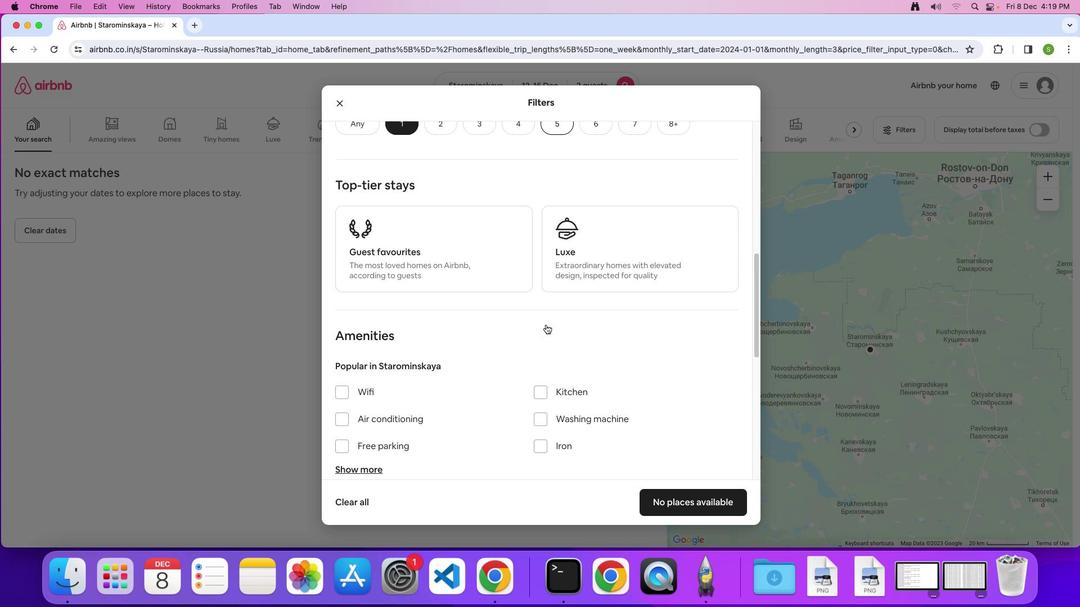 
Action: Mouse scrolled (546, 324) with delta (0, 0)
Screenshot: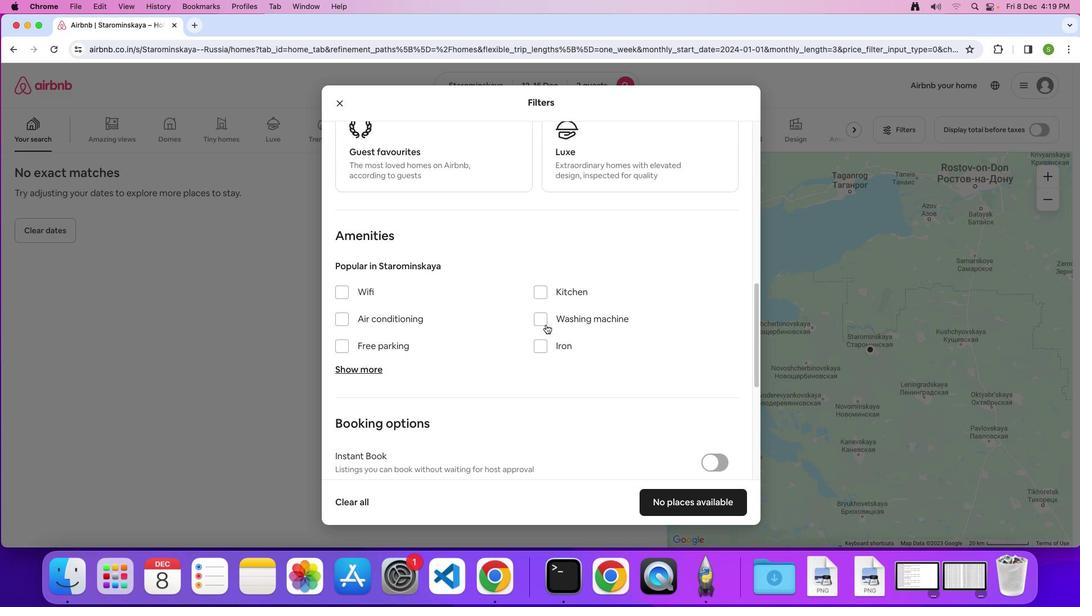 
Action: Mouse scrolled (546, 324) with delta (0, 0)
Screenshot: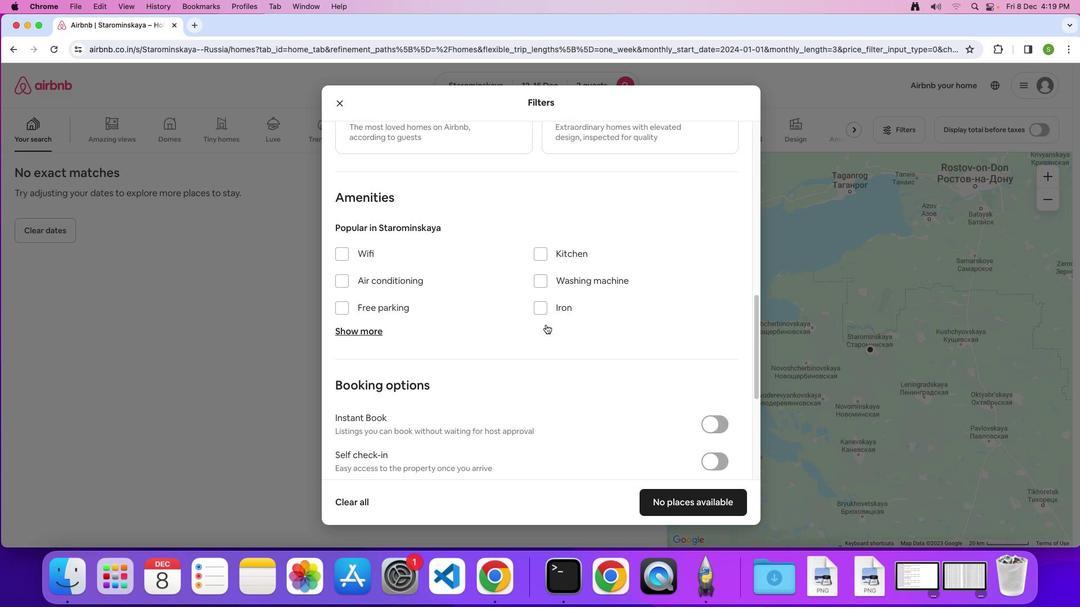
Action: Mouse scrolled (546, 324) with delta (0, -2)
Screenshot: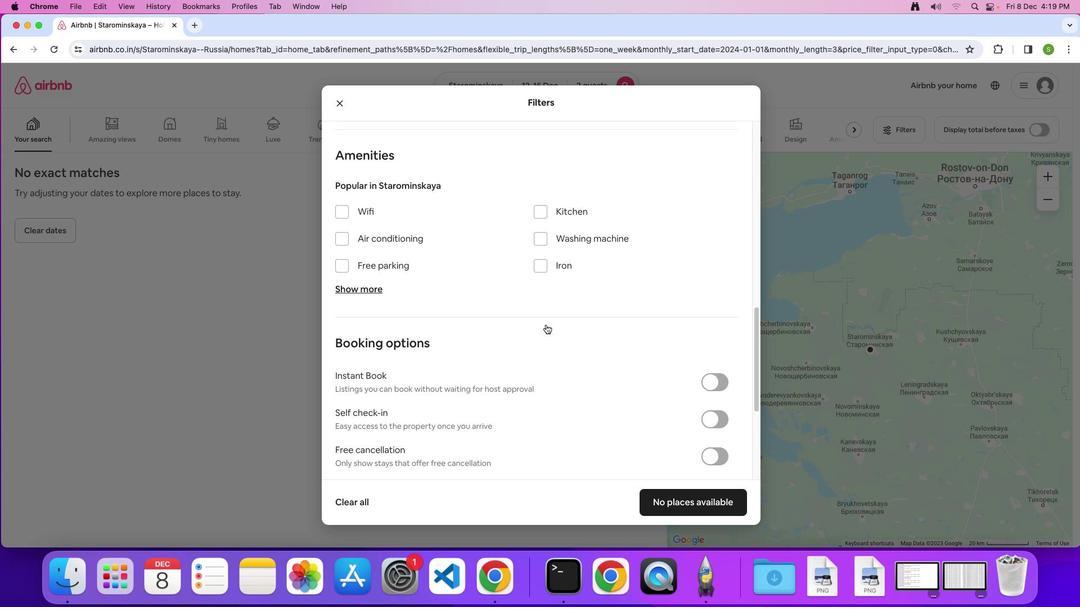 
Action: Mouse scrolled (546, 324) with delta (0, -2)
Screenshot: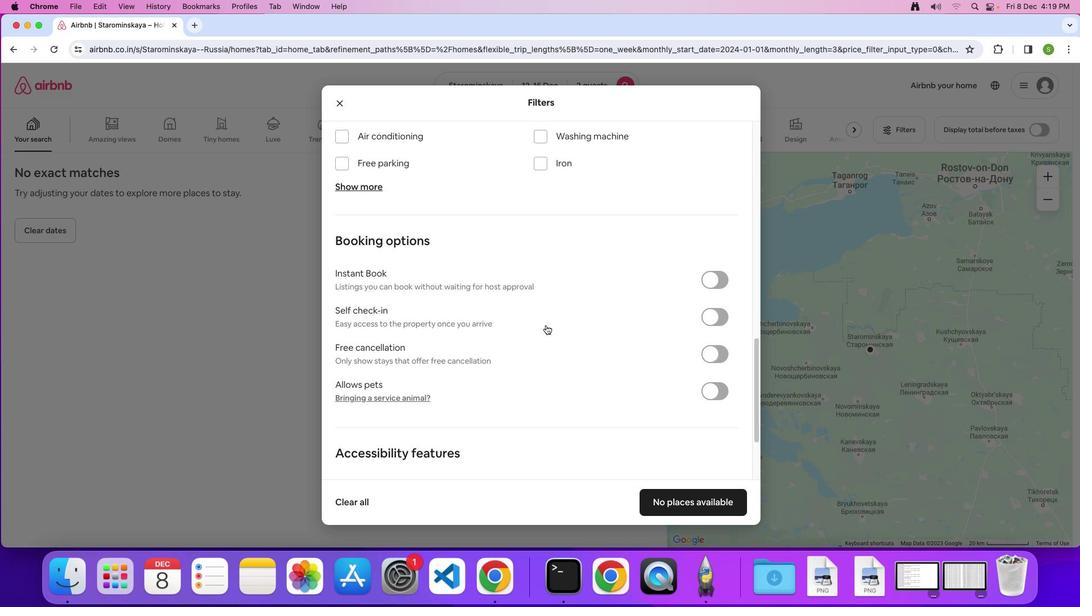 
Action: Mouse moved to (688, 508)
Screenshot: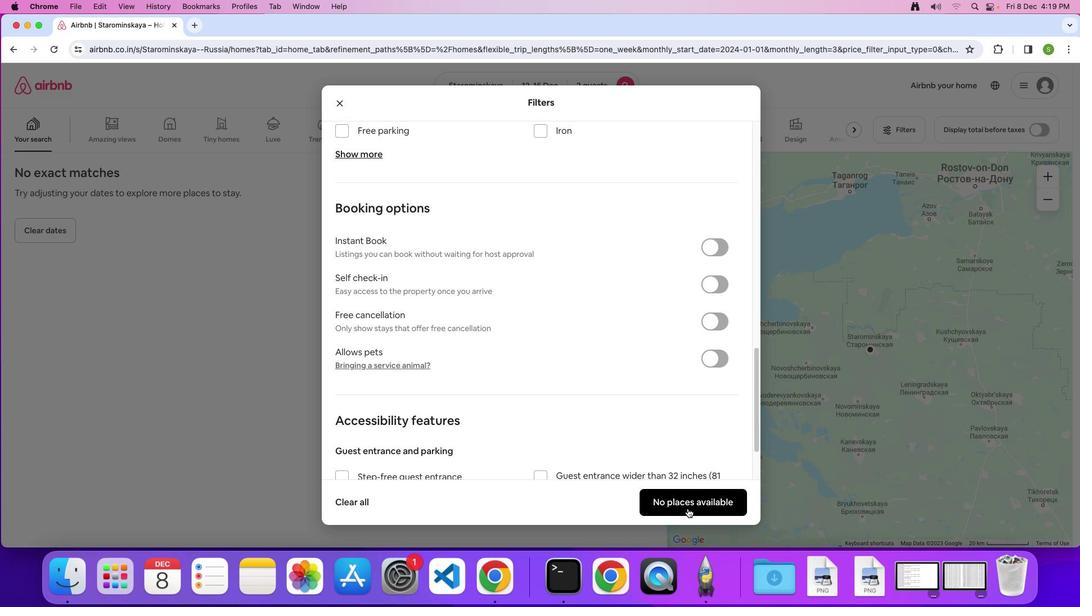 
Action: Mouse pressed left at (688, 508)
Screenshot: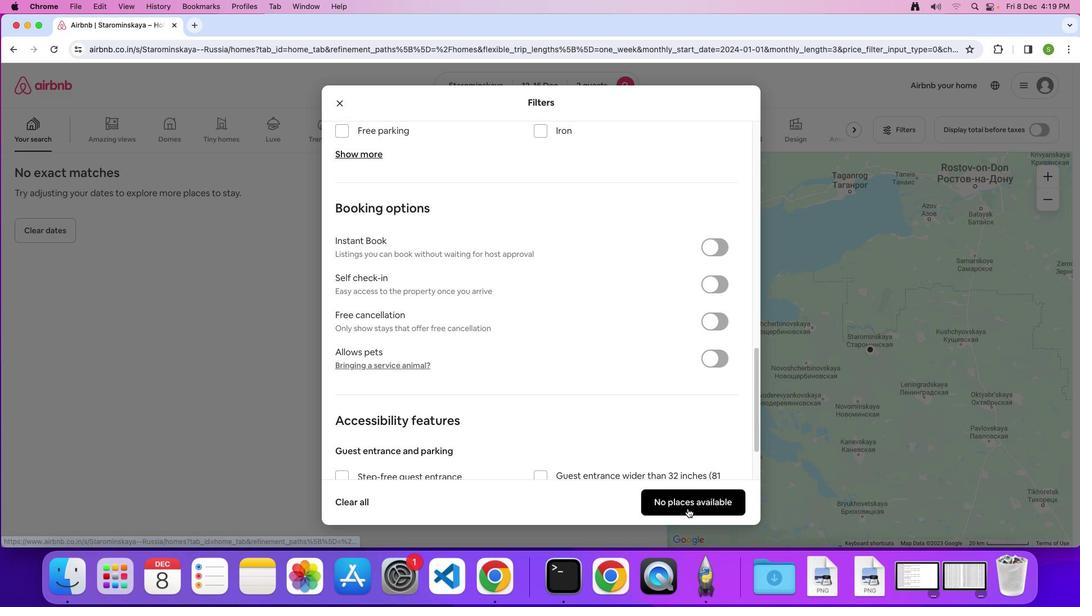 
Action: Mouse moved to (485, 356)
Screenshot: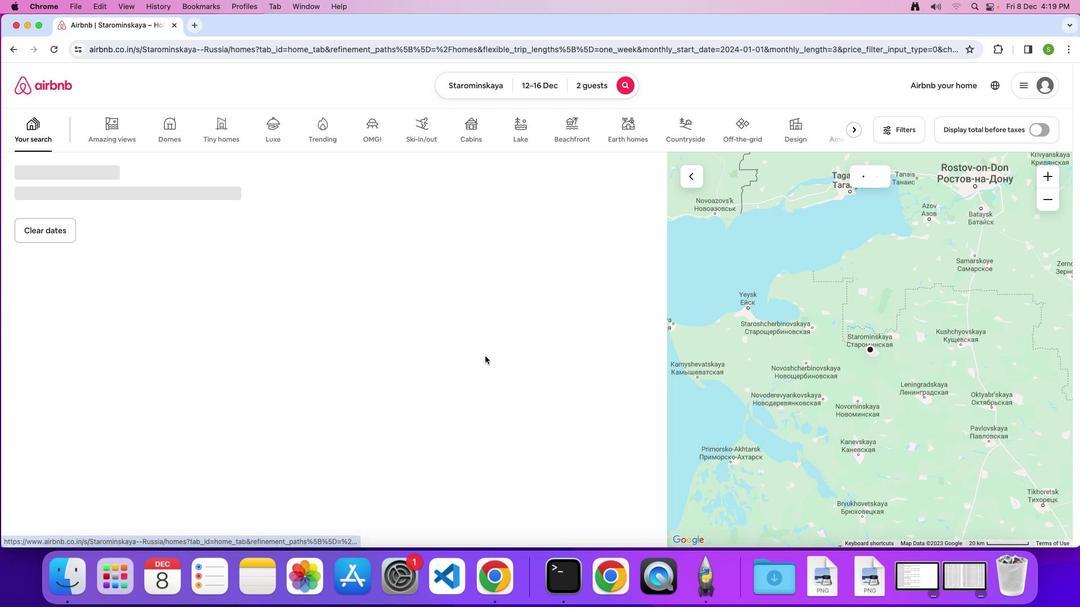 
